 Task: Open a template Informal Letter by  Plum save the file as editorial.rtf Remove the following options from template: 'your brand'. Replace Hello Fan with ' Good Evening' and change the date to 25 June, 2023. Replace body of the letter with  I wanted to express my deepest gratitude for your help. Your assistance made a significant difference in my life. Thank you from the bottom of my heart.; apply Font Style 'Tahoma' and font size  14 Add name: Kevin
Action: Mouse moved to (1332, 101)
Screenshot: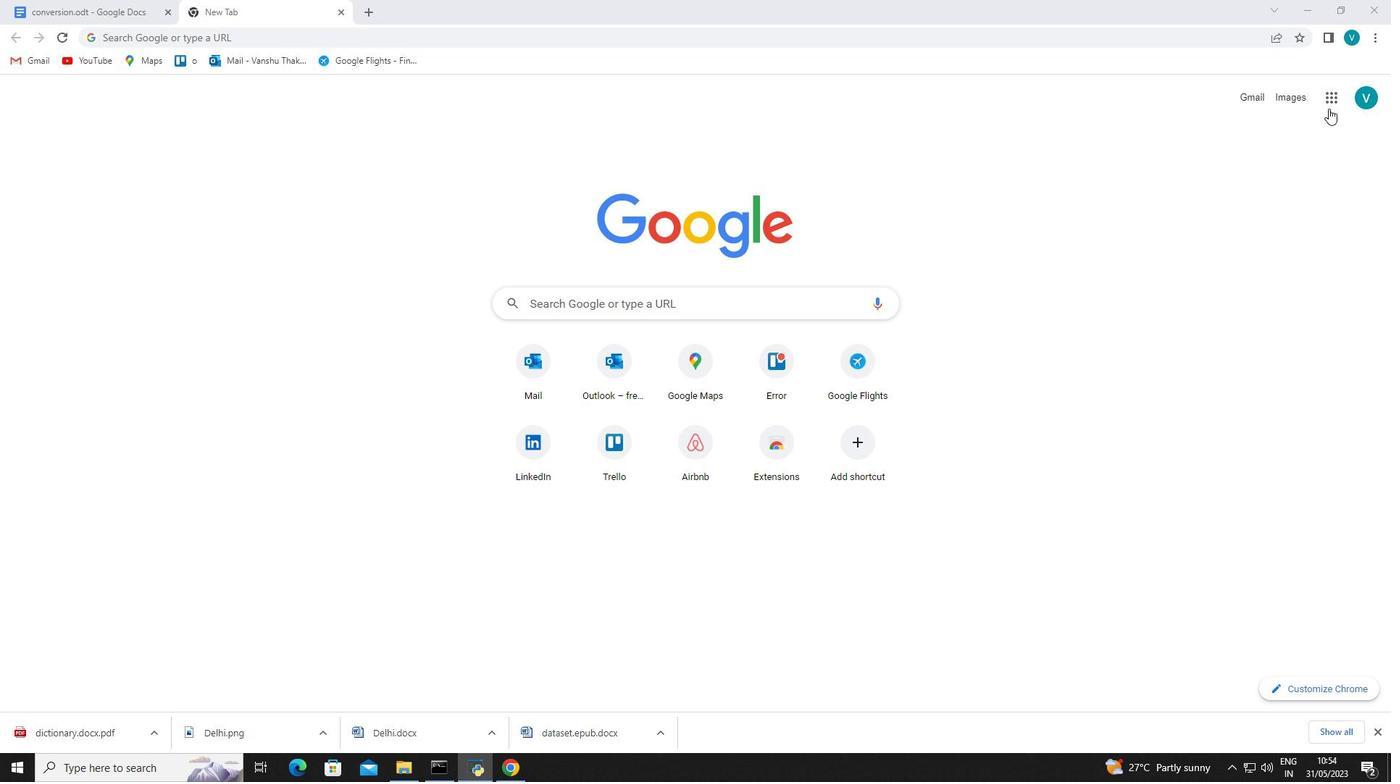 
Action: Mouse pressed left at (1332, 101)
Screenshot: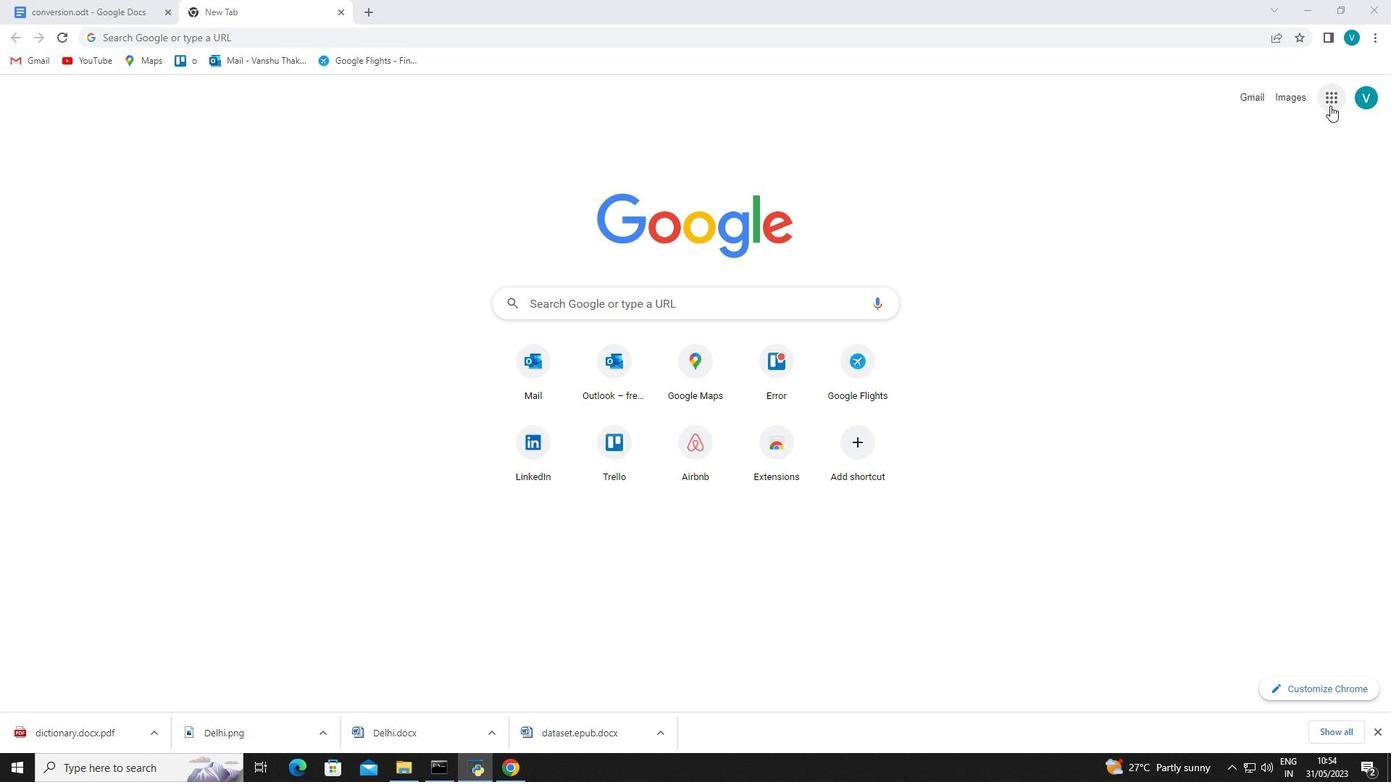 
Action: Mouse moved to (1302, 316)
Screenshot: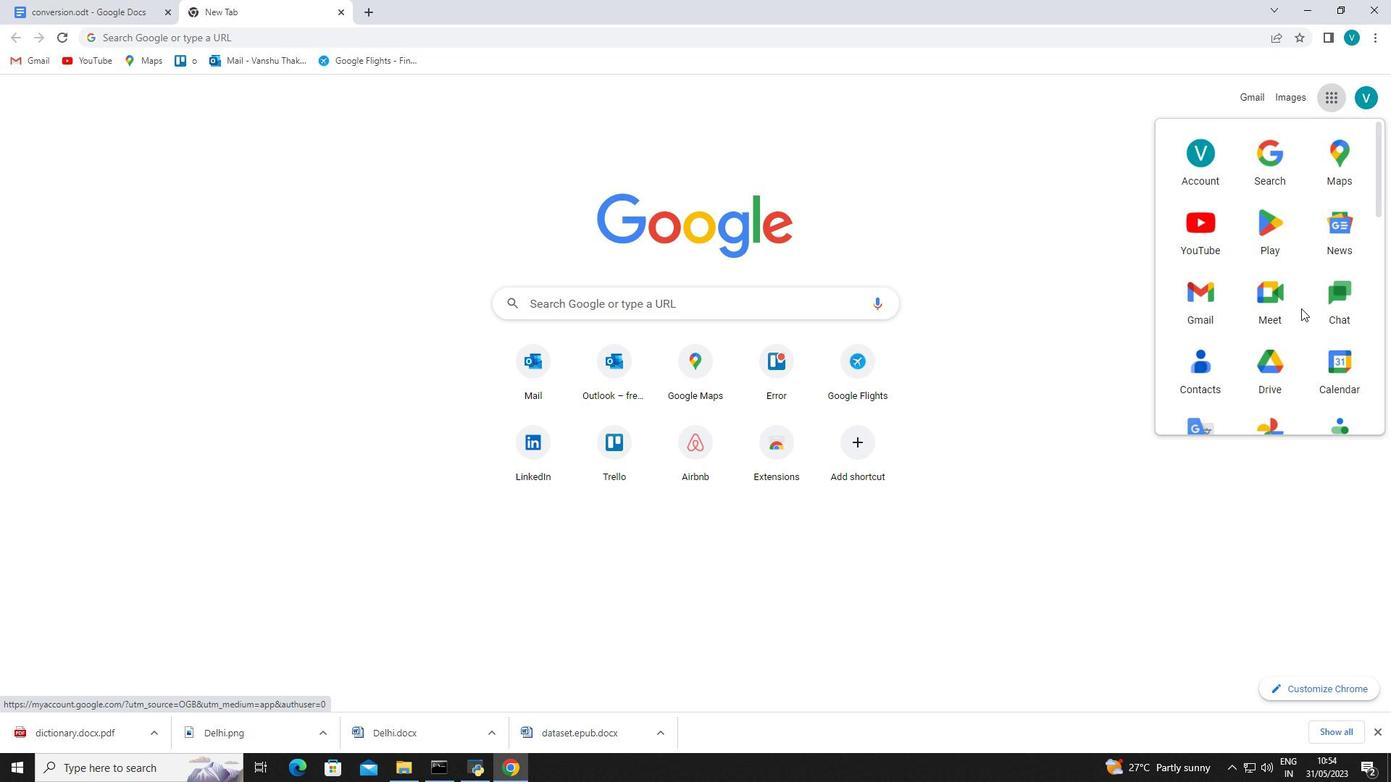 
Action: Mouse scrolled (1302, 316) with delta (0, 0)
Screenshot: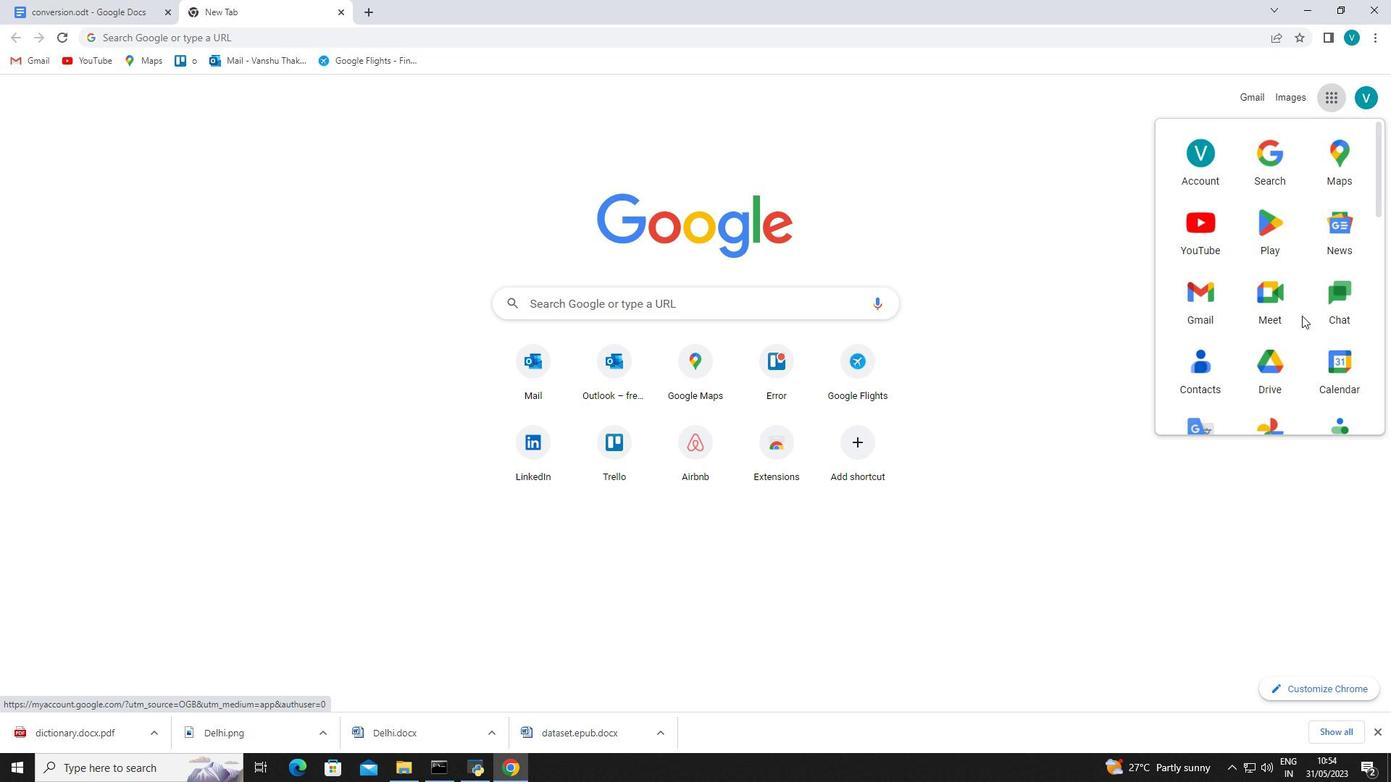 
Action: Mouse scrolled (1302, 316) with delta (0, 0)
Screenshot: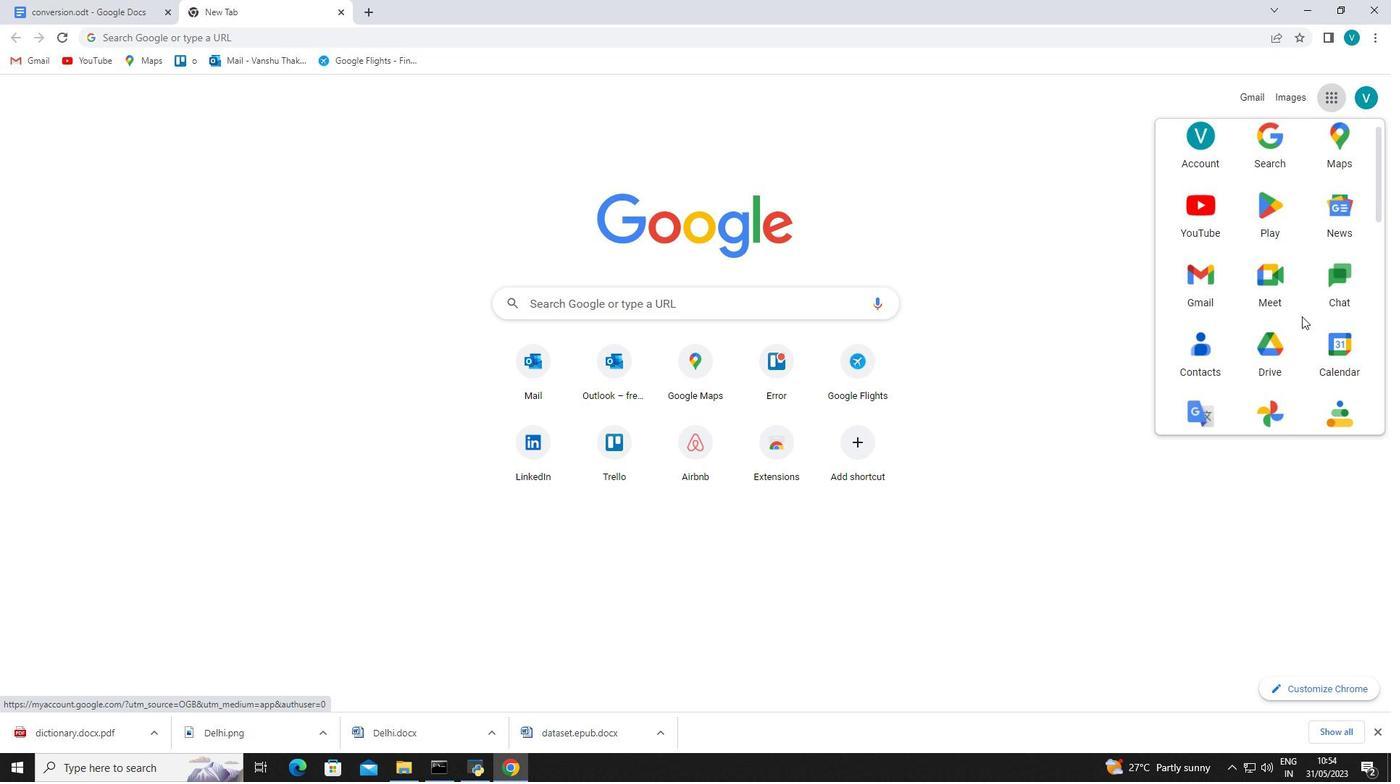 
Action: Mouse scrolled (1302, 316) with delta (0, 0)
Screenshot: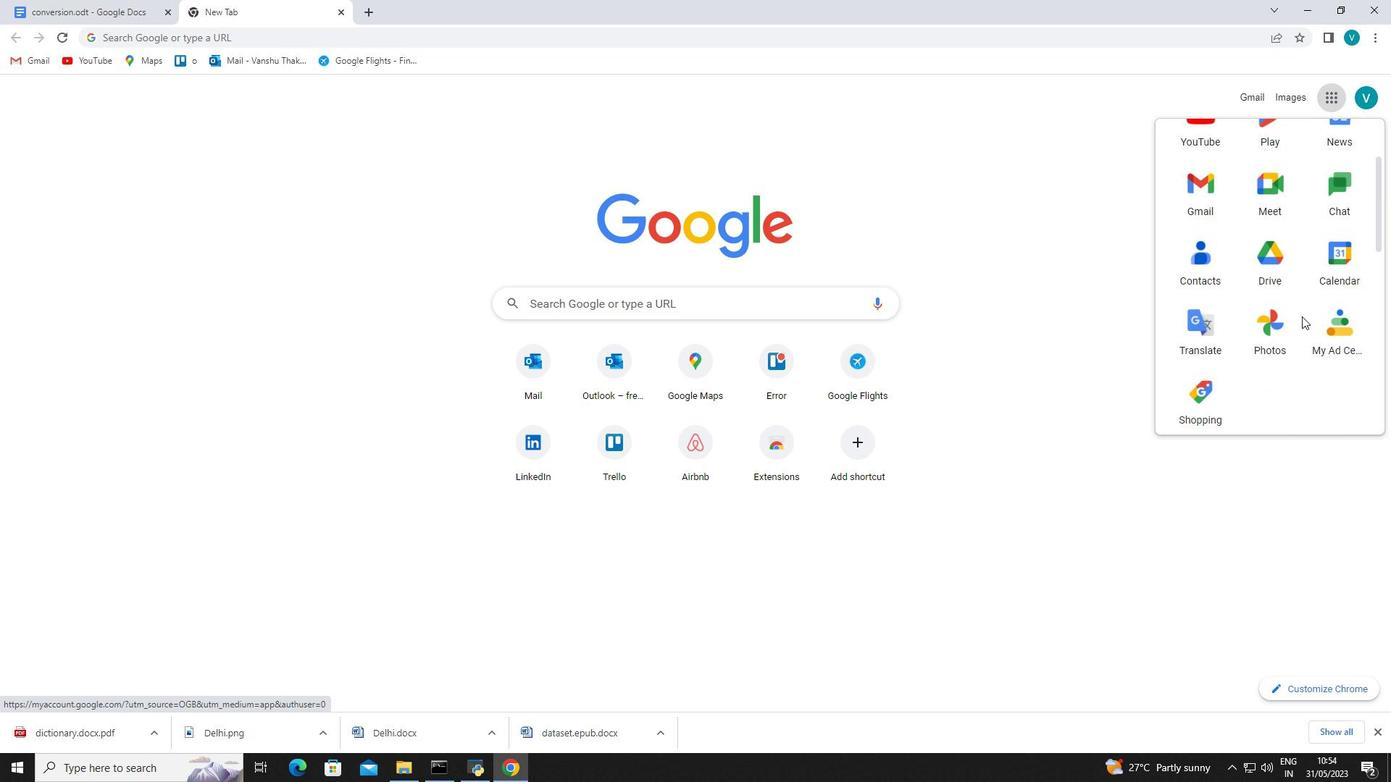 
Action: Mouse moved to (1292, 368)
Screenshot: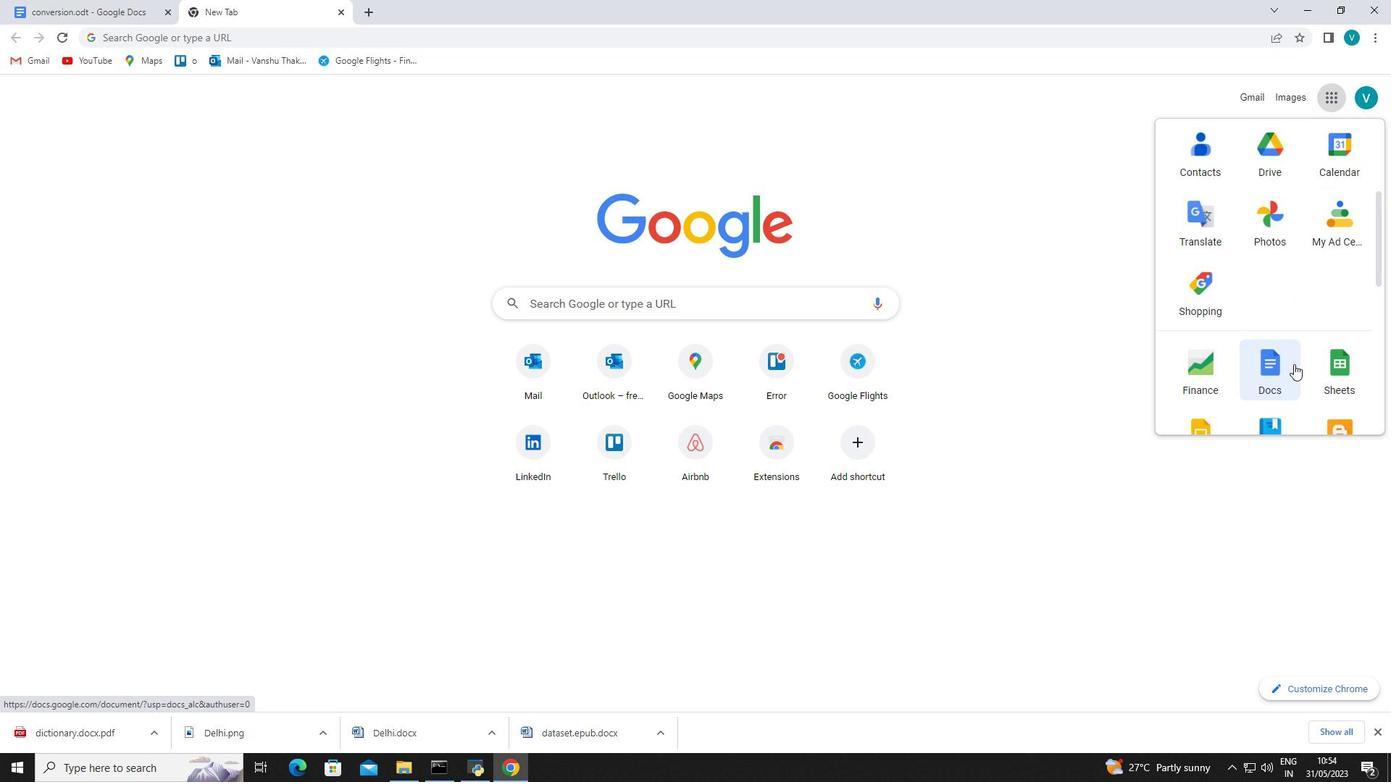 
Action: Mouse pressed left at (1292, 368)
Screenshot: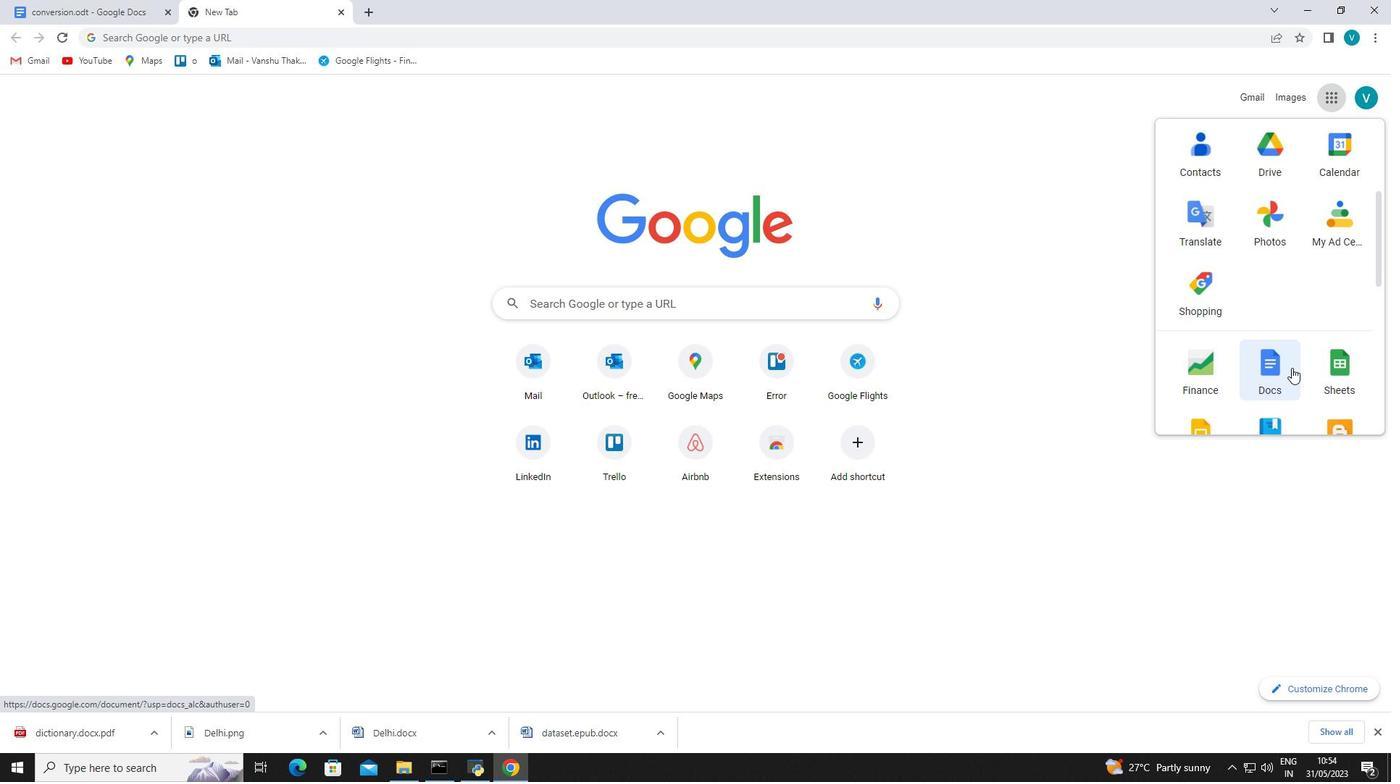 
Action: Mouse moved to (482, 251)
Screenshot: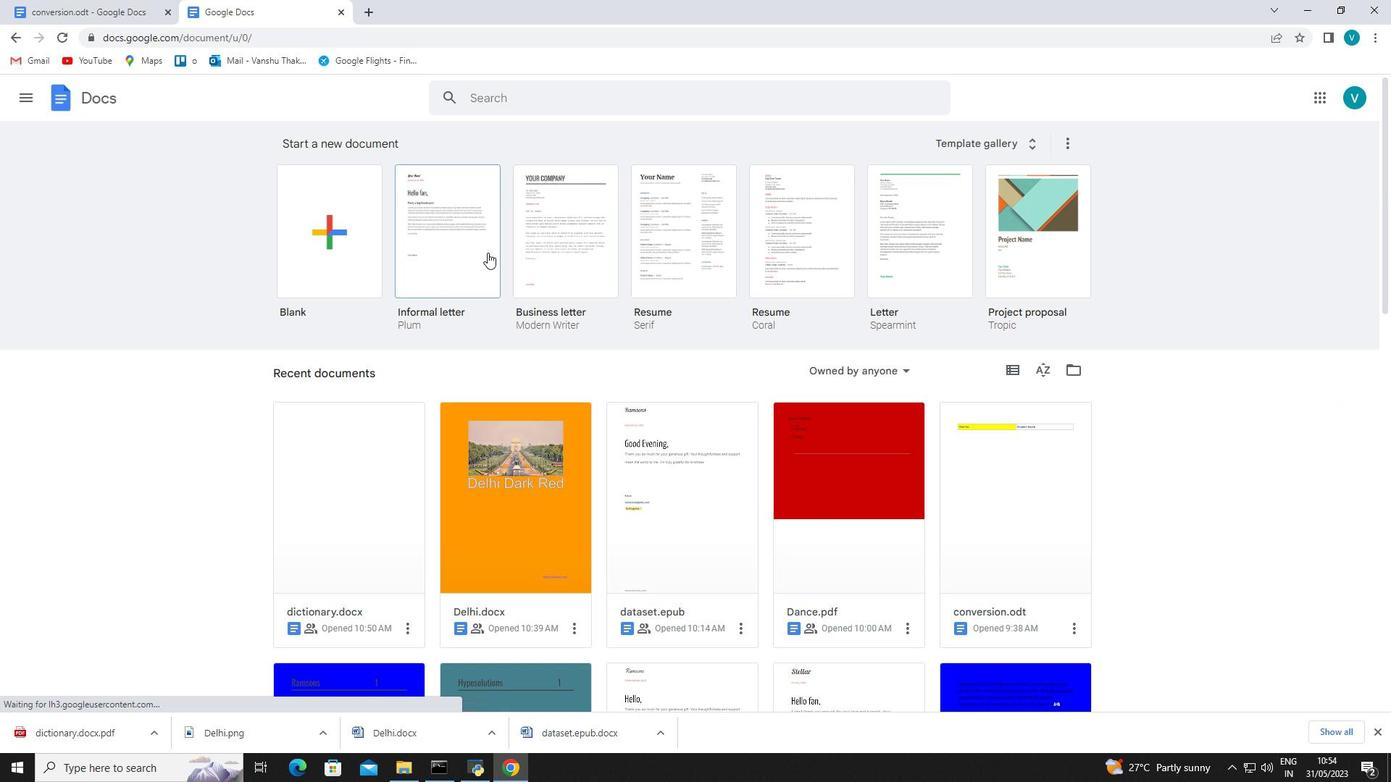 
Action: Mouse pressed left at (482, 251)
Screenshot: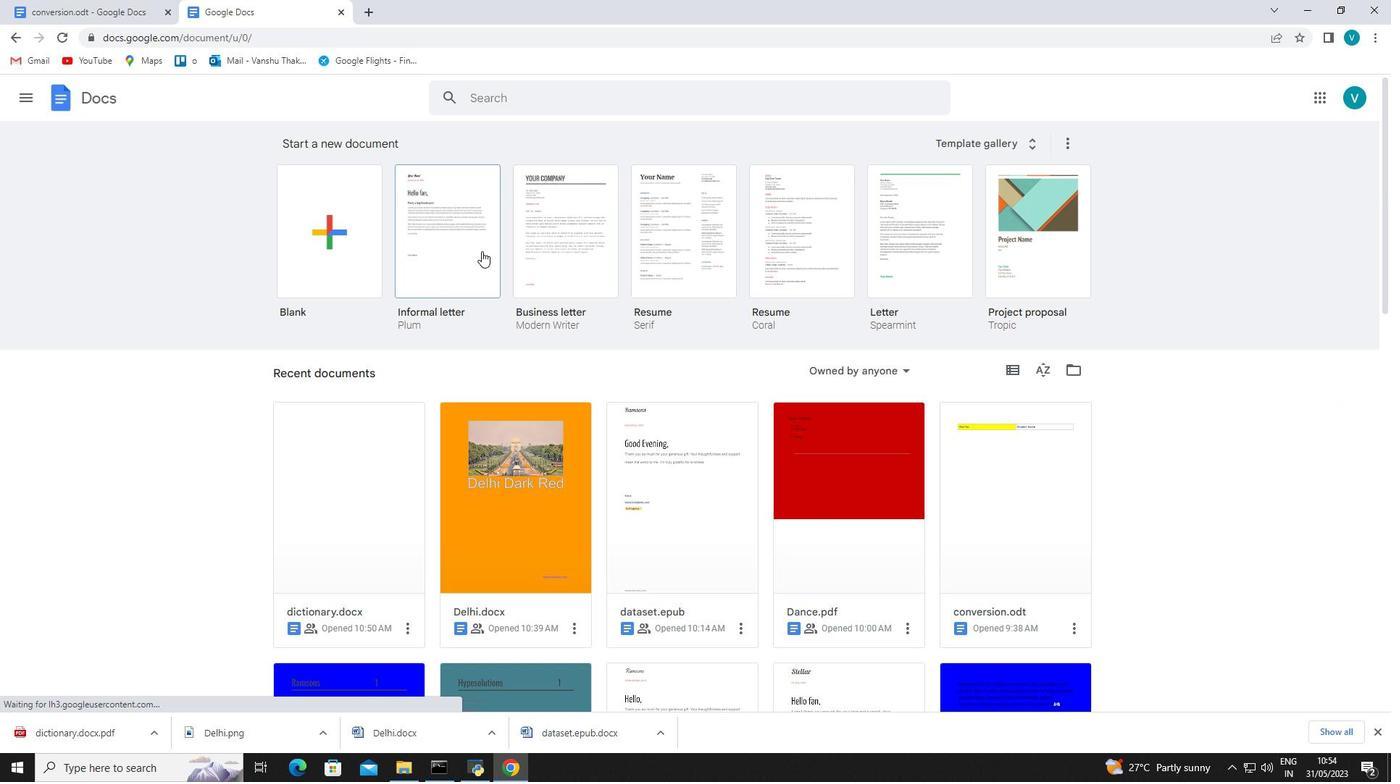 
Action: Mouse moved to (108, 86)
Screenshot: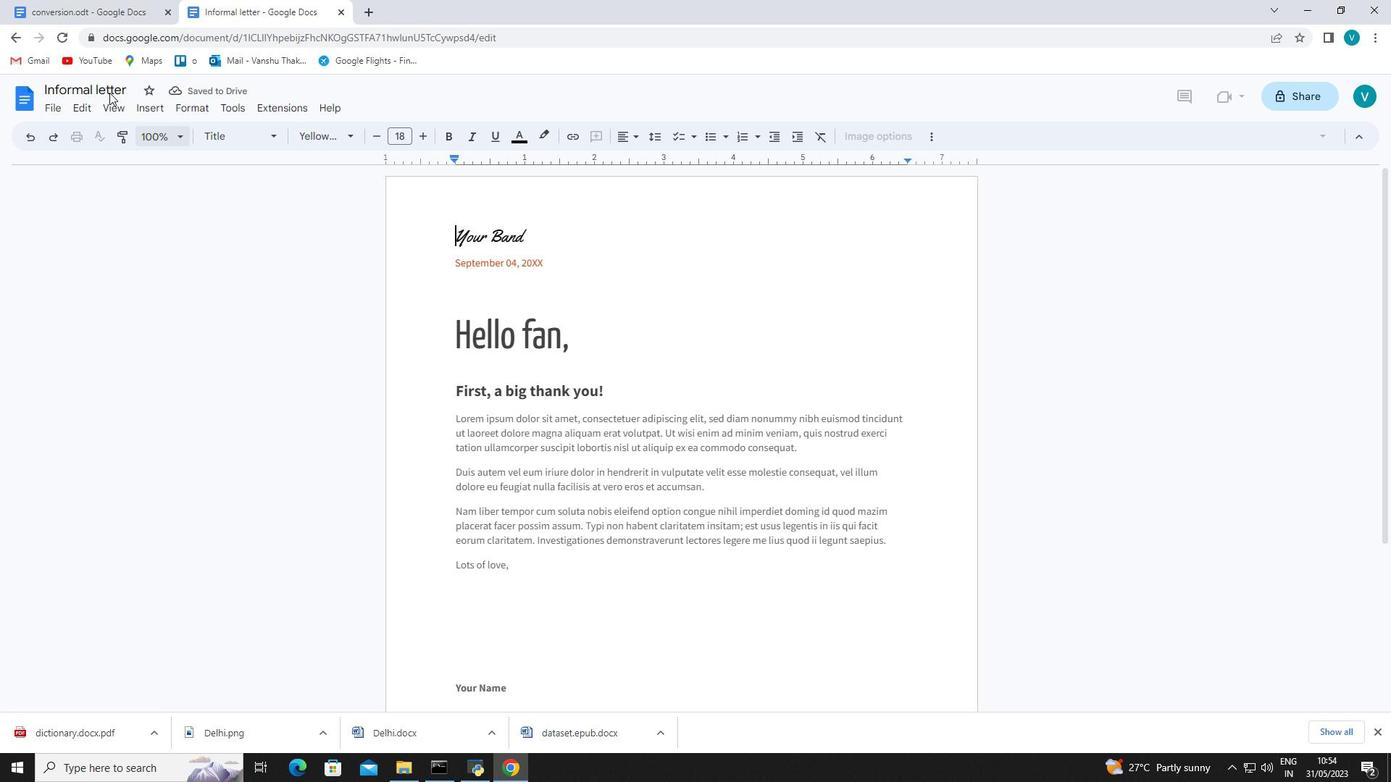 
Action: Mouse pressed left at (108, 86)
Screenshot: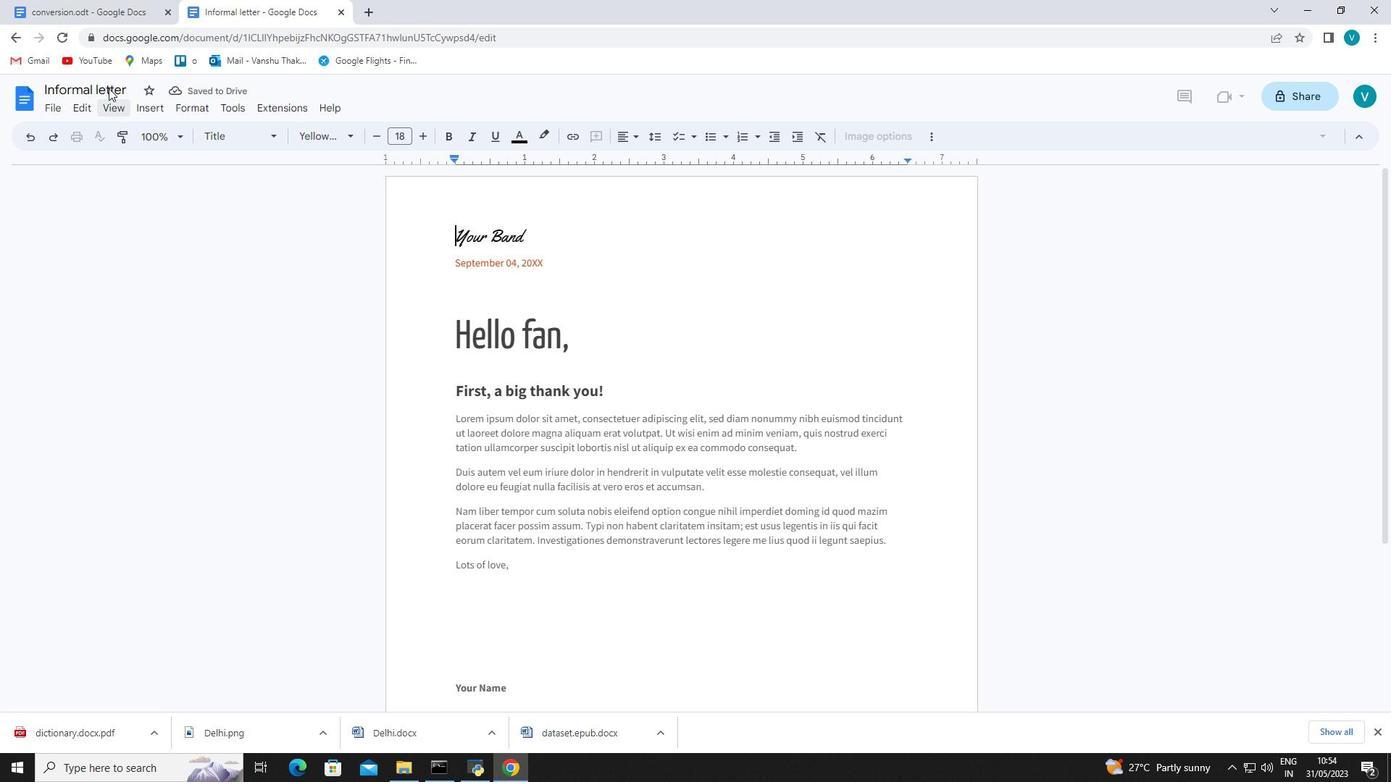 
Action: Mouse pressed left at (108, 86)
Screenshot: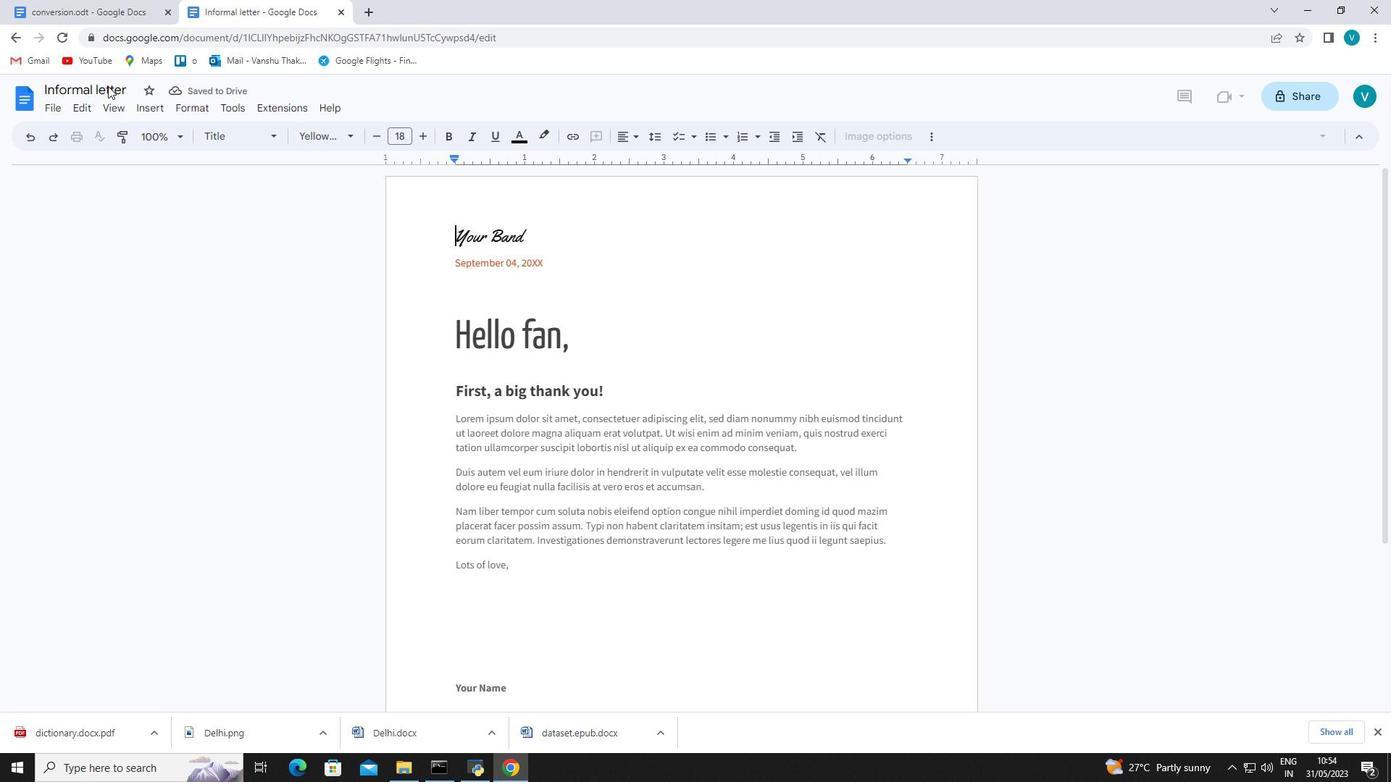 
Action: Mouse pressed left at (108, 86)
Screenshot: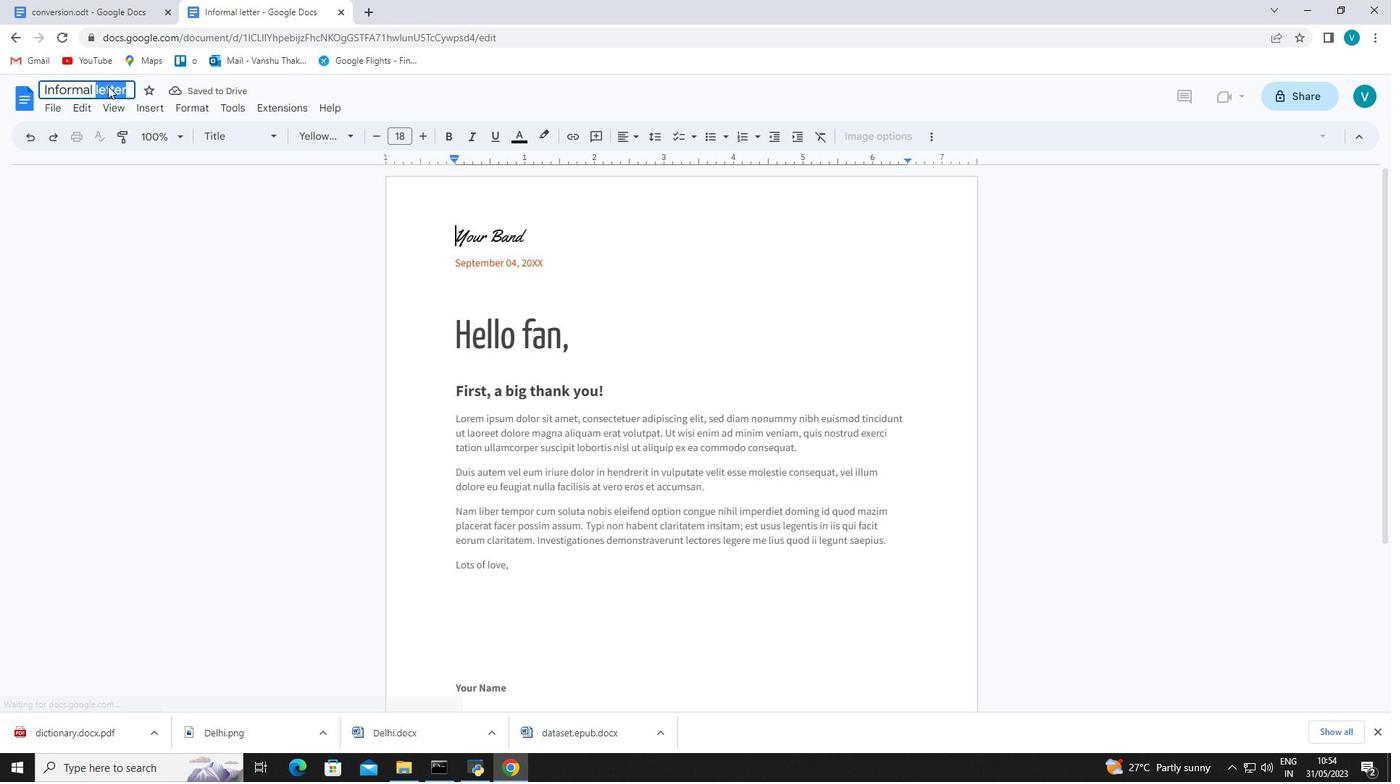 
Action: Mouse pressed left at (108, 86)
Screenshot: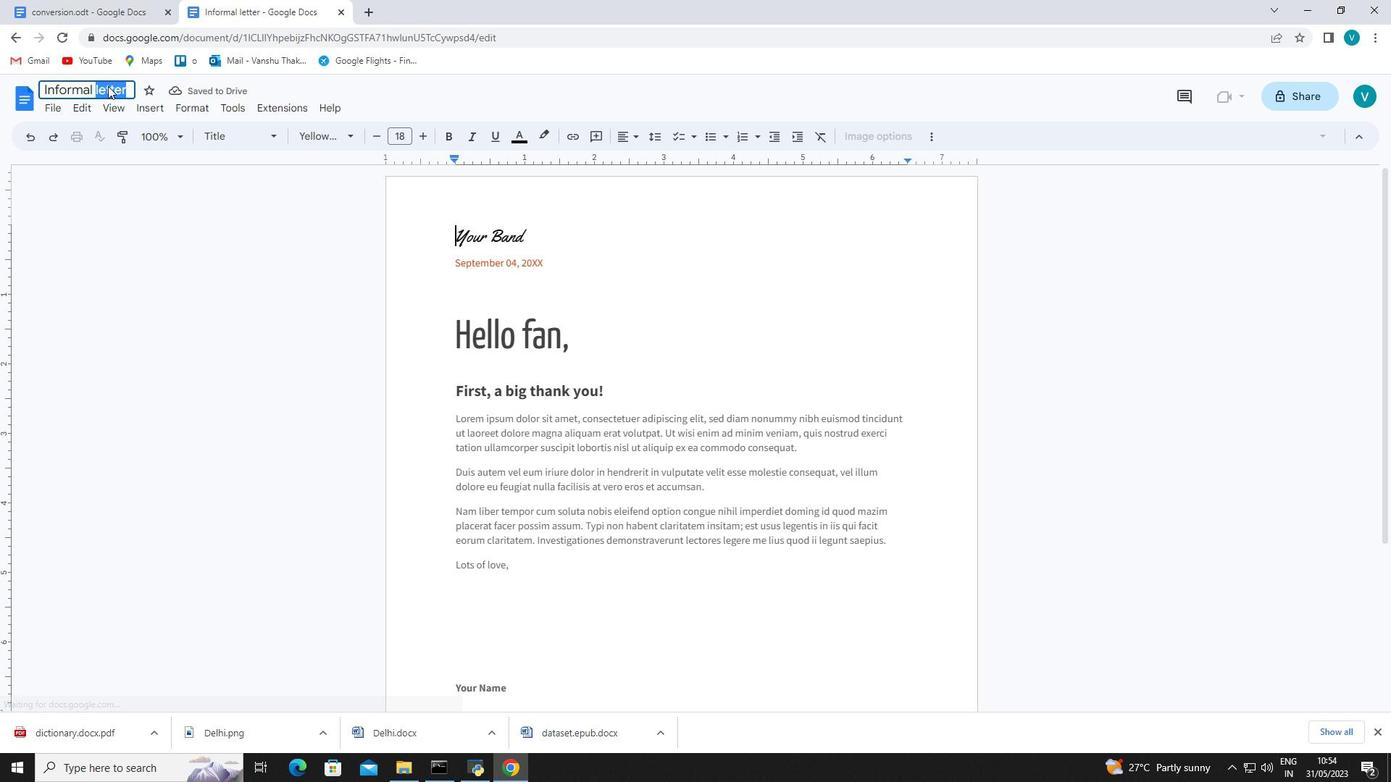
Action: Mouse pressed left at (108, 86)
Screenshot: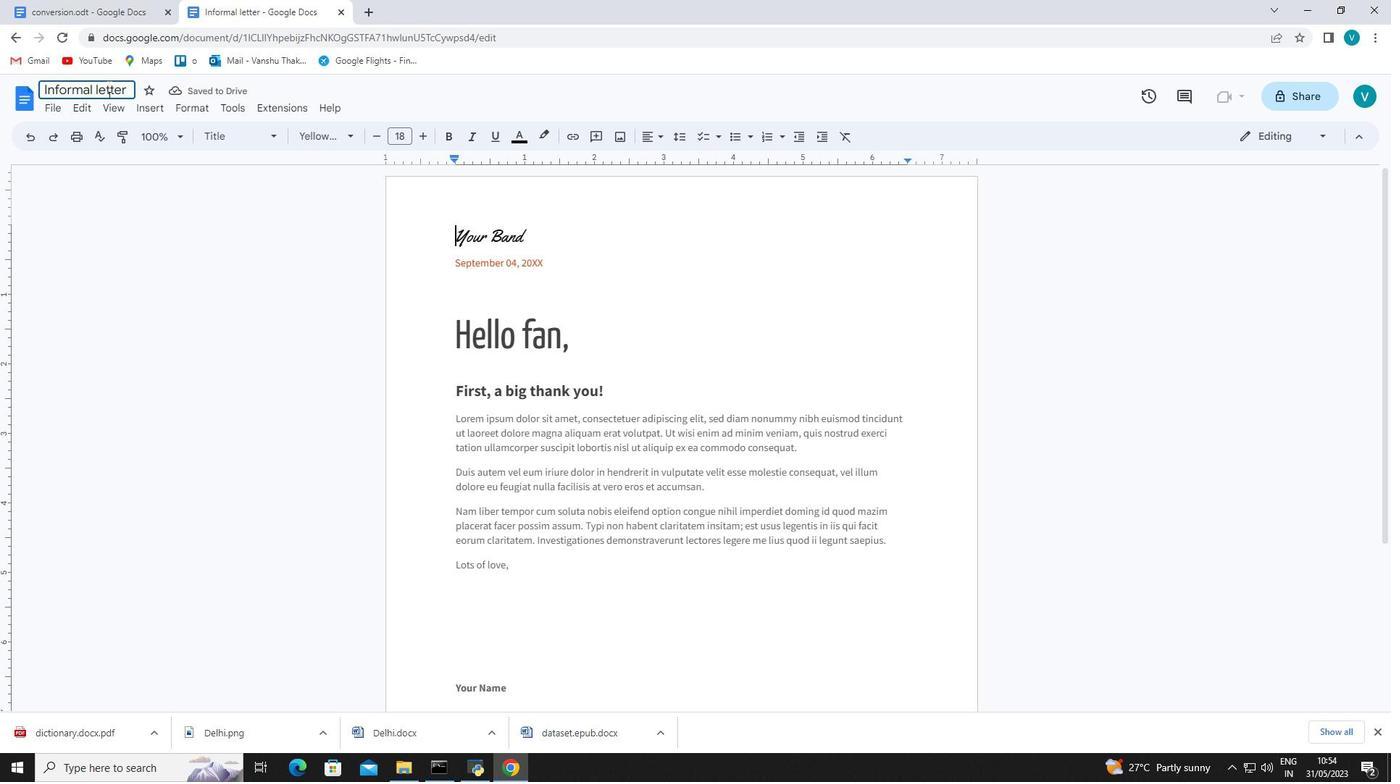 
Action: Mouse pressed left at (108, 86)
Screenshot: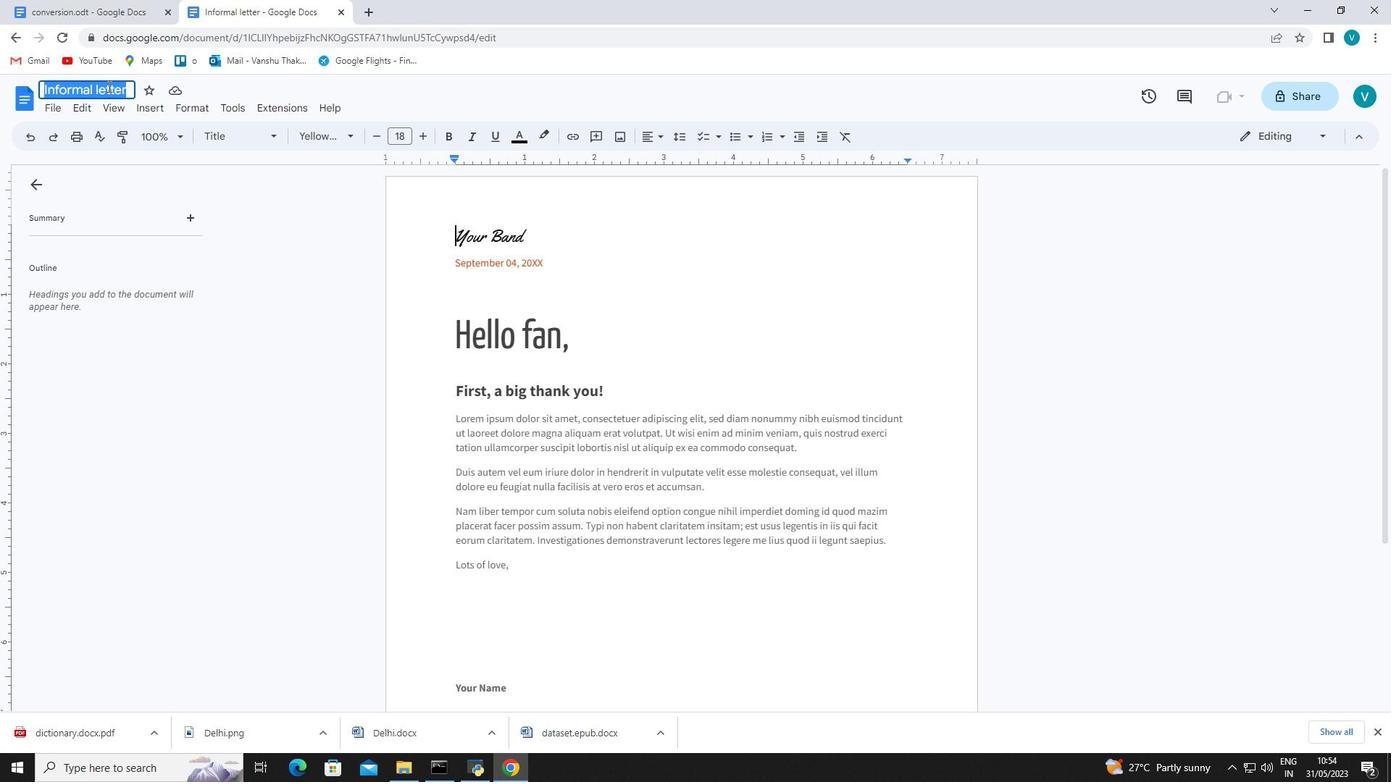 
Action: Key pressed editorial.rtf<Key.enter>
Screenshot: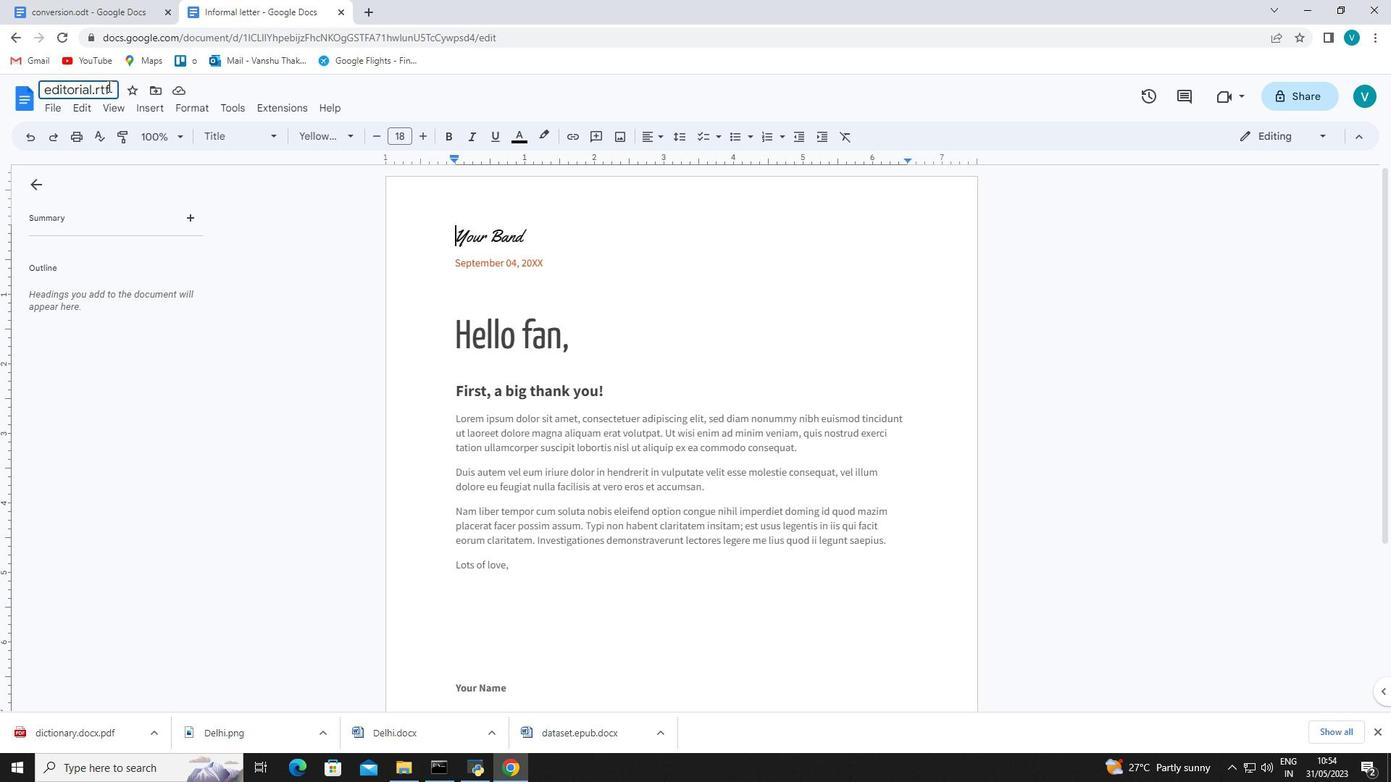 
Action: Mouse moved to (543, 236)
Screenshot: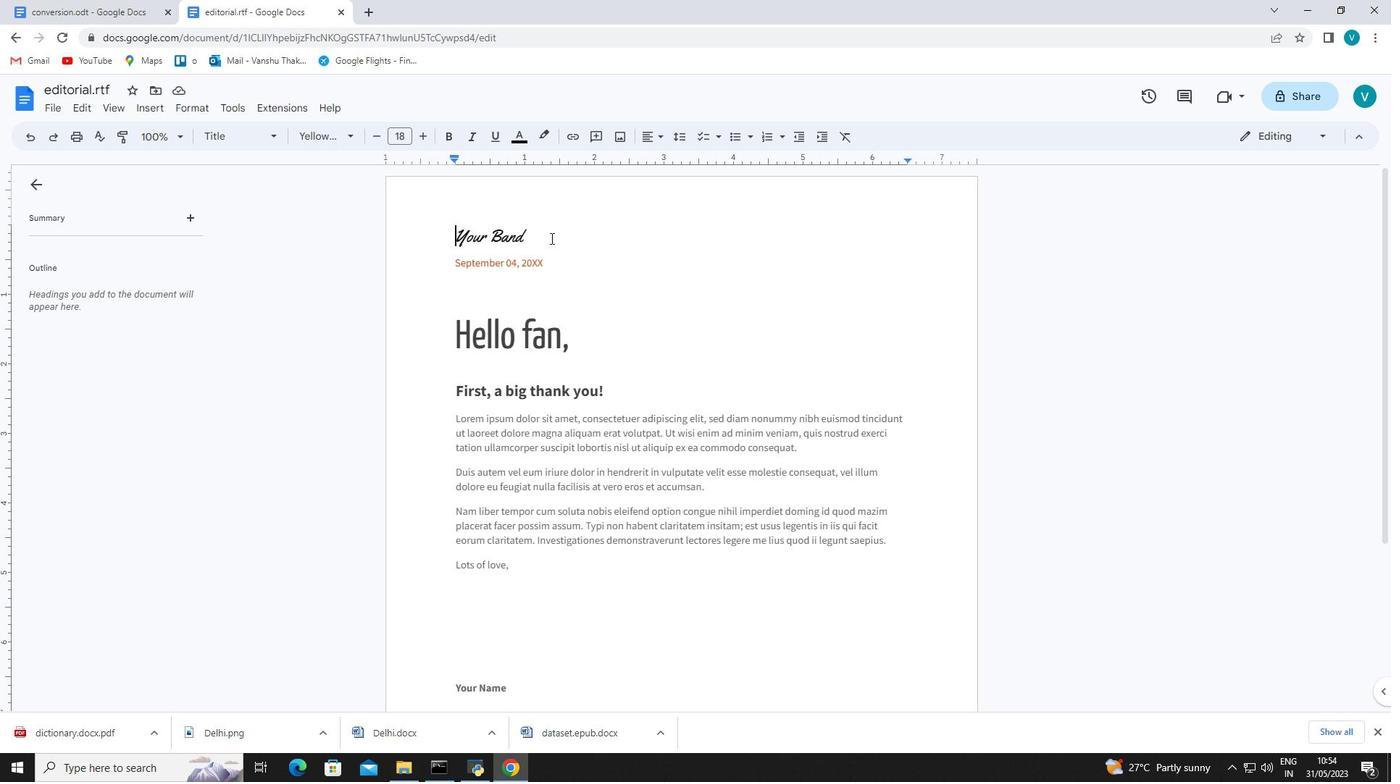 
Action: Mouse pressed left at (543, 236)
Screenshot: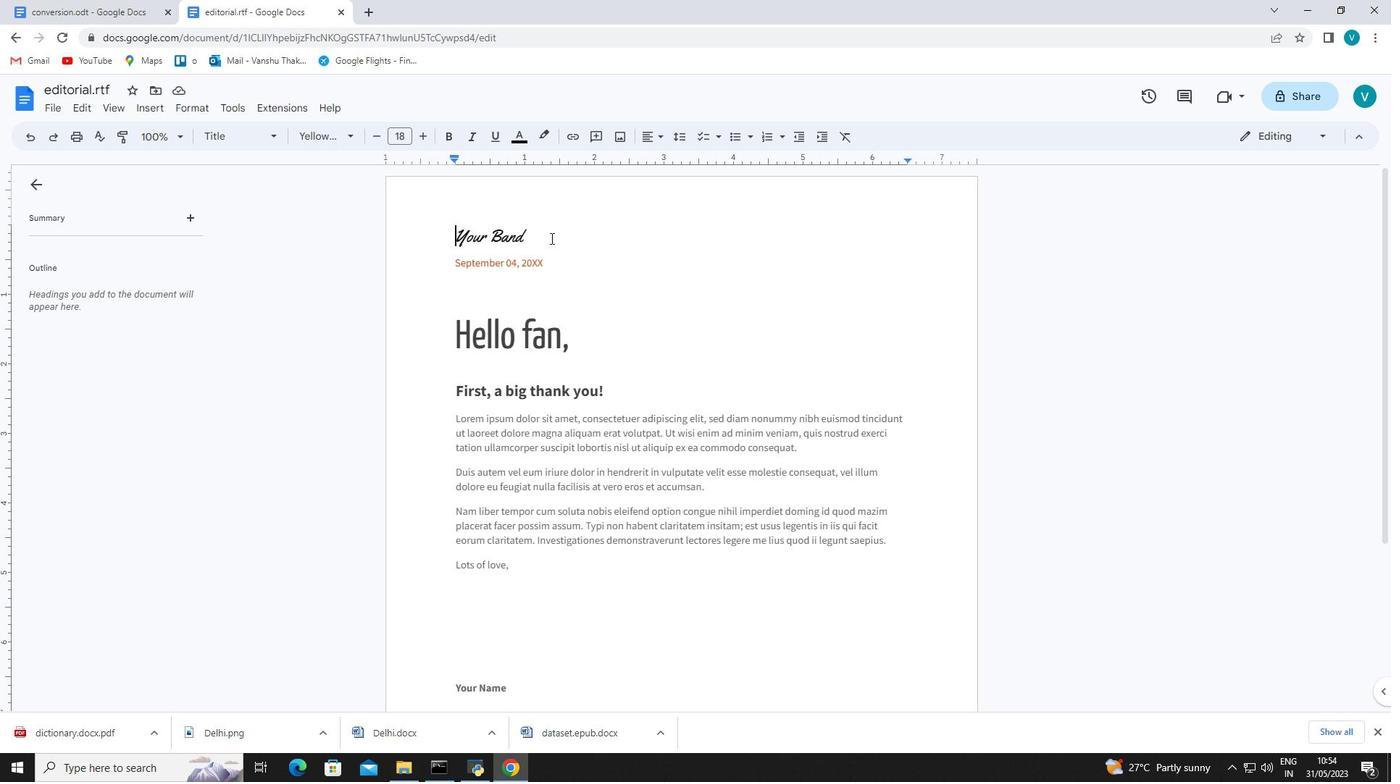 
Action: Mouse moved to (452, 237)
Screenshot: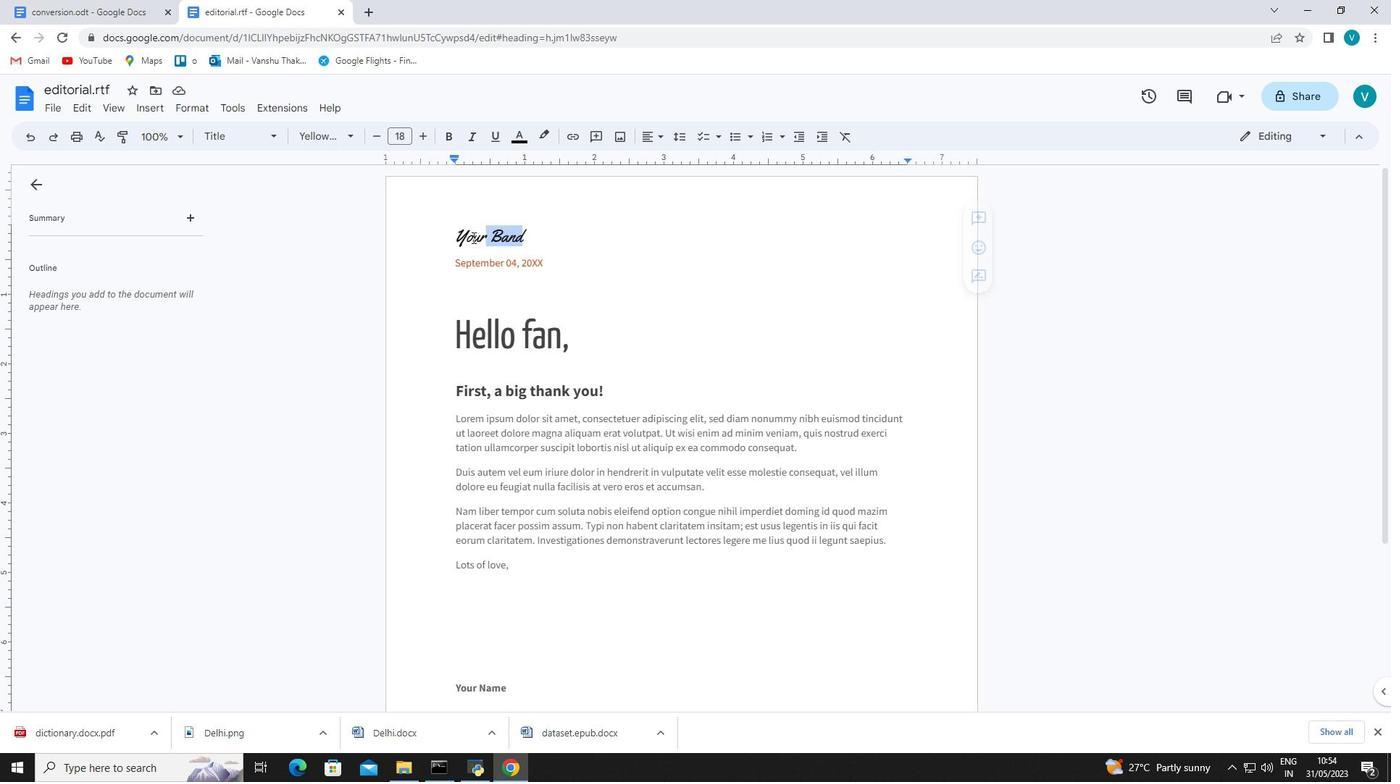 
Action: Key pressed <Key.backspace>
Screenshot: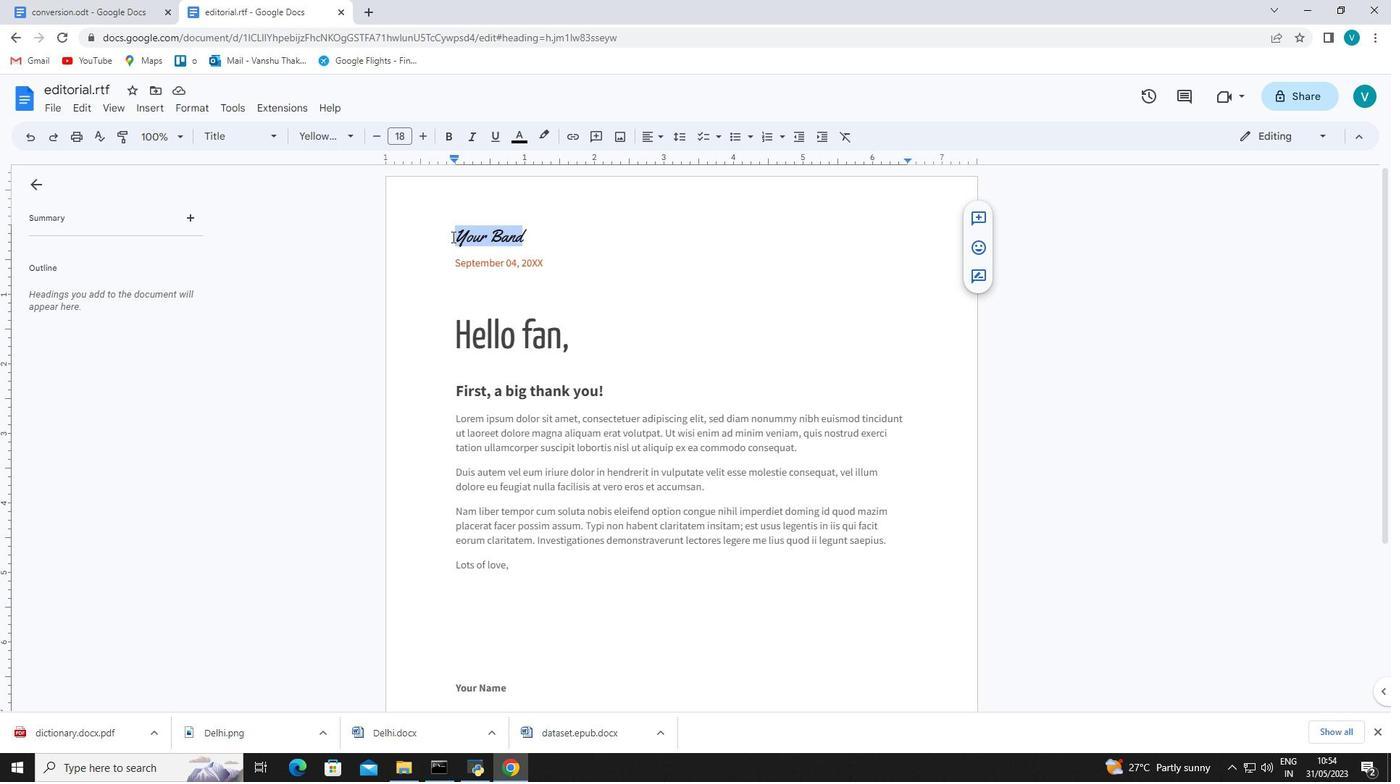 
Action: Mouse moved to (464, 322)
Screenshot: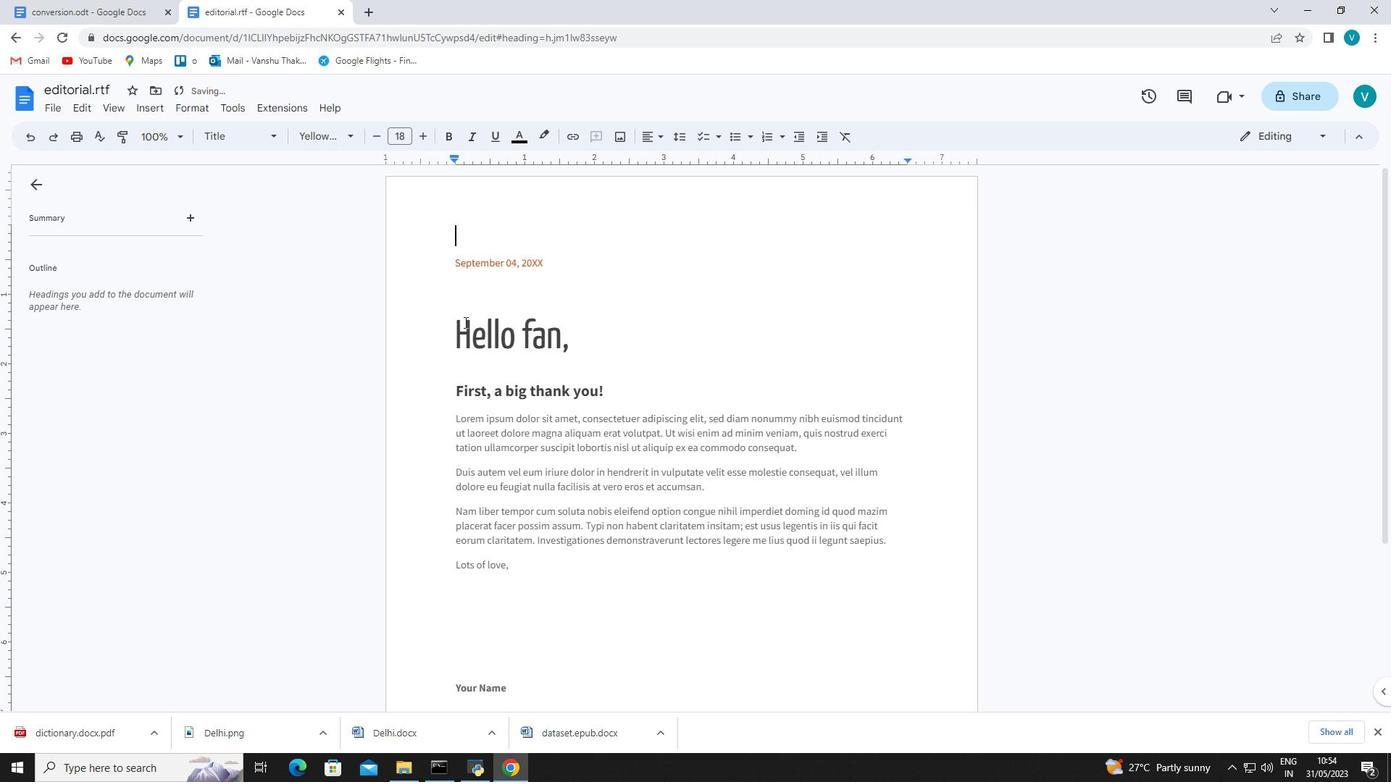 
Action: Mouse pressed left at (464, 322)
Screenshot: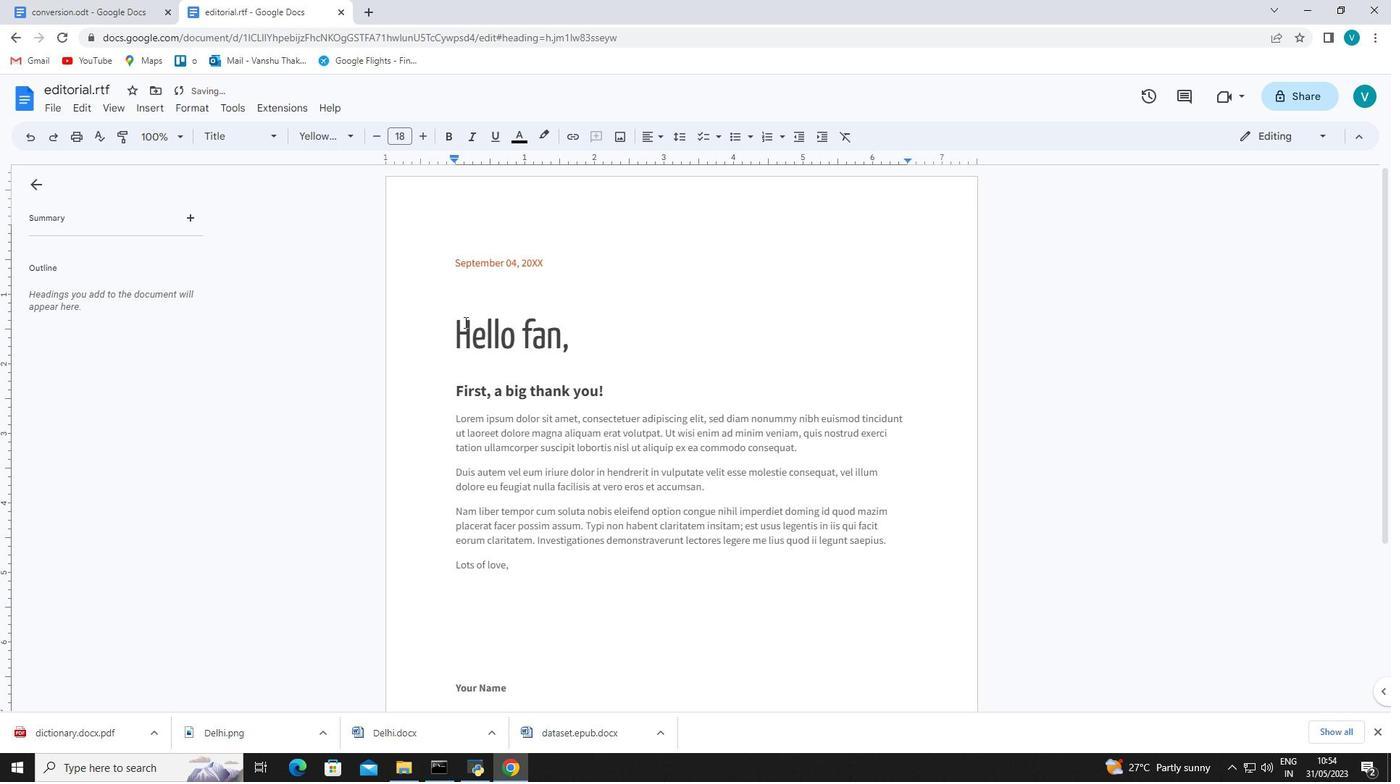 
Action: Mouse moved to (454, 329)
Screenshot: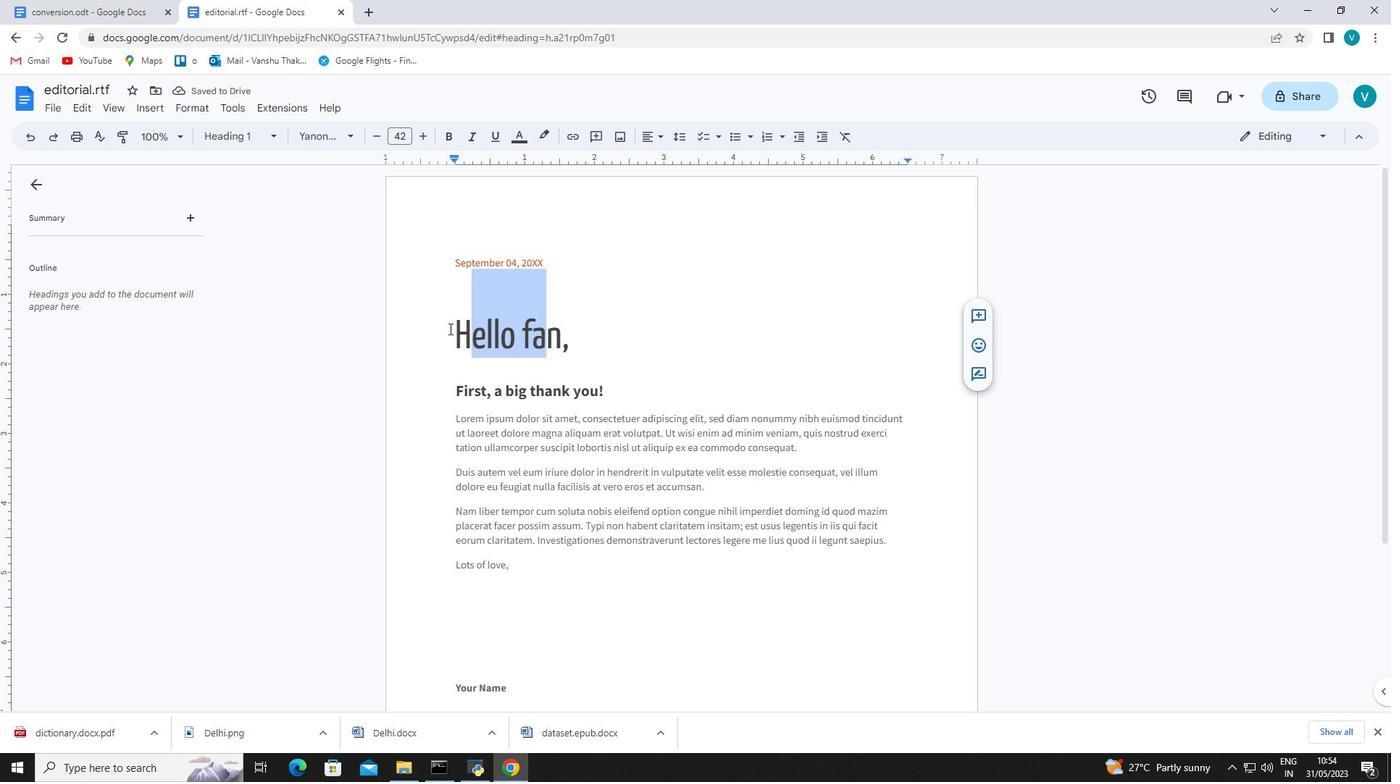 
Action: Mouse pressed left at (454, 329)
Screenshot: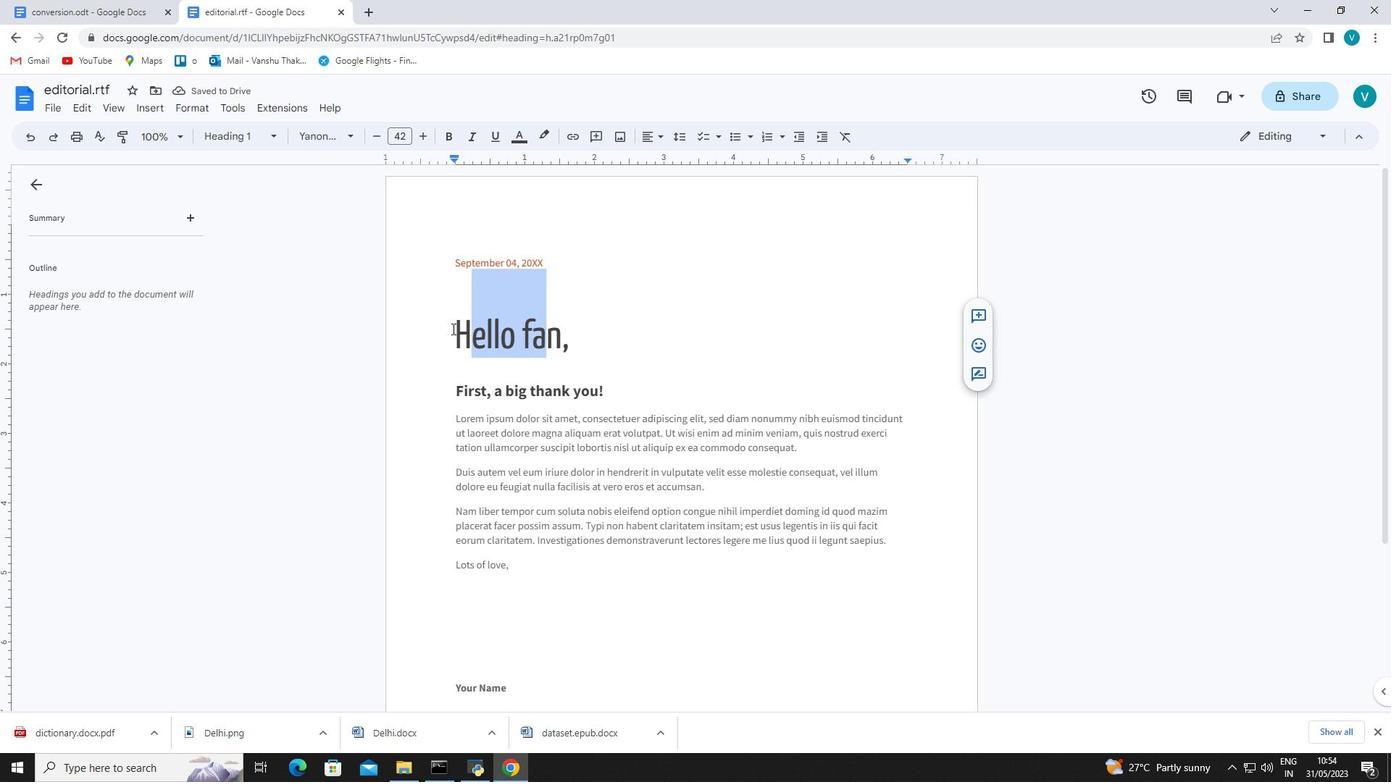 
Action: Mouse moved to (554, 329)
Screenshot: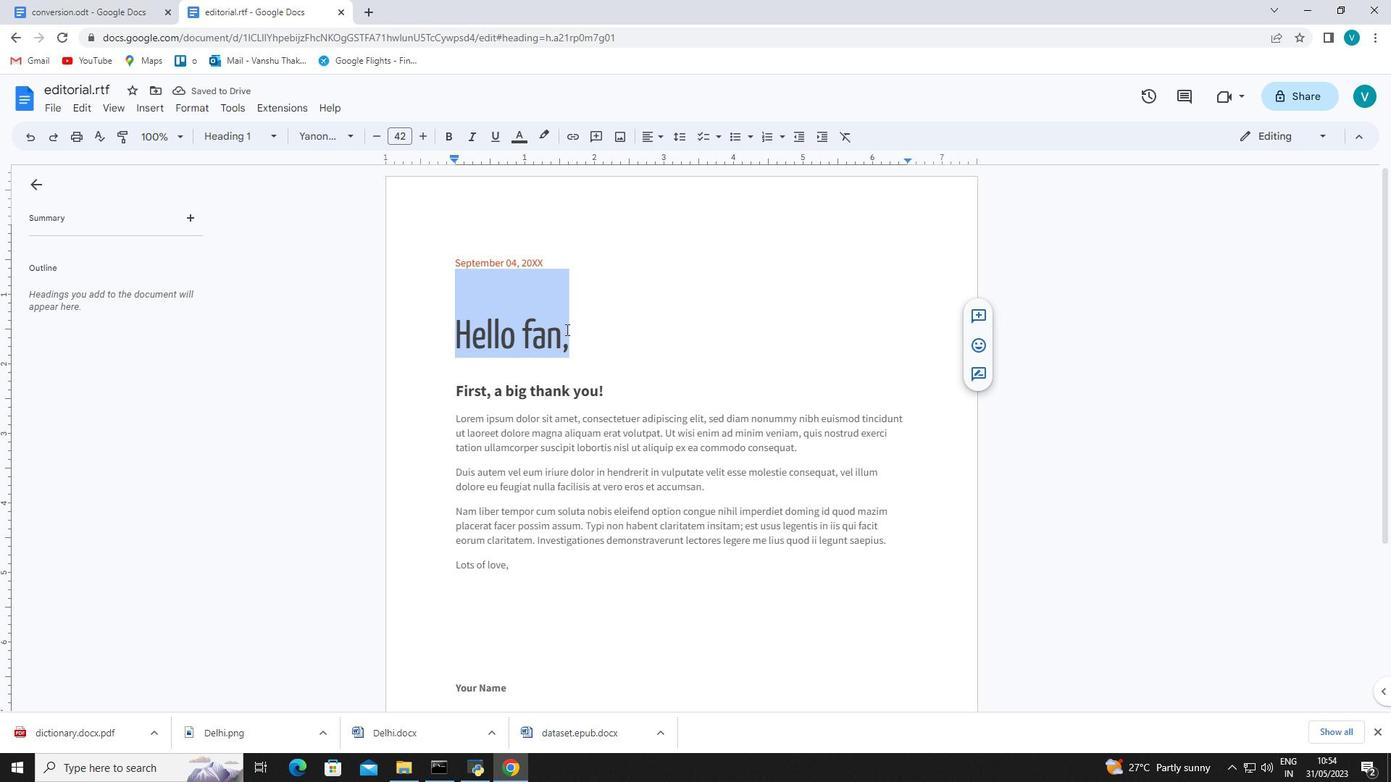 
Action: Key pressed ctrl+H
Screenshot: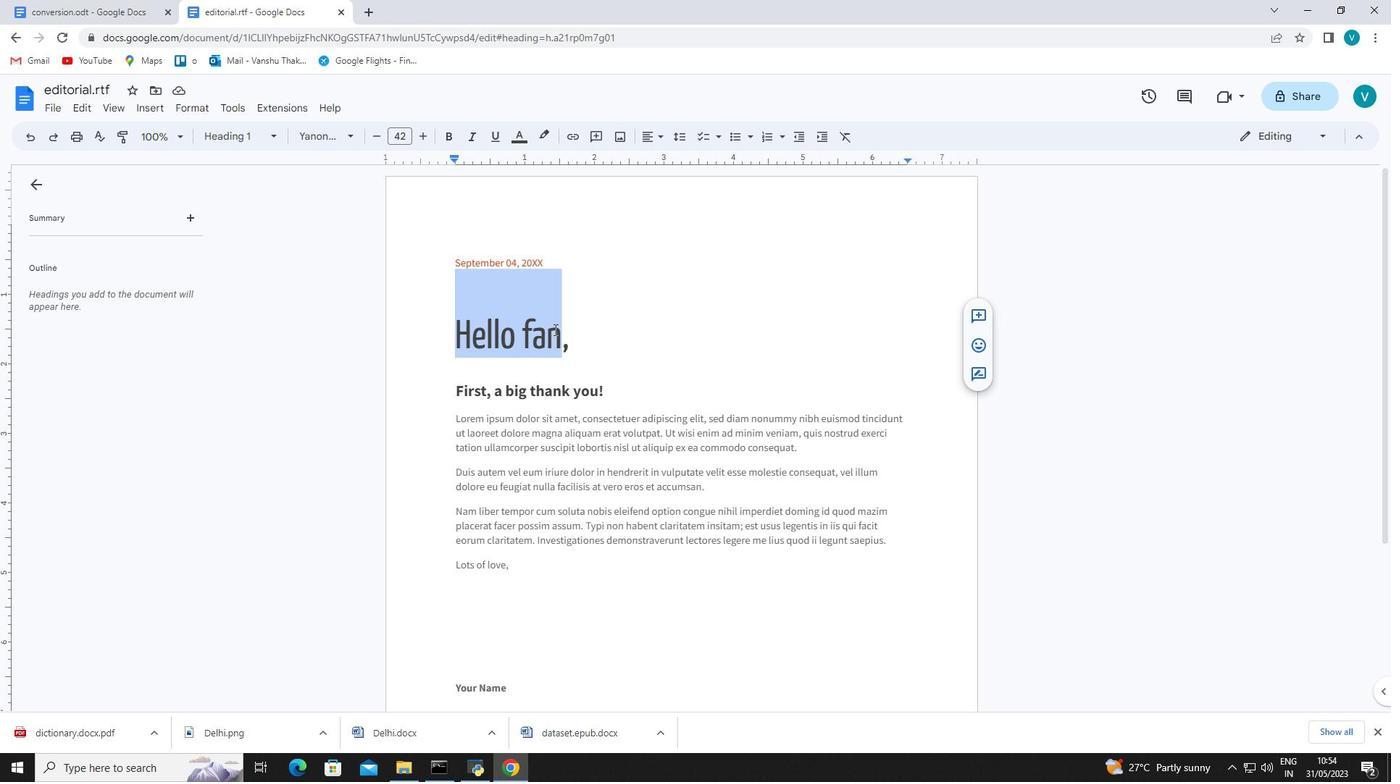 
Action: Mouse moved to (590, 358)
Screenshot: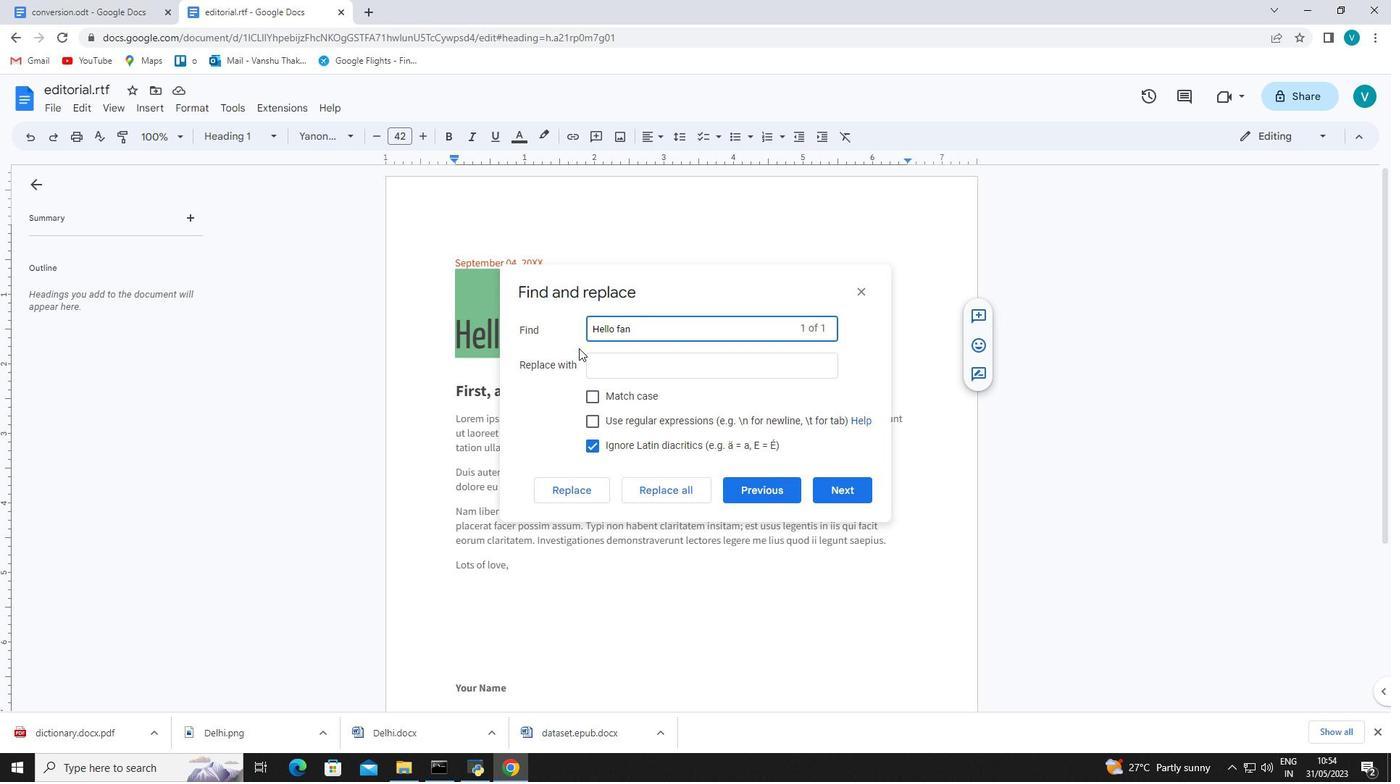 
Action: Mouse pressed left at (590, 358)
Screenshot: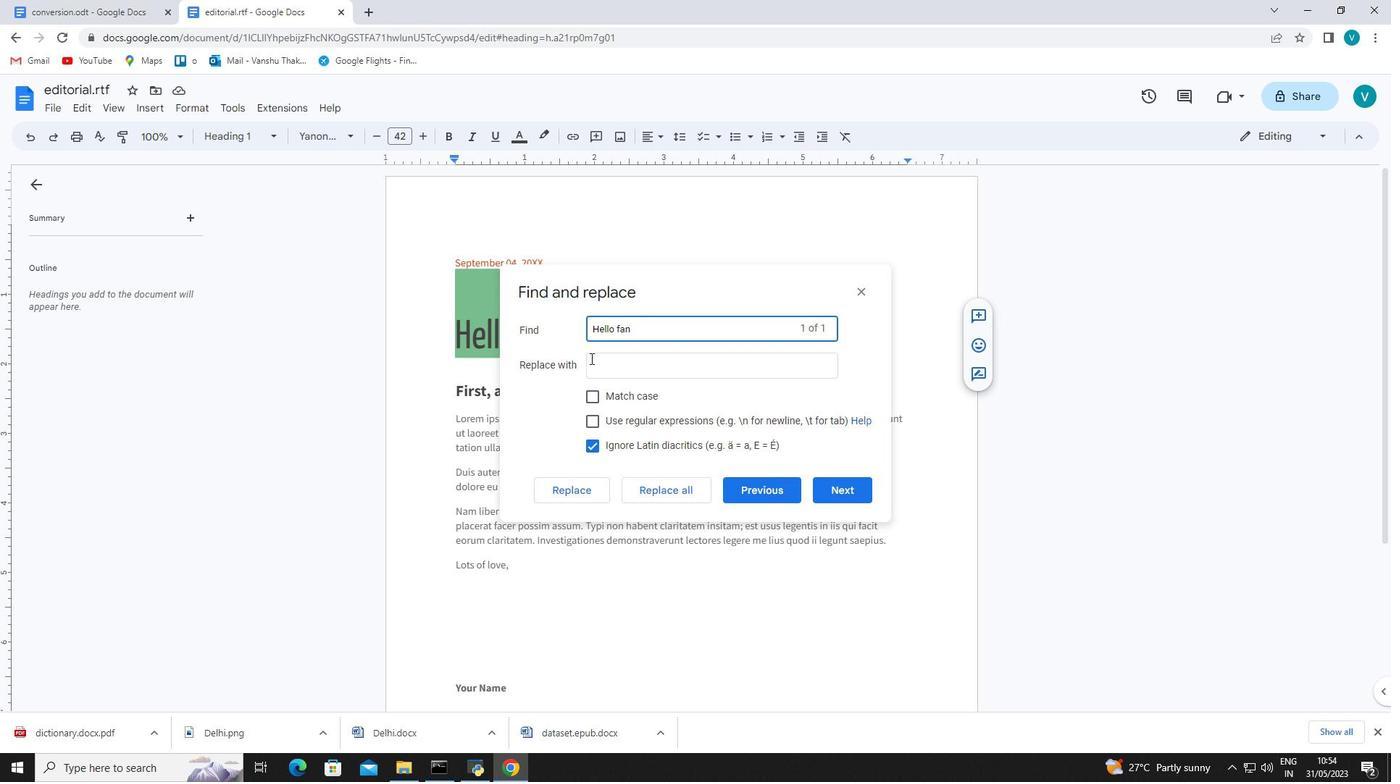 
Action: Key pressed <Key.shift>Goof<Key.backspace>d<Key.space><Key.shift><Key.shift><Key.shift><Key.shift>Evening
Screenshot: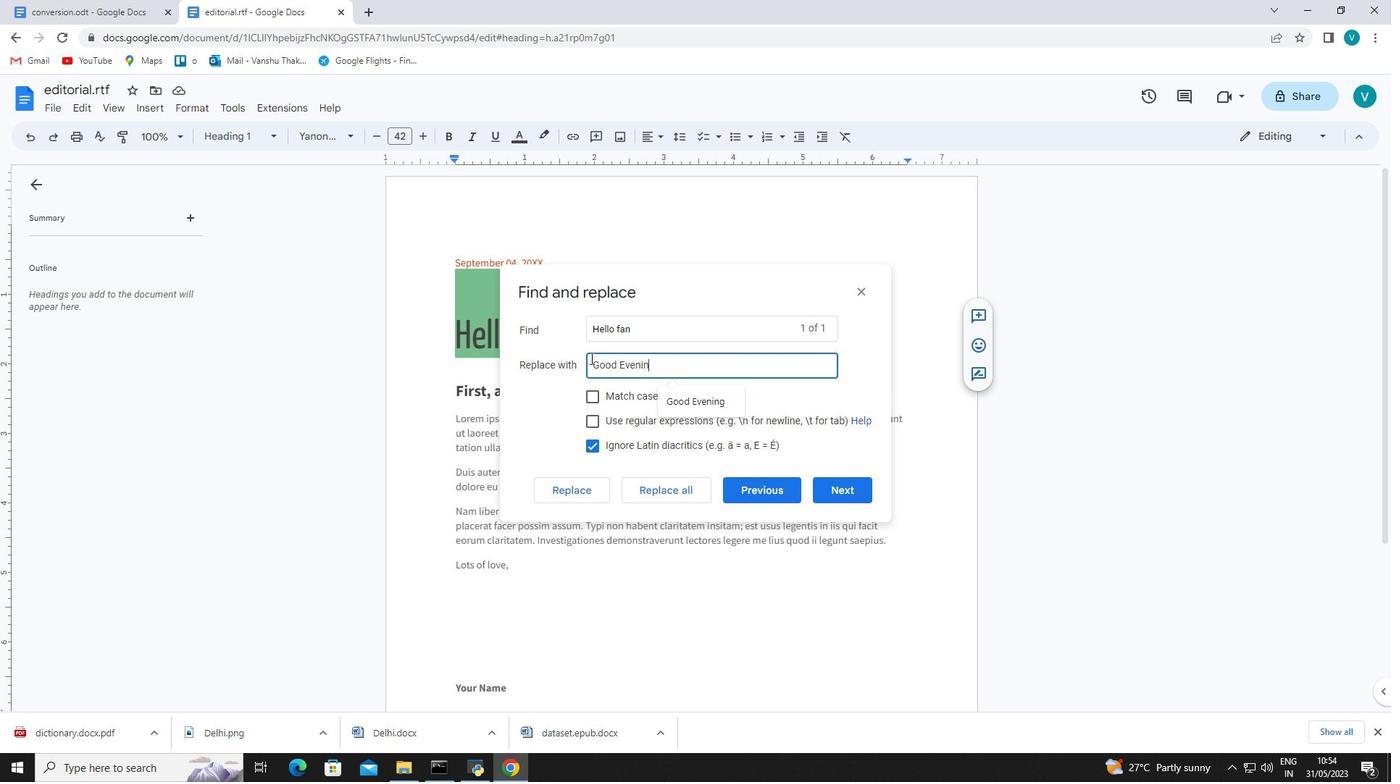 
Action: Mouse moved to (588, 487)
Screenshot: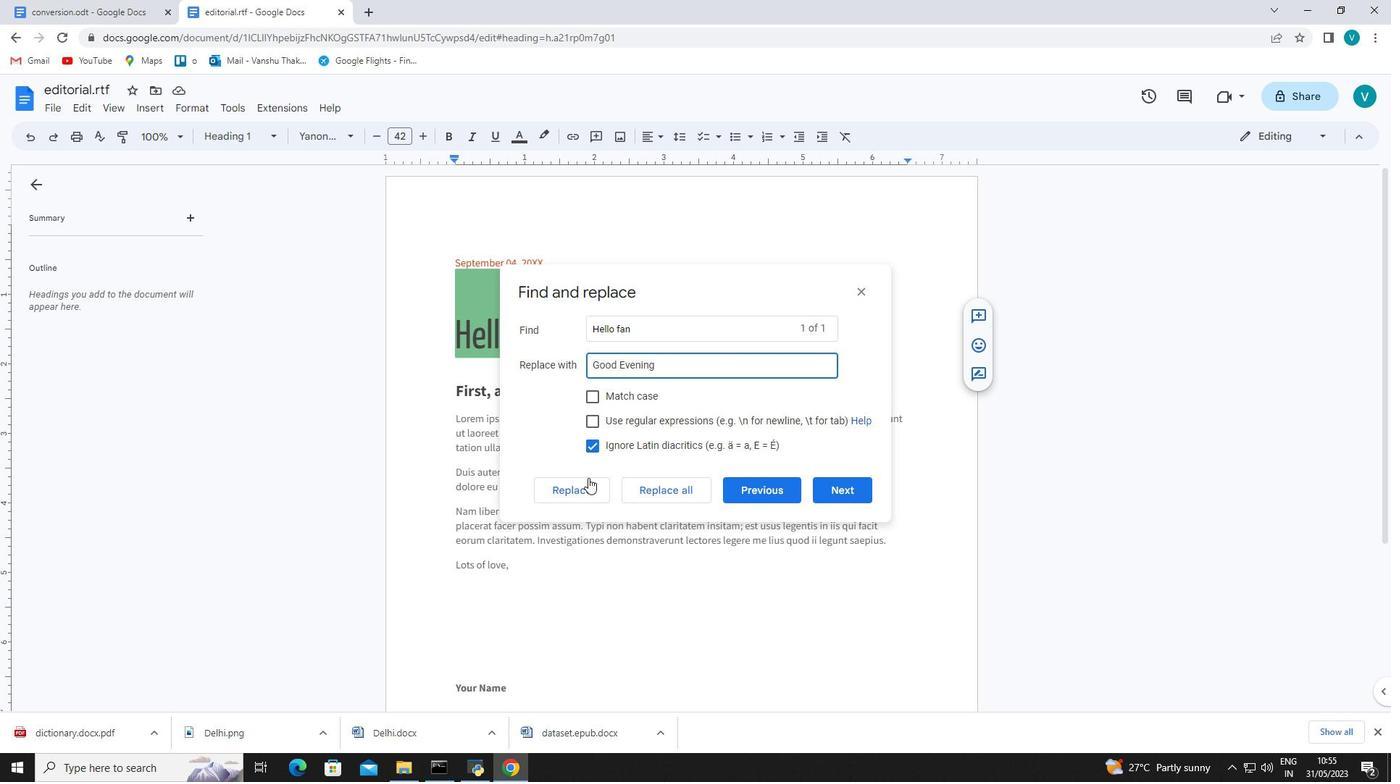 
Action: Mouse pressed left at (588, 487)
Screenshot: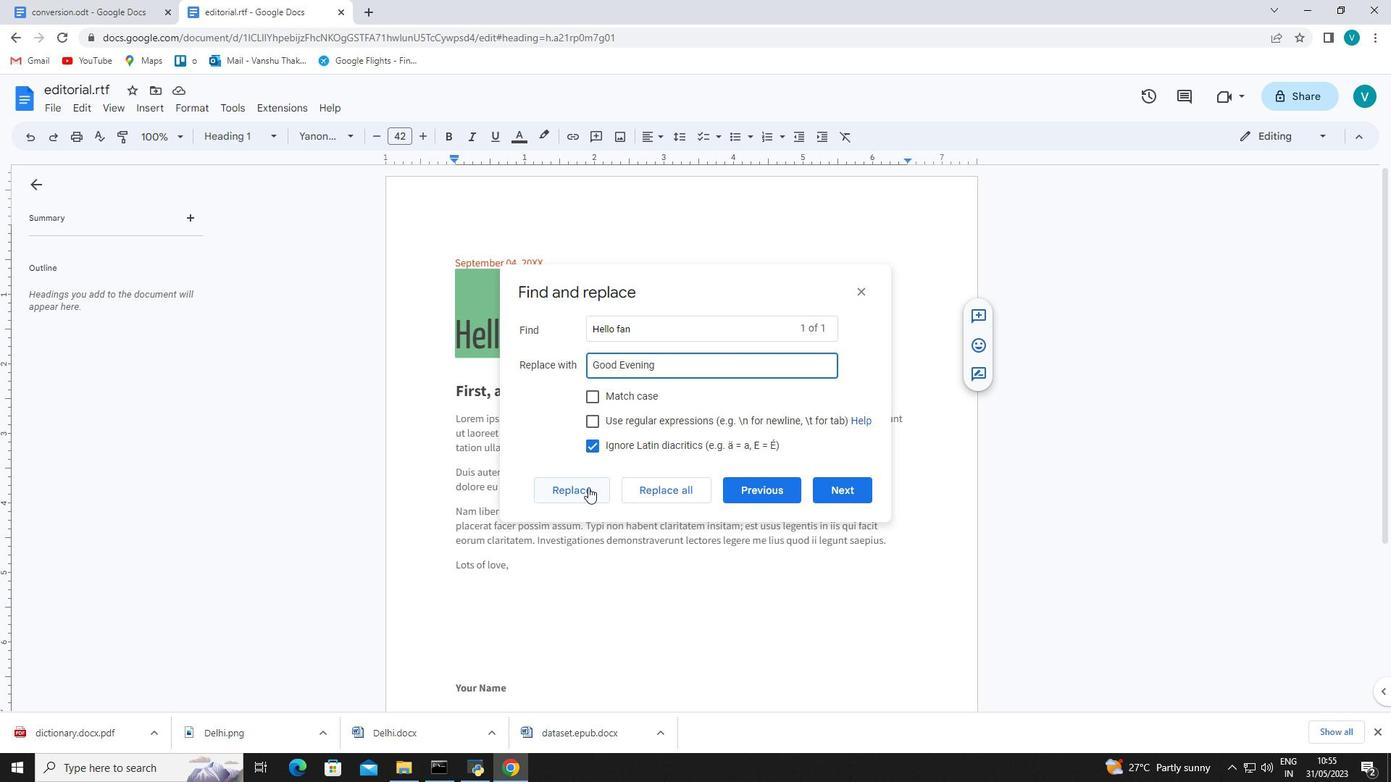 
Action: Mouse moved to (864, 295)
Screenshot: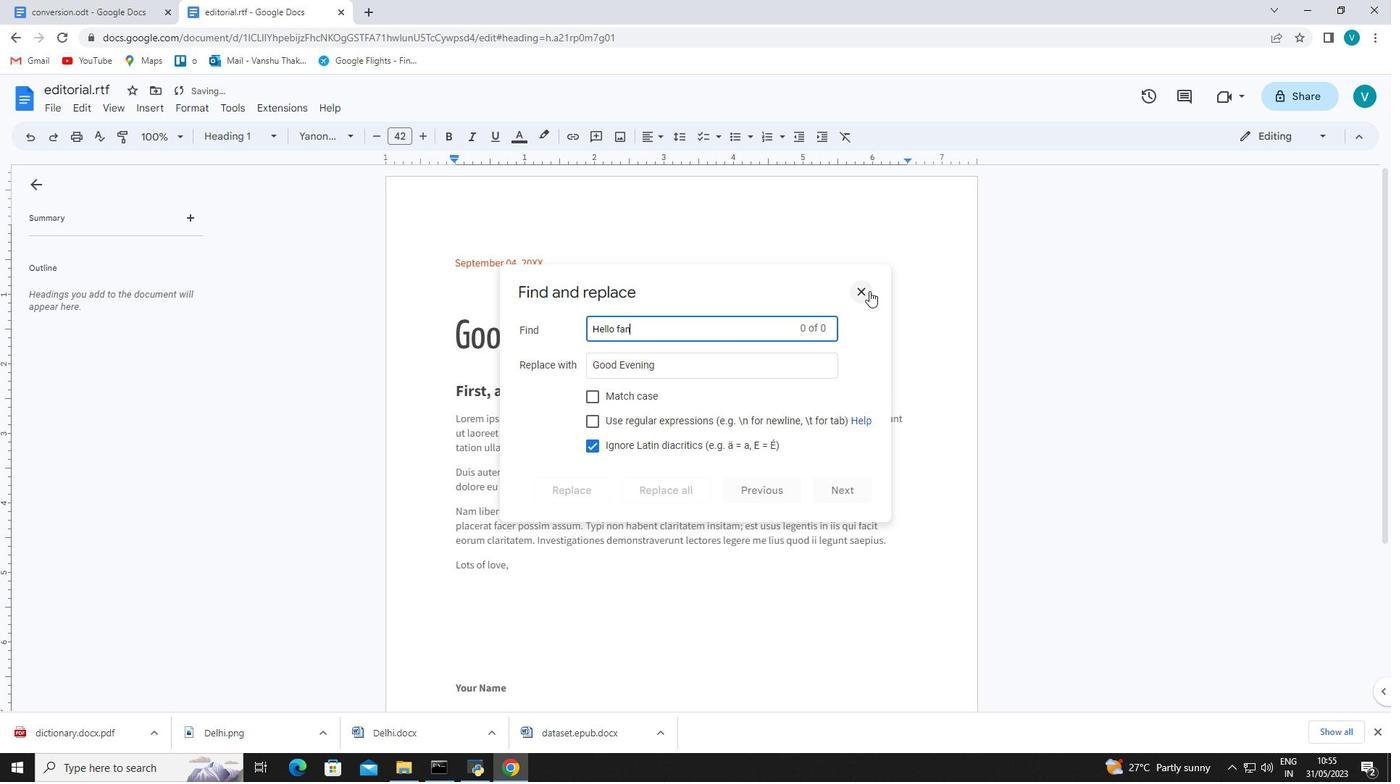
Action: Mouse pressed left at (864, 295)
Screenshot: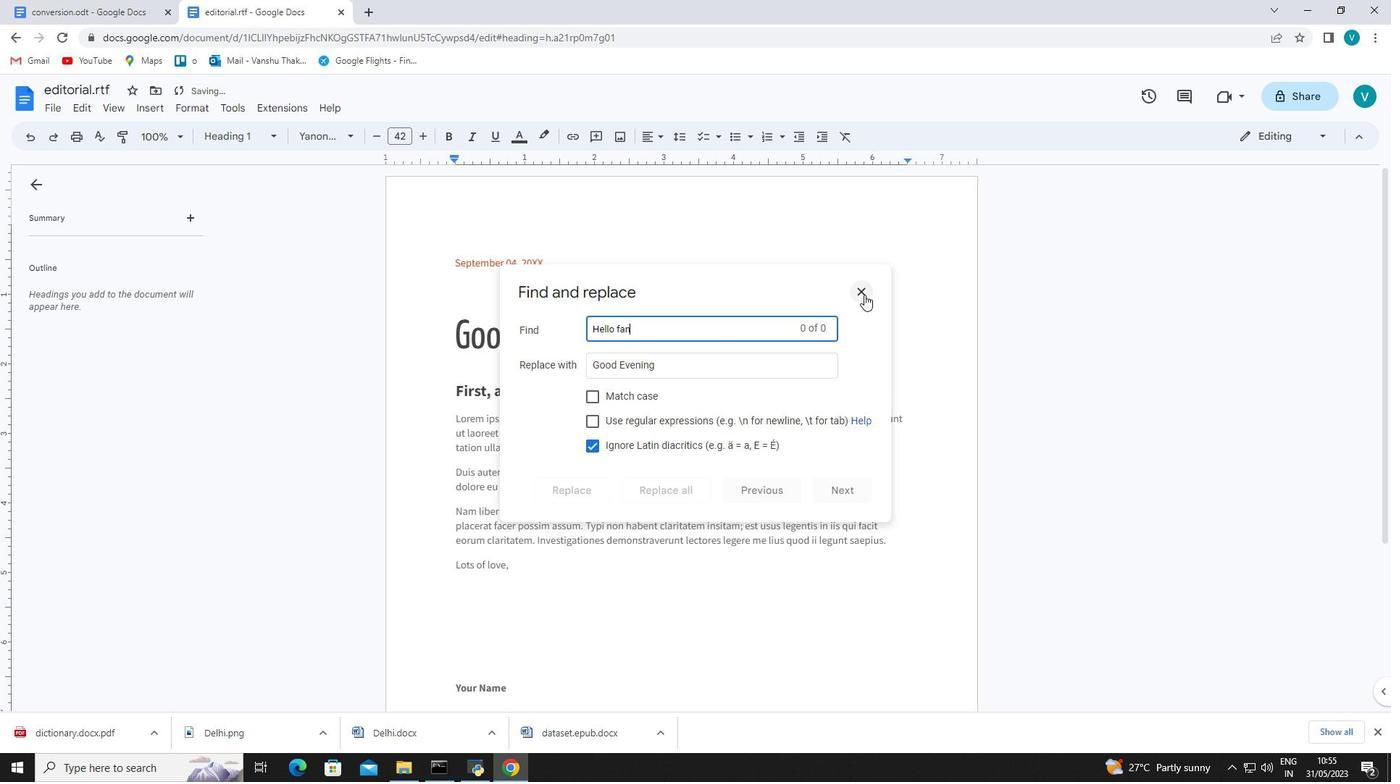 
Action: Mouse moved to (545, 260)
Screenshot: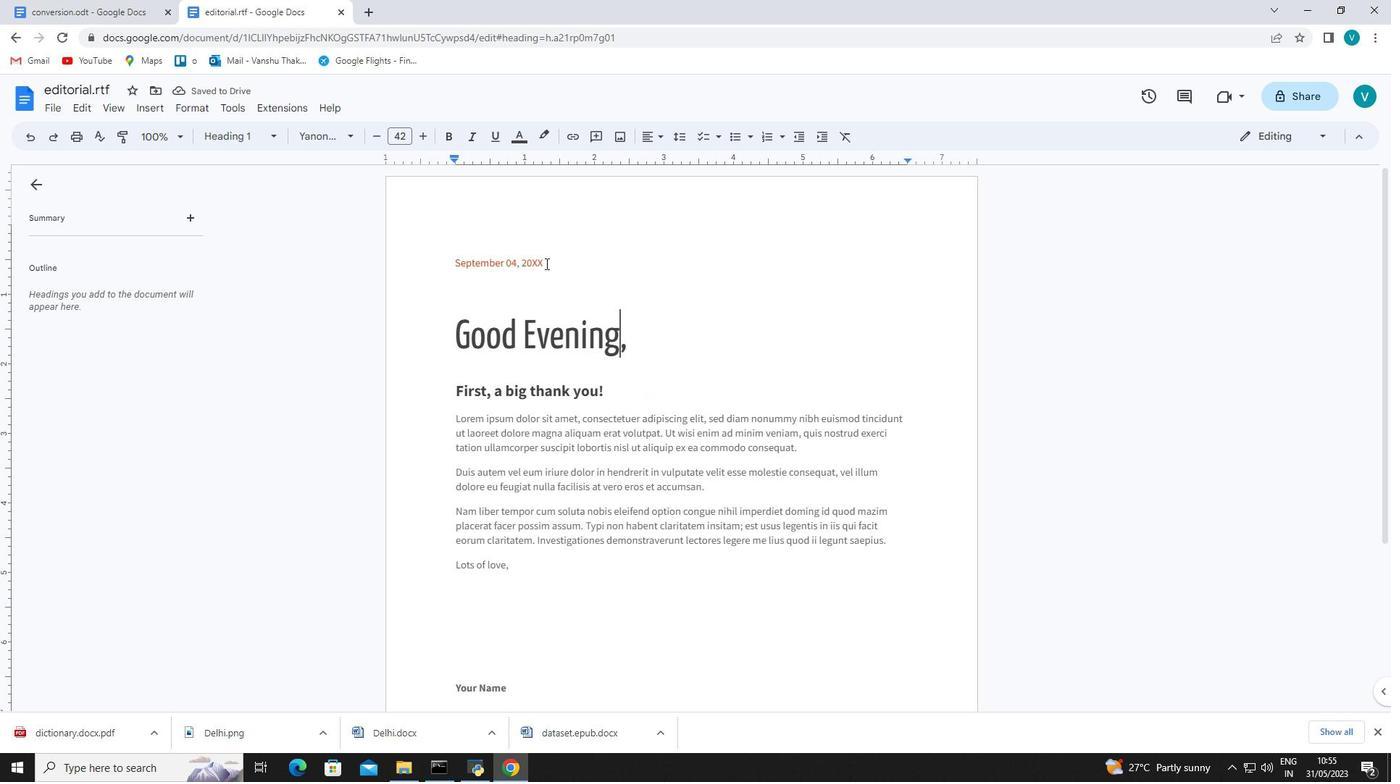 
Action: Mouse pressed left at (545, 260)
Screenshot: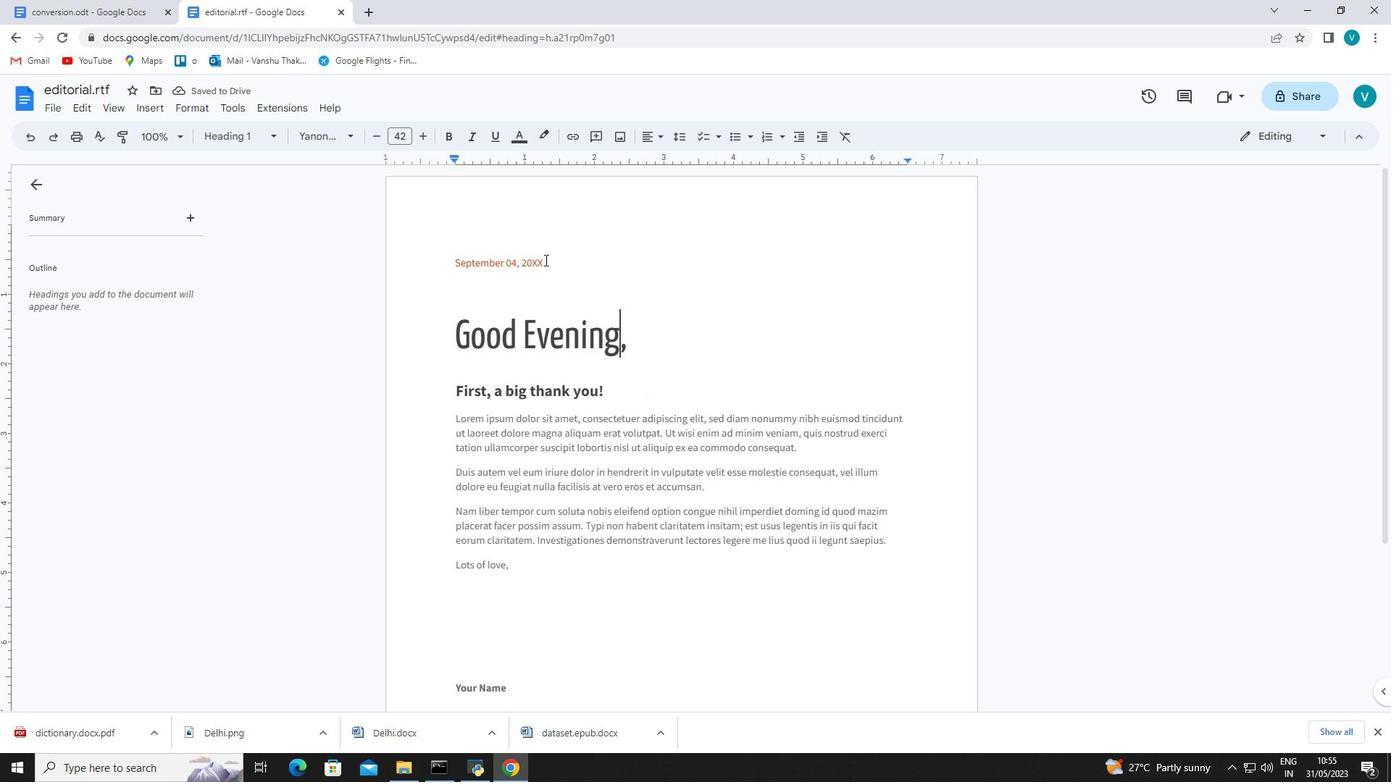 
Action: Mouse moved to (453, 267)
Screenshot: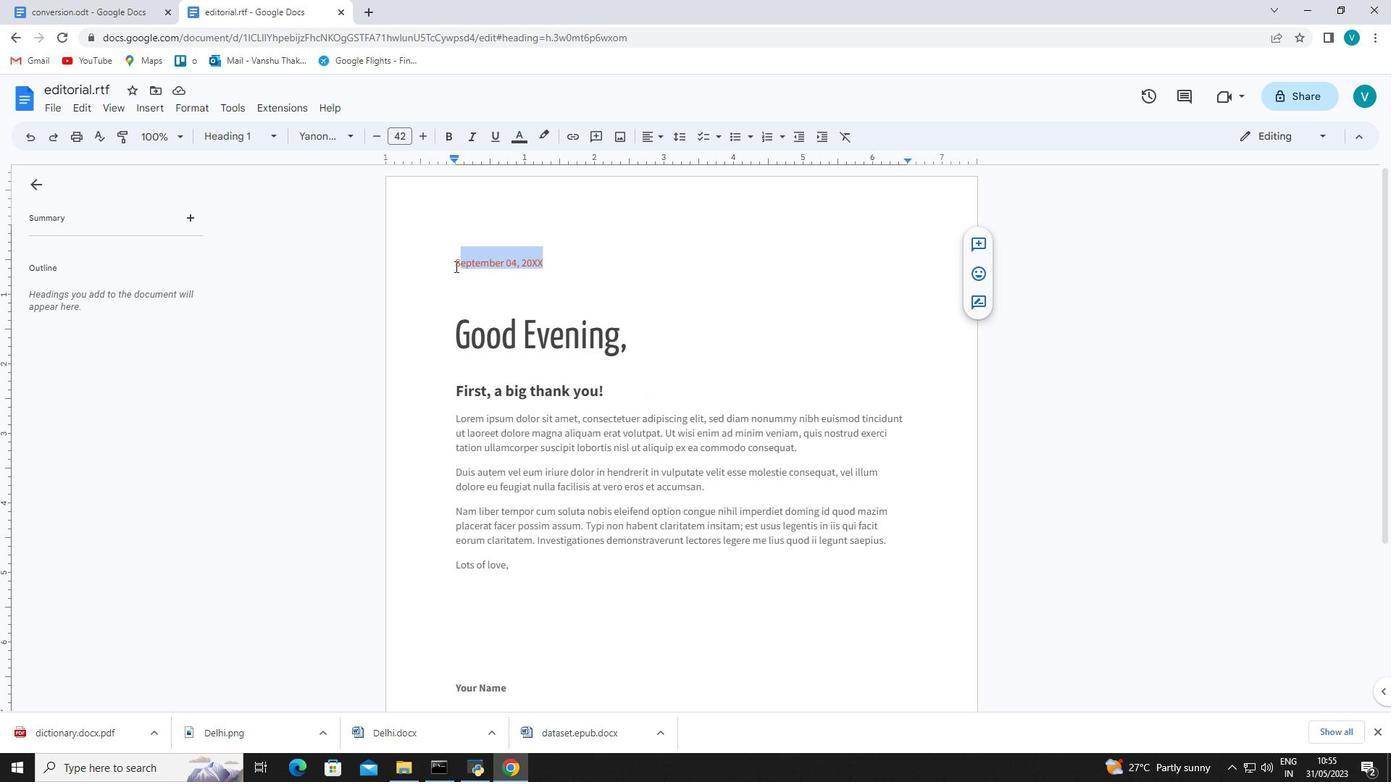 
Action: Key pressed 25<Key.space><Key.shift><Key.shift><Key.shift>June,<Key.space>2023
Screenshot: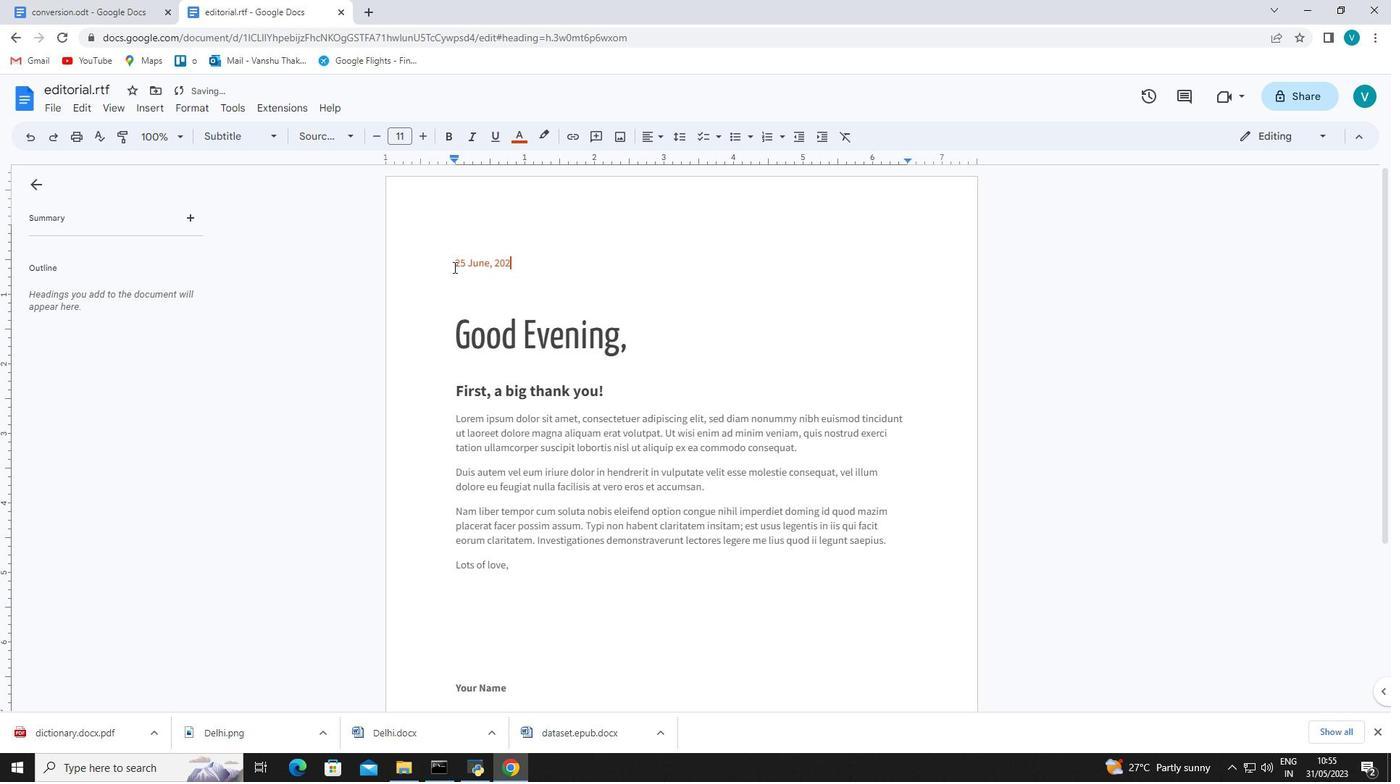 
Action: Mouse moved to (453, 390)
Screenshot: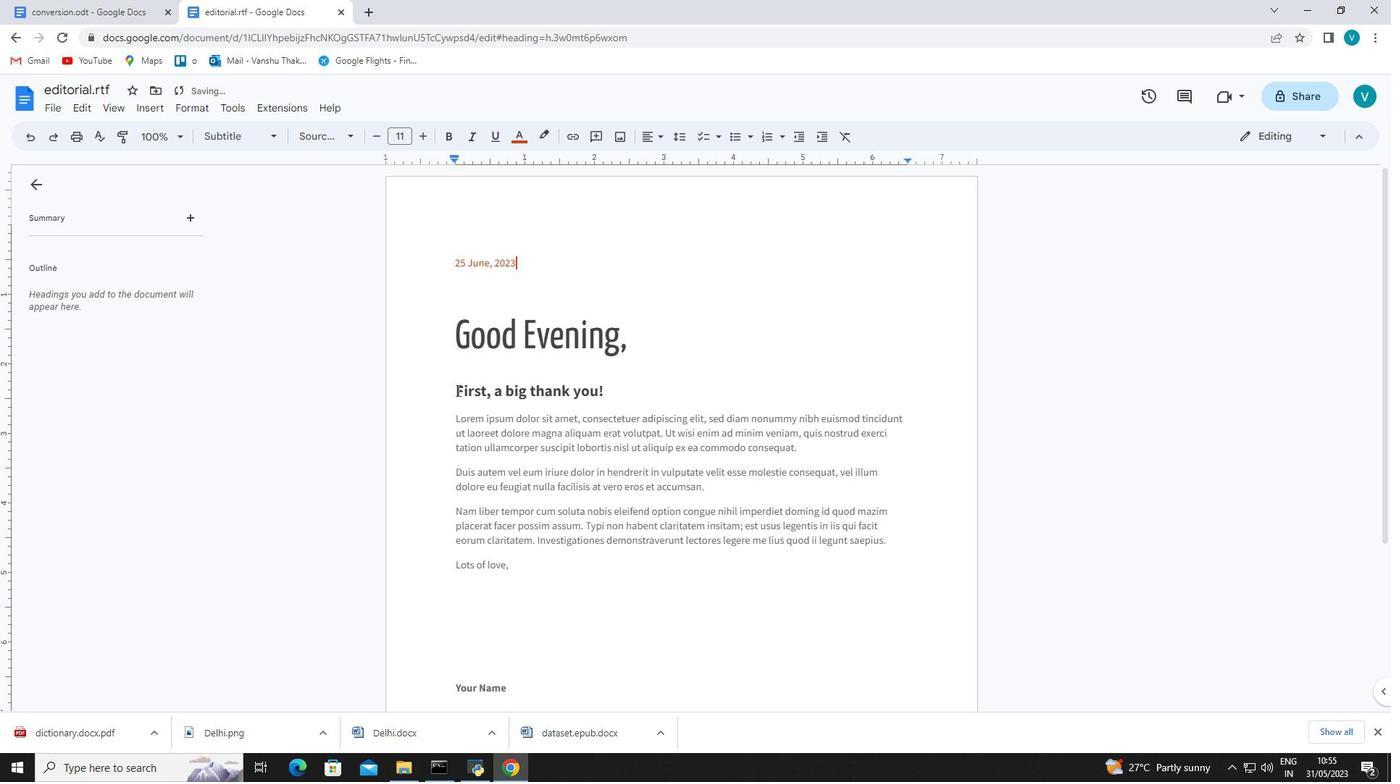 
Action: Mouse pressed left at (453, 390)
Screenshot: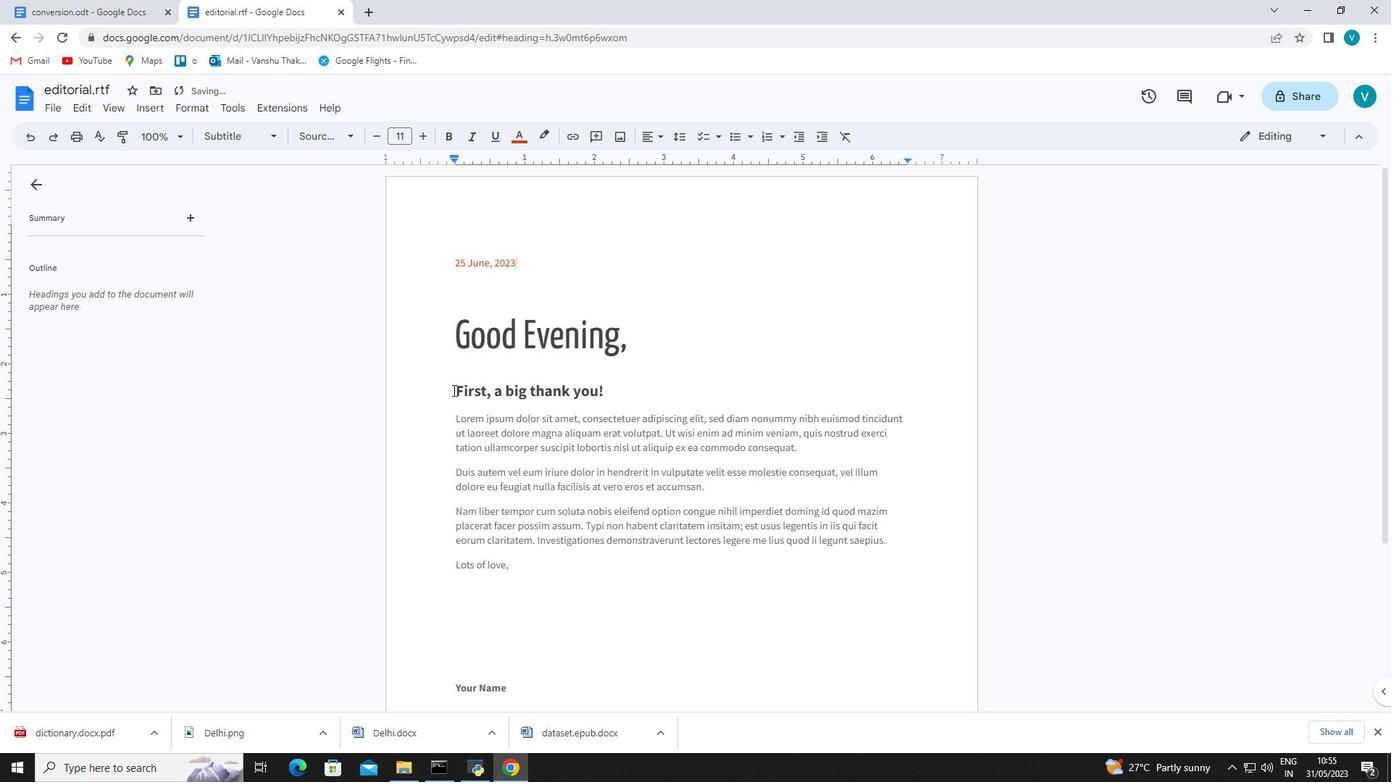 
Action: Mouse moved to (600, 558)
Screenshot: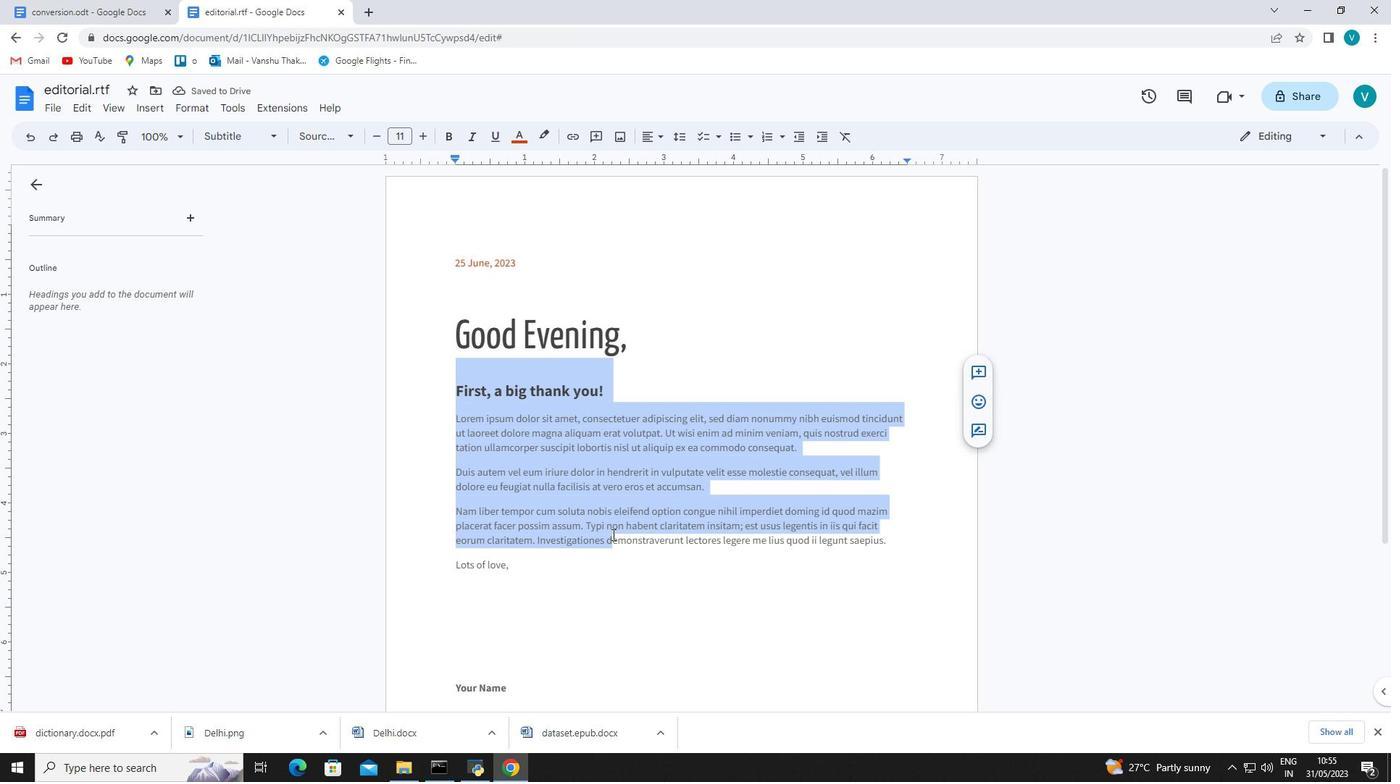 
Action: Key pressed <Key.backspace><Key.shift>I<Key.space>wanted<Key.space>to<Key.space>express<Key.space>my<Key.space>deepest<Key.space>gratitude<Key.space>for<Key.space>your<Key.space>help.<Key.space><Key.shift>Your<Key.space>assistance<Key.space>made<Key.space>a<Key.space>significant<Key.space>difference<Key.space>in<Key.space>my<Key.space>life.<Key.space><Key.shift>Thank<Key.space>you<Key.space>from<Key.space>the<Key.space>bottom<Key.space>of<Key.space>my<Key.space>heart.
Screenshot: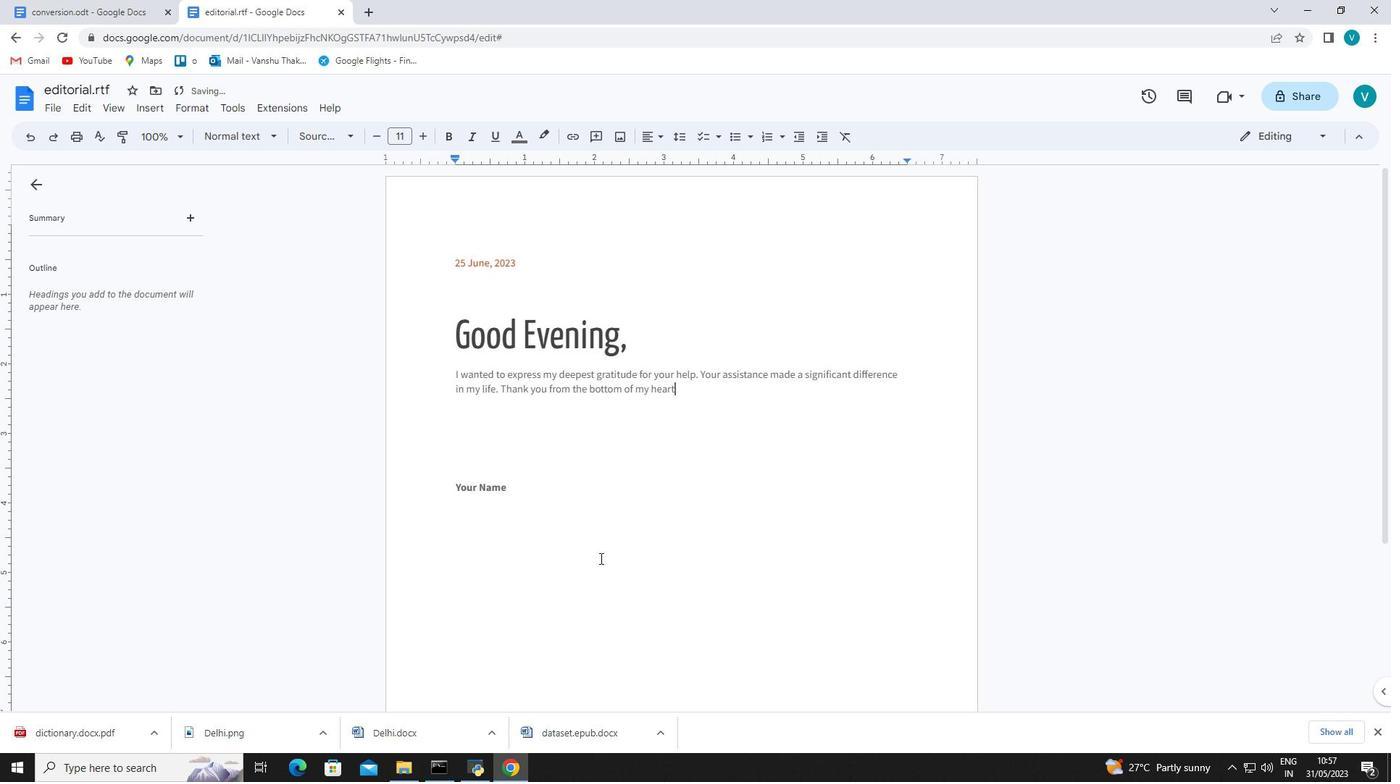 
Action: Mouse moved to (466, 375)
Screenshot: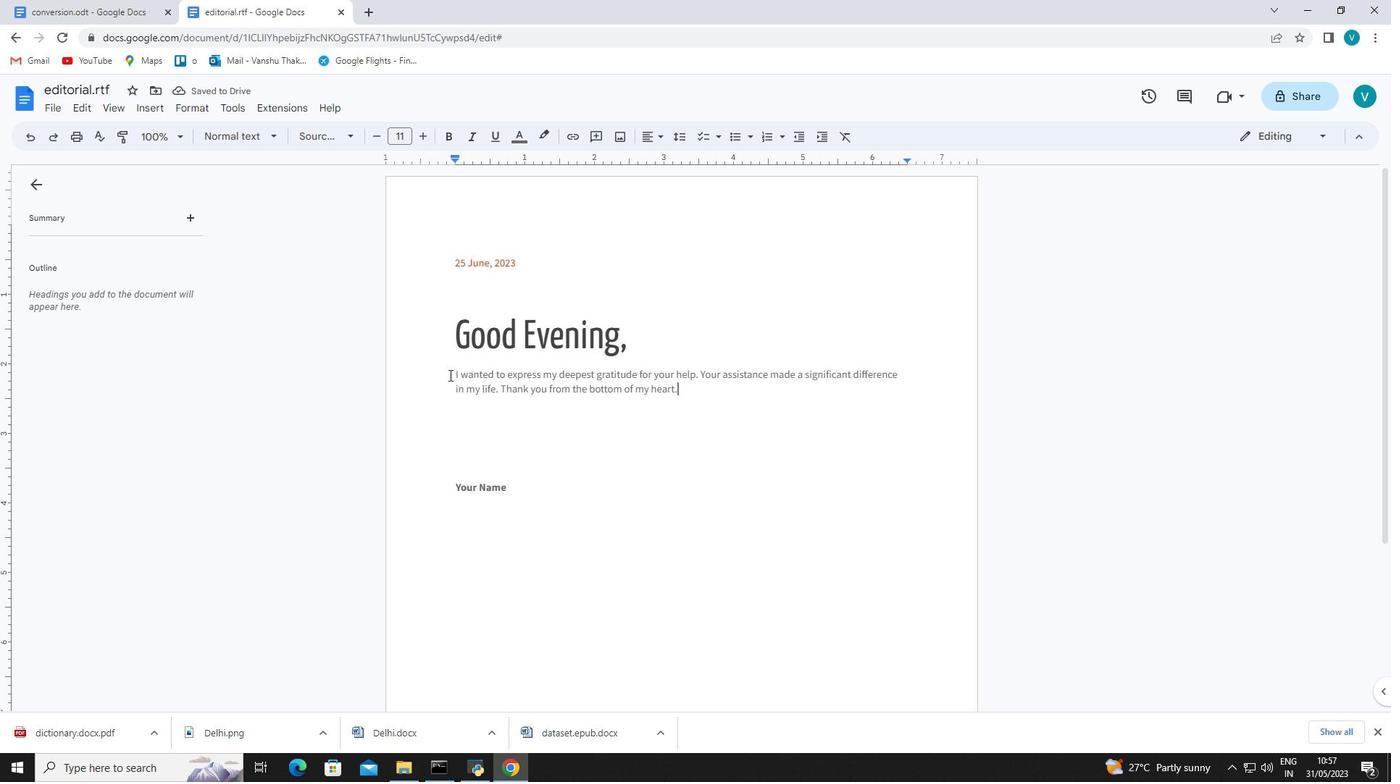 
Action: Mouse pressed left at (449, 373)
Screenshot: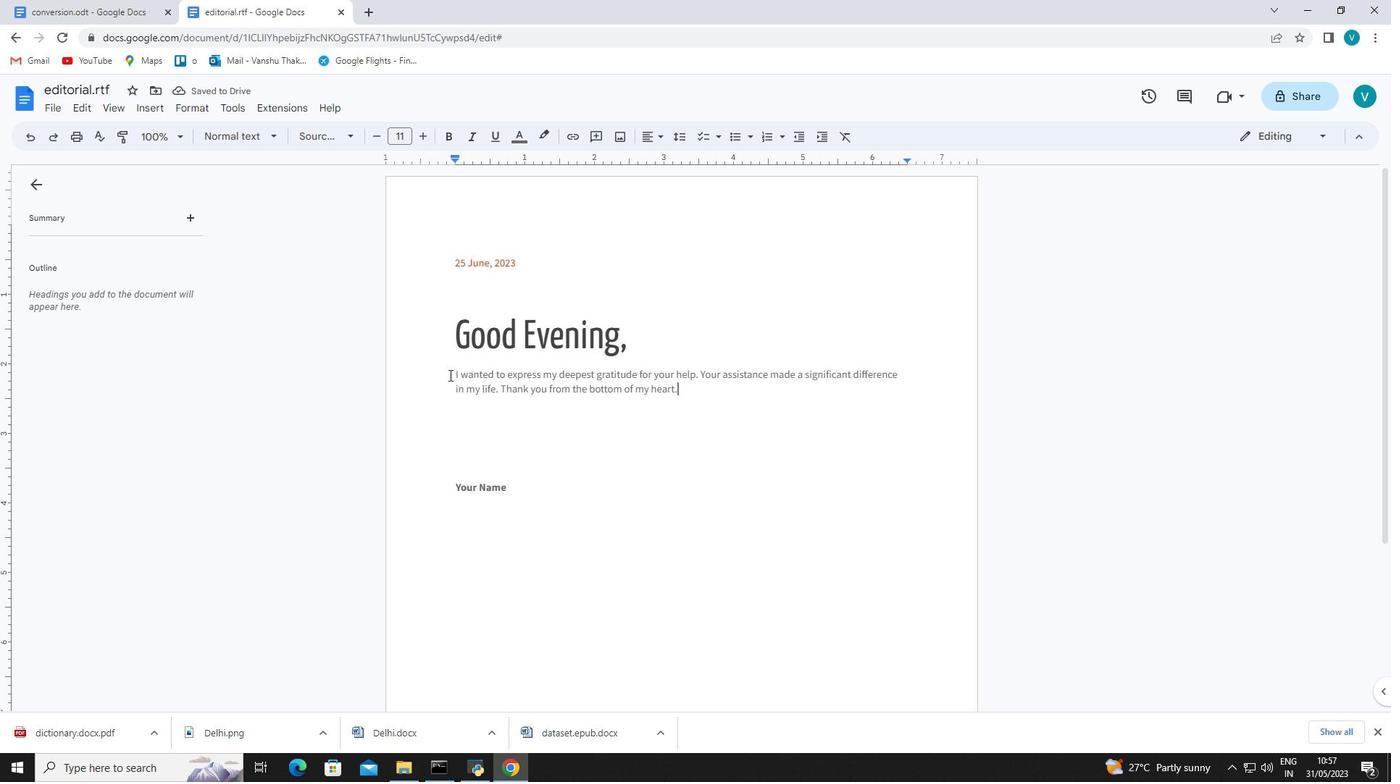 
Action: Mouse moved to (339, 134)
Screenshot: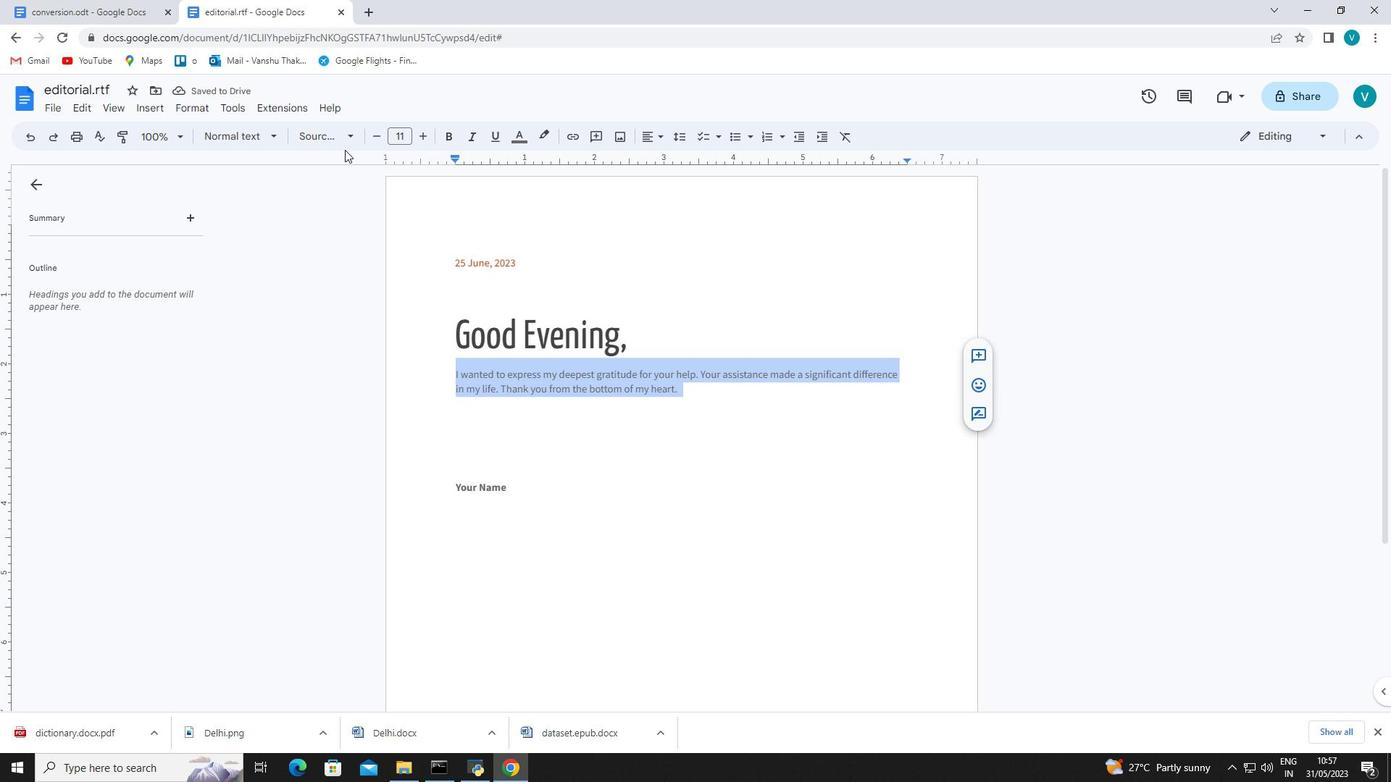 
Action: Mouse pressed left at (339, 134)
Screenshot: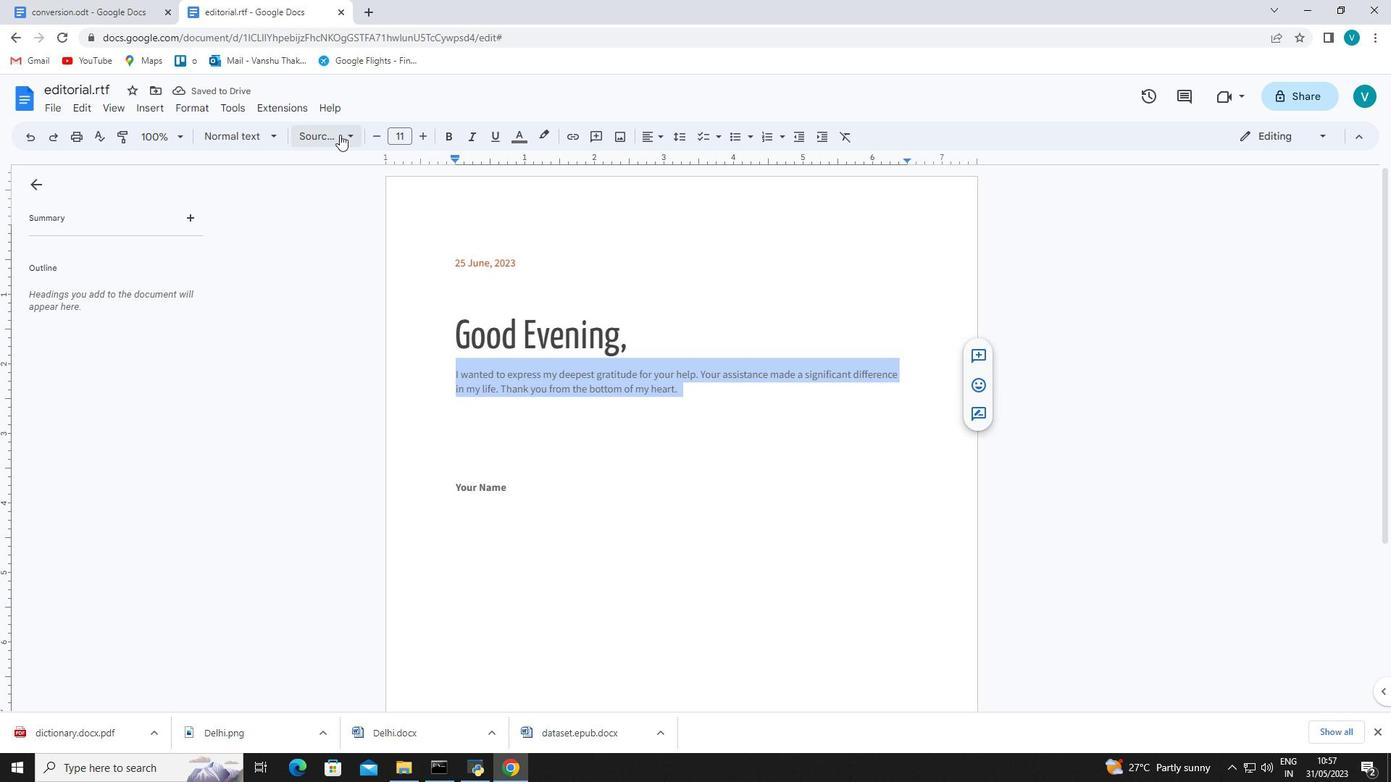 
Action: Mouse moved to (387, 413)
Screenshot: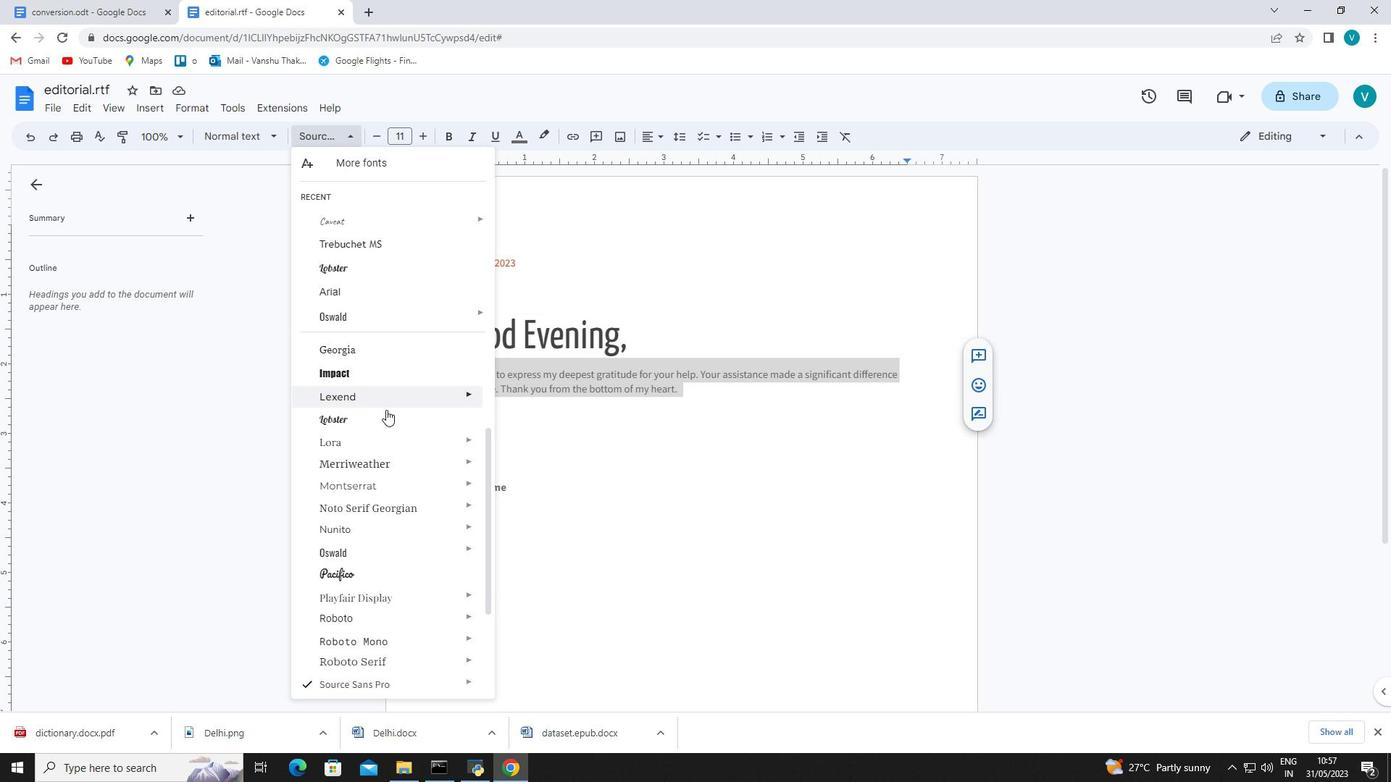 
Action: Mouse scrolled (387, 412) with delta (0, 0)
Screenshot: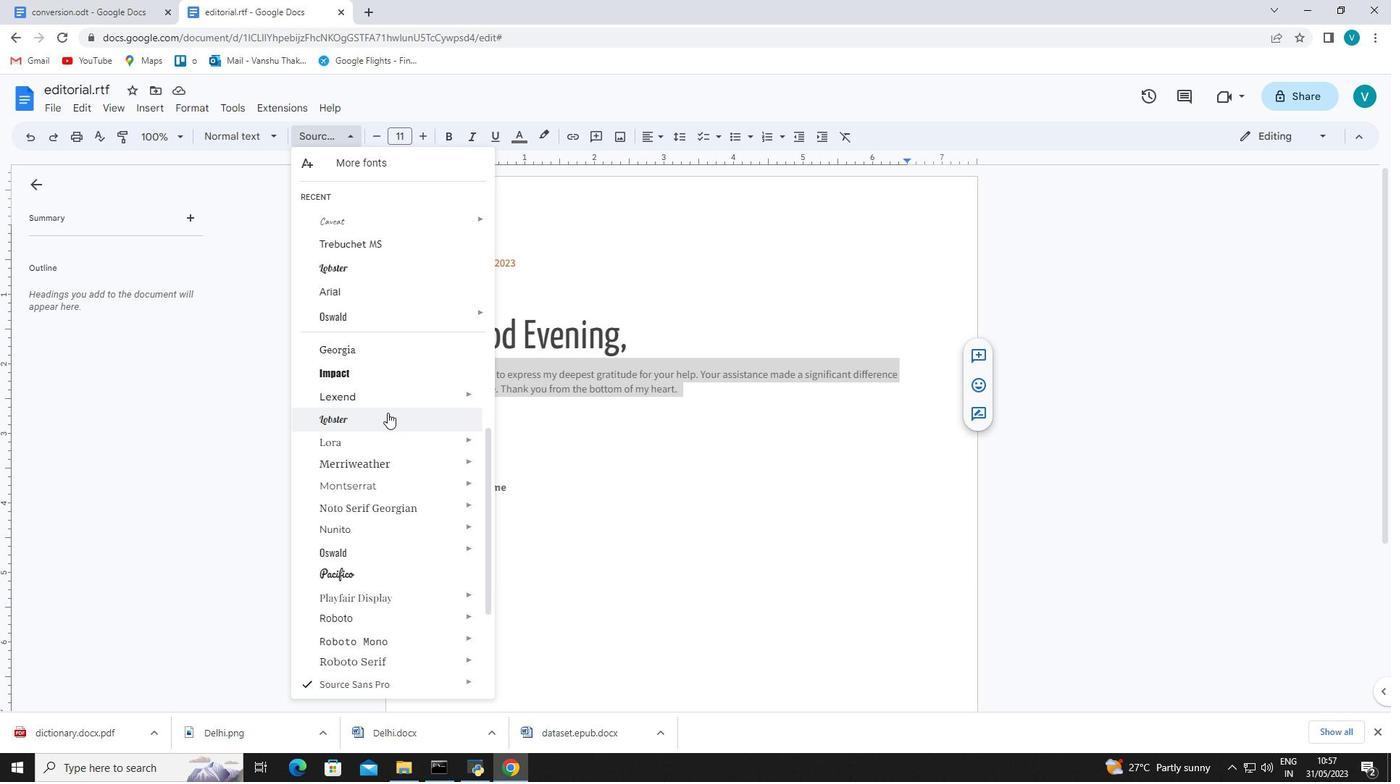 
Action: Mouse scrolled (387, 412) with delta (0, 0)
Screenshot: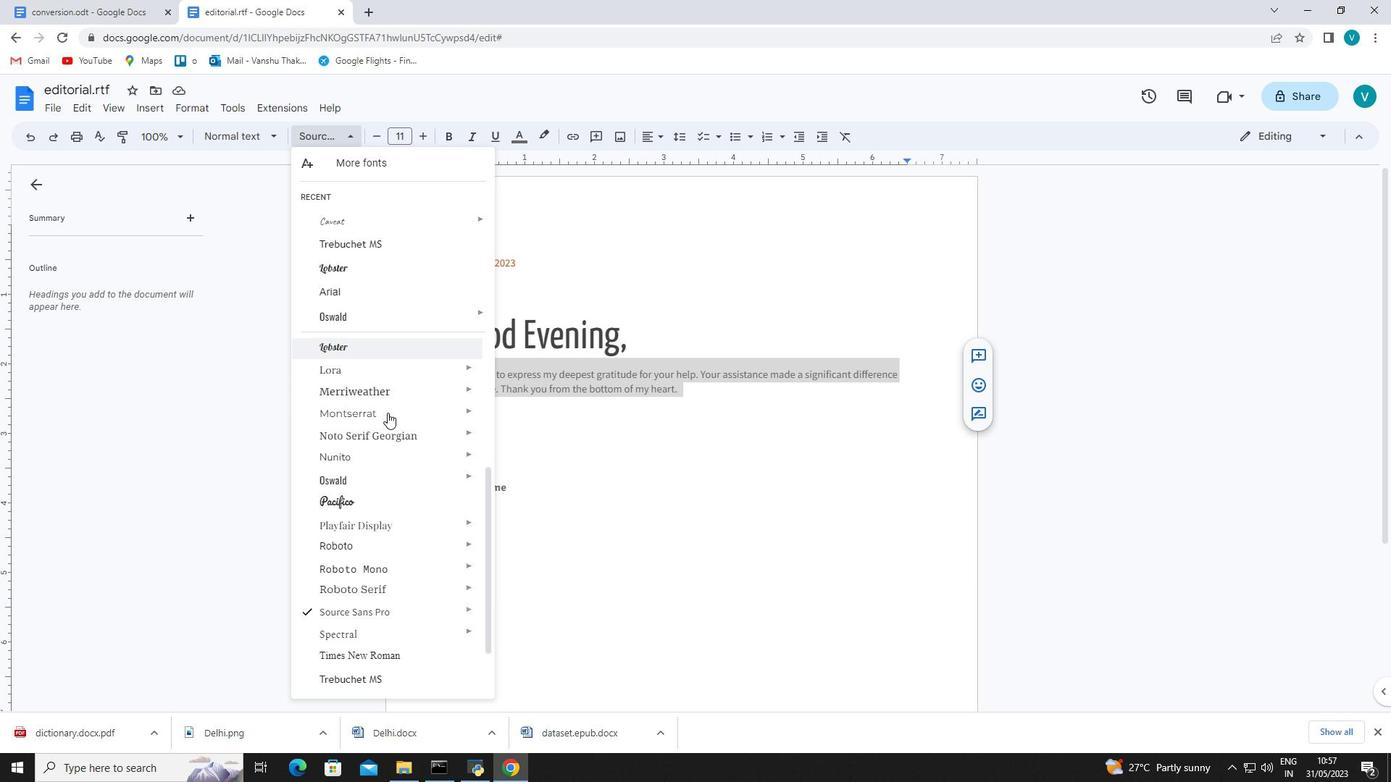 
Action: Mouse scrolled (387, 412) with delta (0, 0)
Screenshot: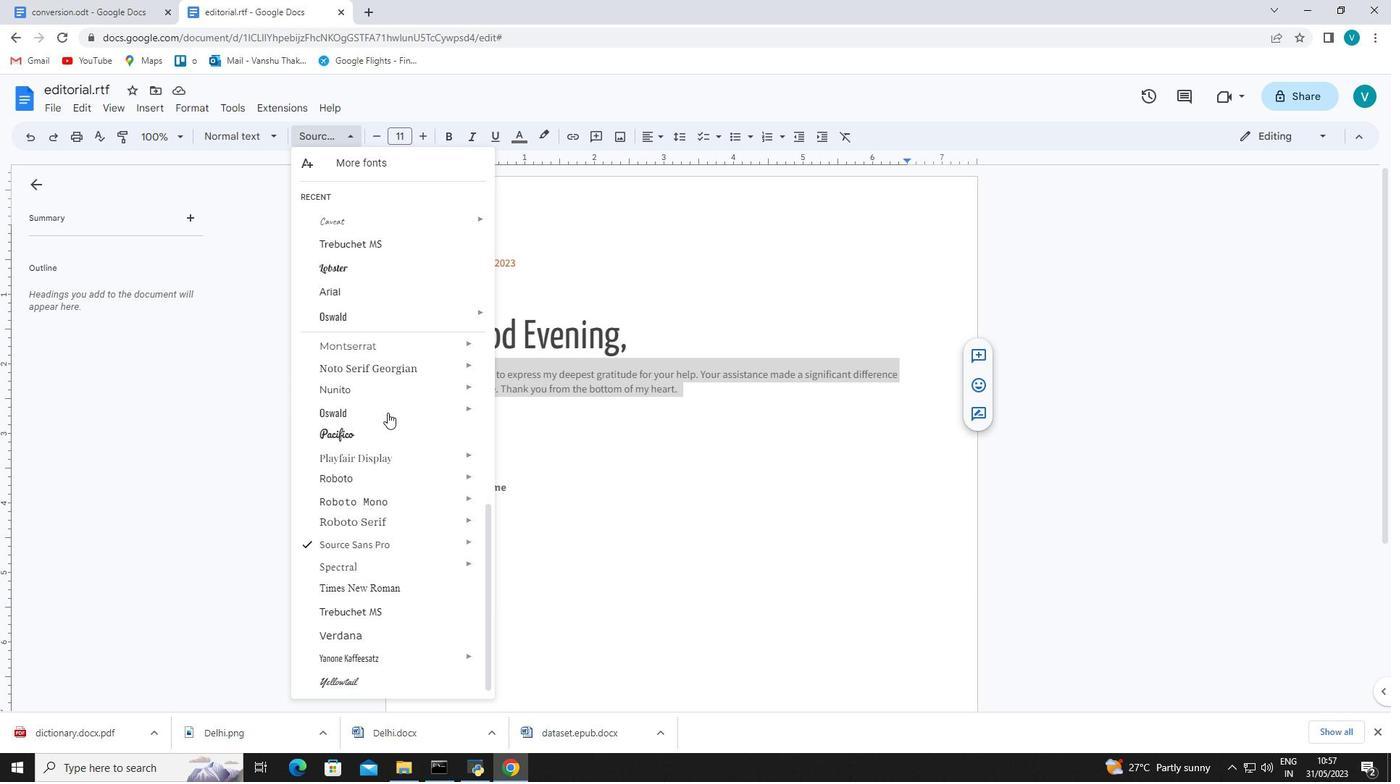 
Action: Mouse scrolled (387, 412) with delta (0, 0)
Screenshot: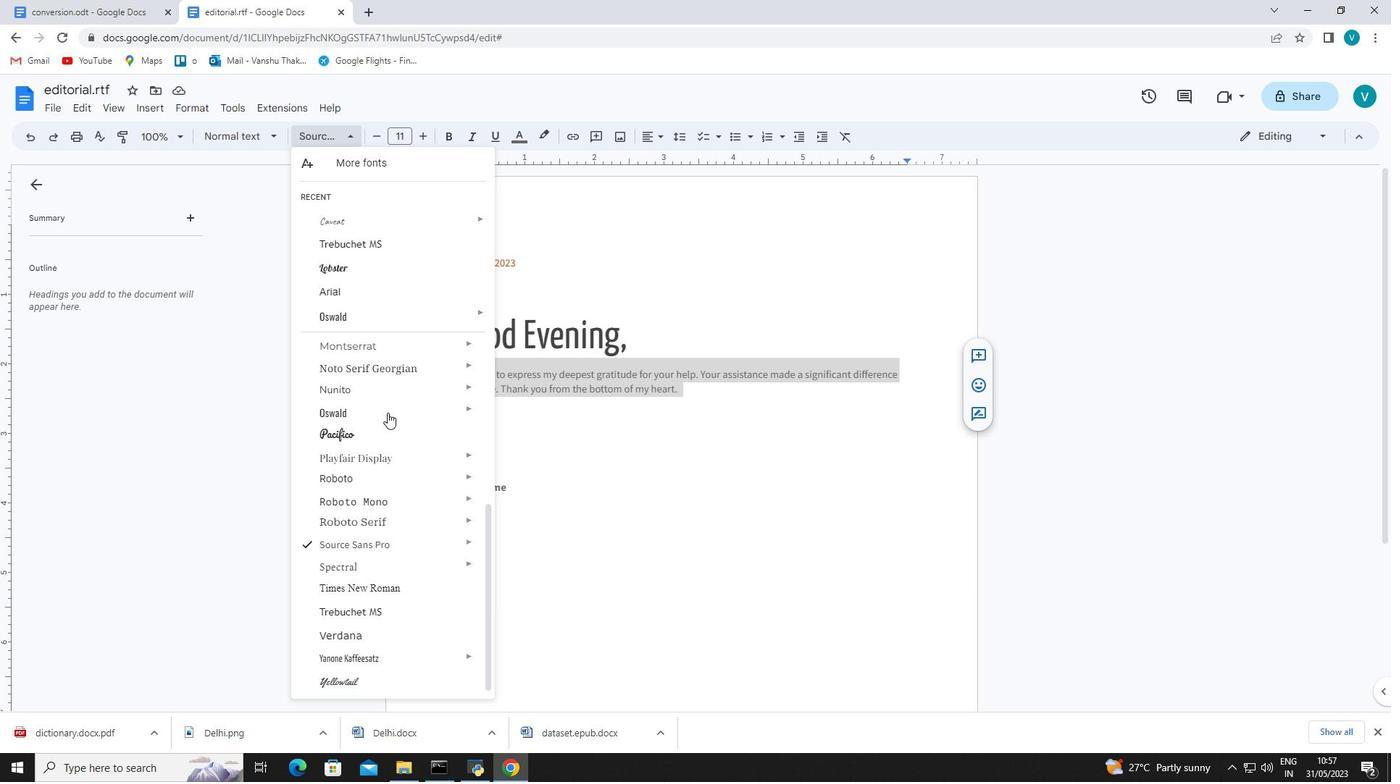
Action: Mouse scrolled (387, 412) with delta (0, 0)
Screenshot: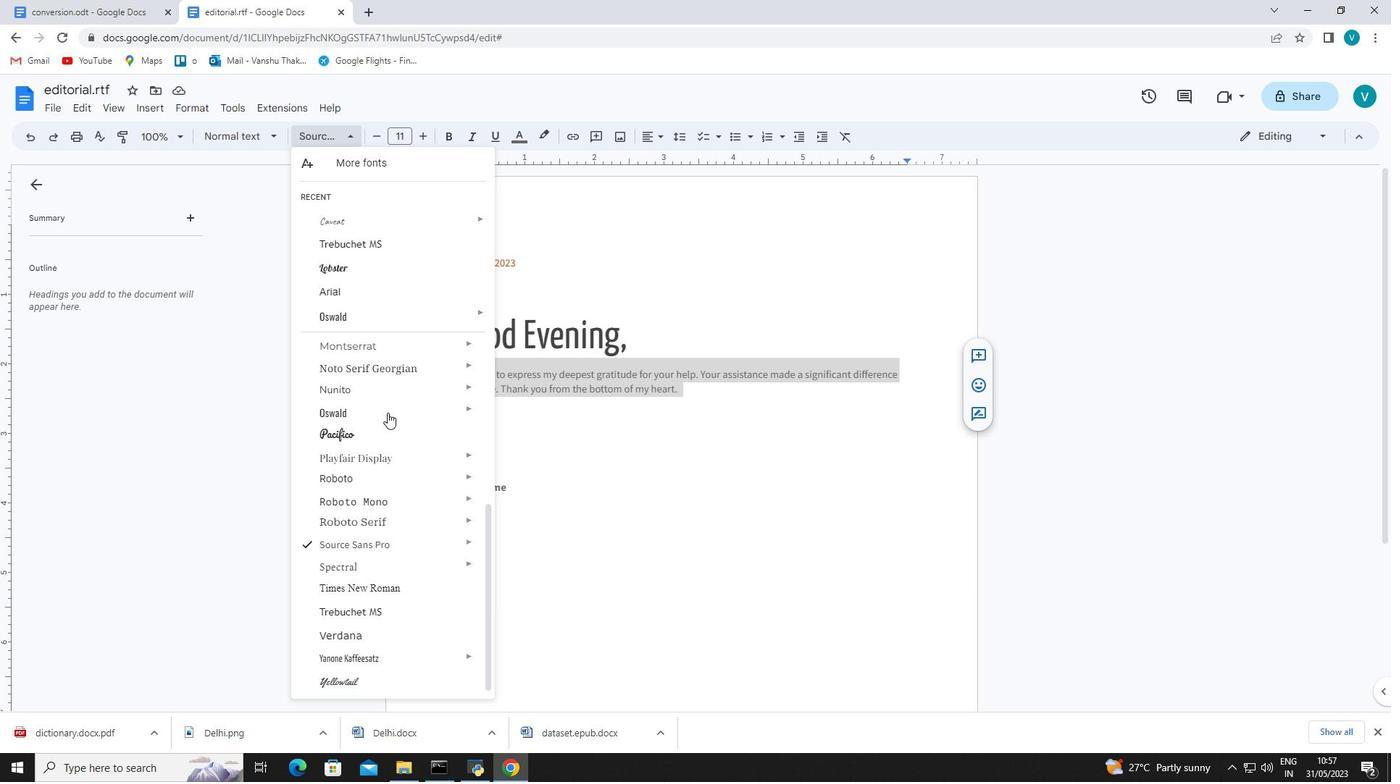 
Action: Mouse moved to (409, 554)
Screenshot: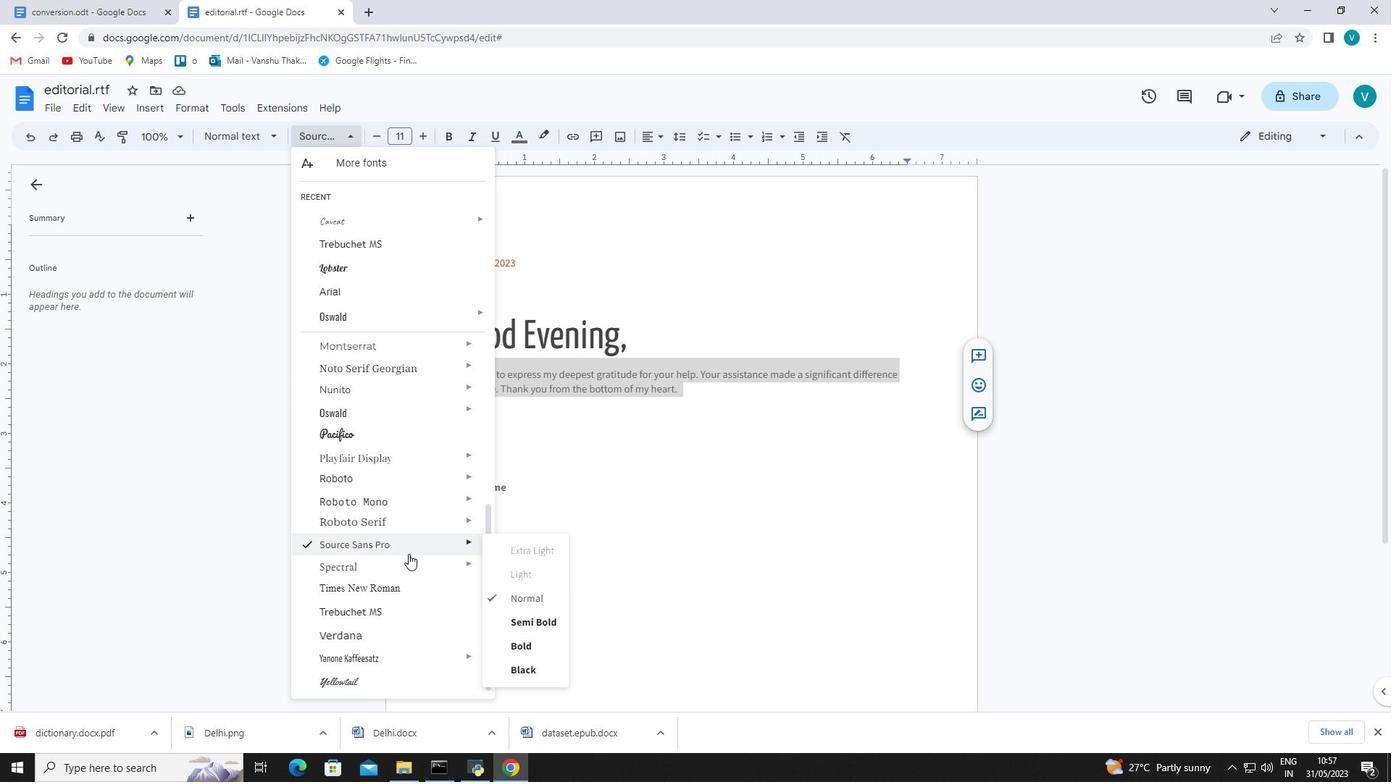 
Action: Mouse scrolled (409, 555) with delta (0, 0)
Screenshot: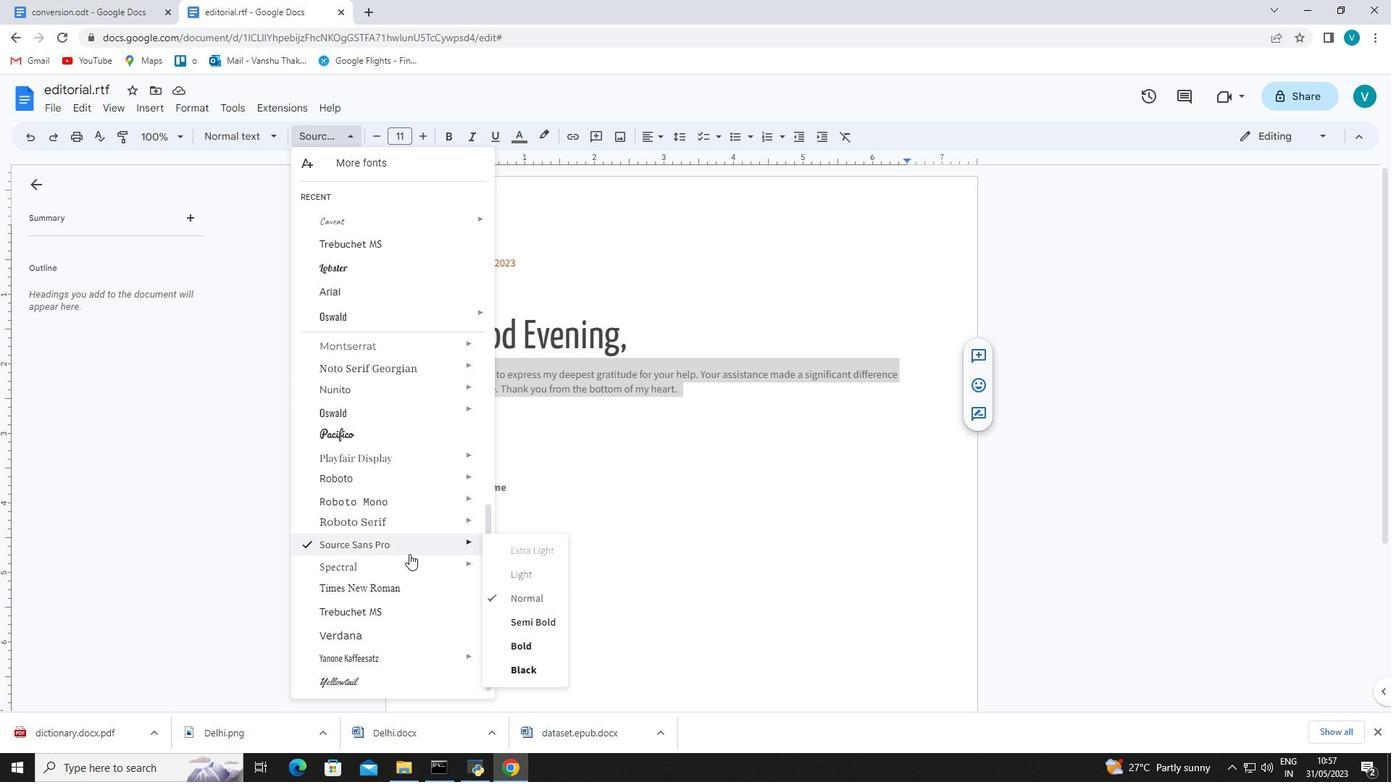 
Action: Mouse scrolled (409, 555) with delta (0, 0)
Screenshot: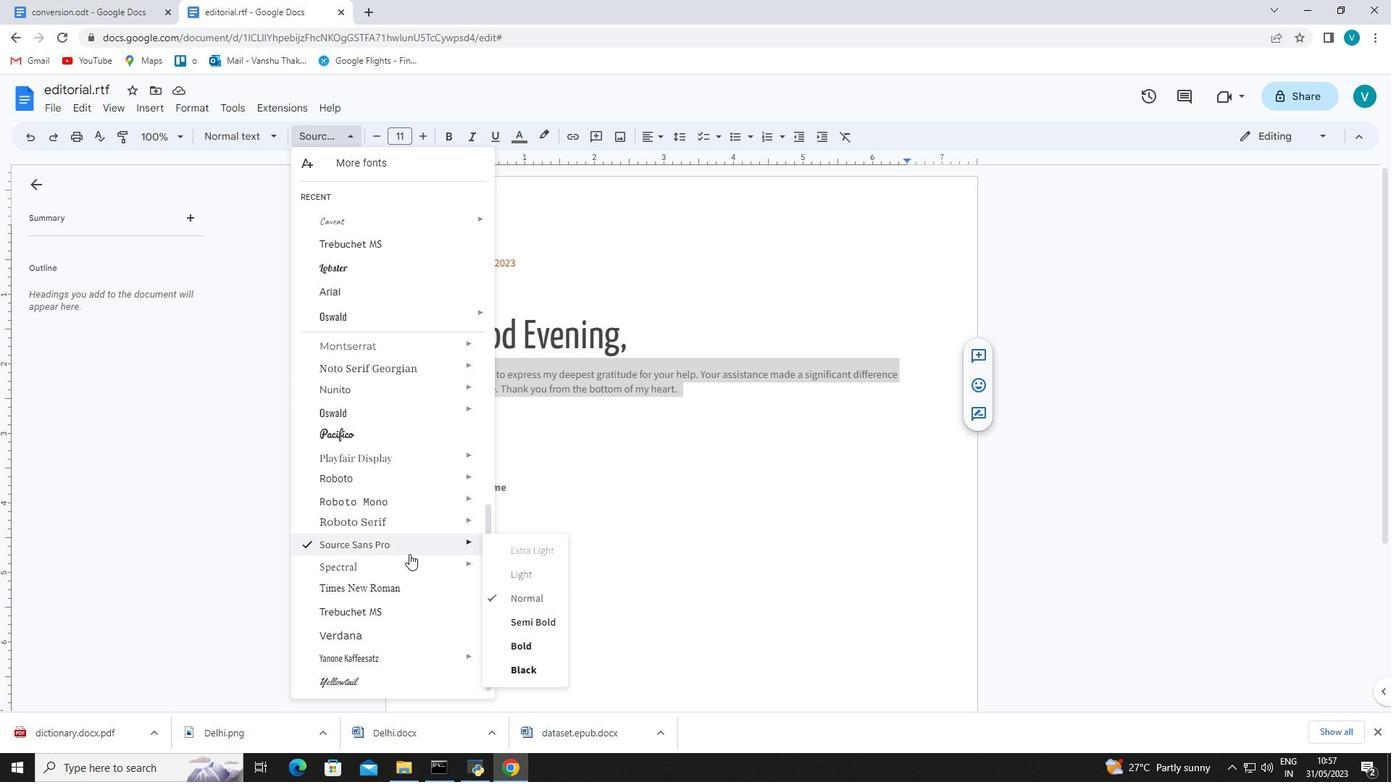 
Action: Mouse scrolled (409, 555) with delta (0, 0)
Screenshot: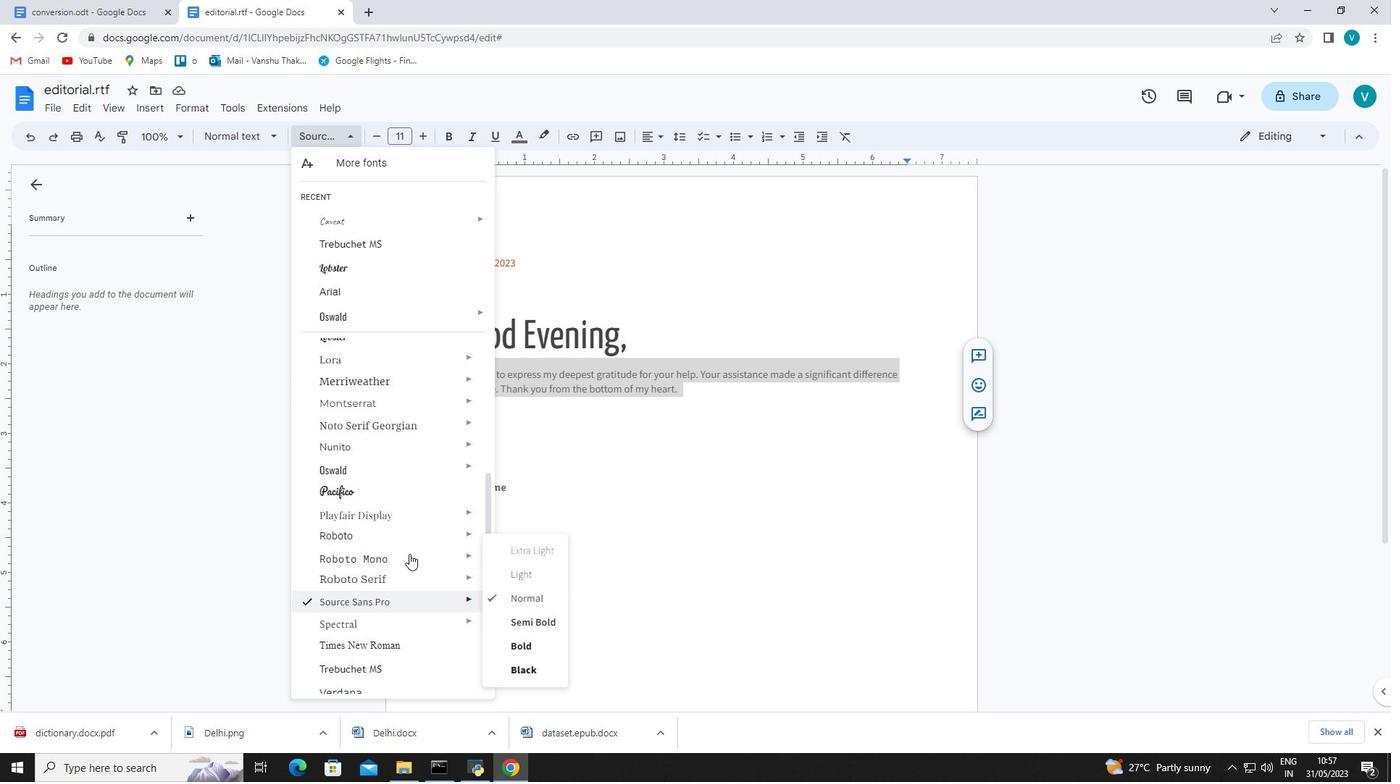 
Action: Mouse scrolled (409, 555) with delta (0, 0)
Screenshot: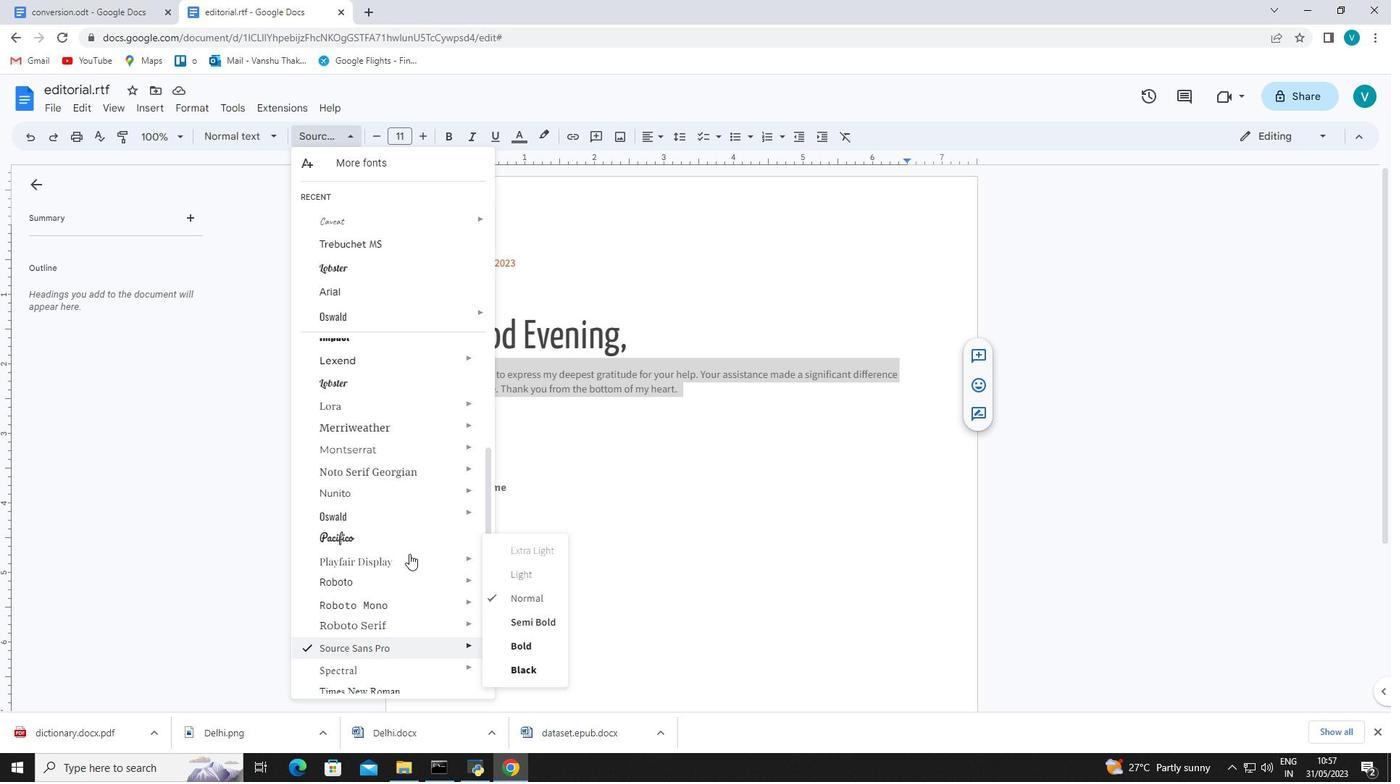
Action: Mouse scrolled (409, 555) with delta (0, 0)
Screenshot: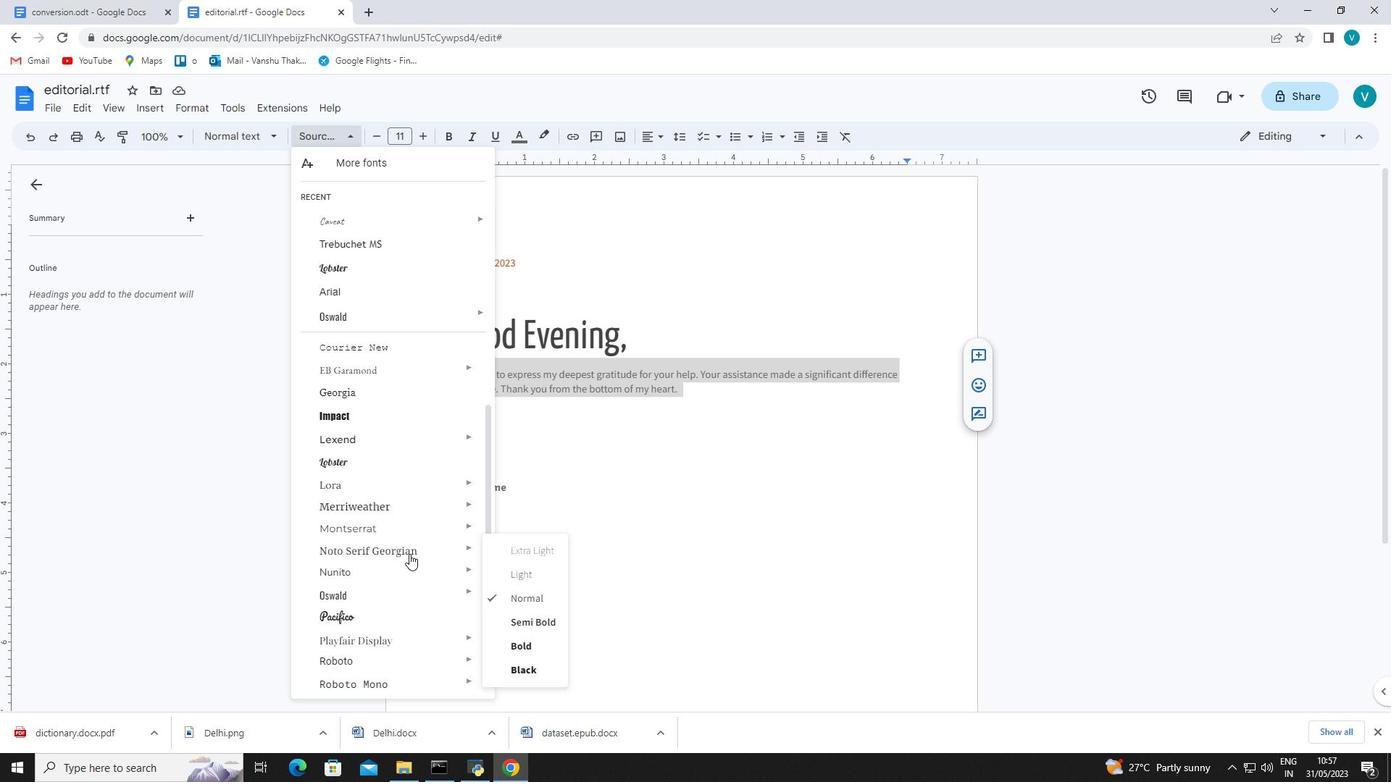 
Action: Mouse scrolled (409, 555) with delta (0, 0)
Screenshot: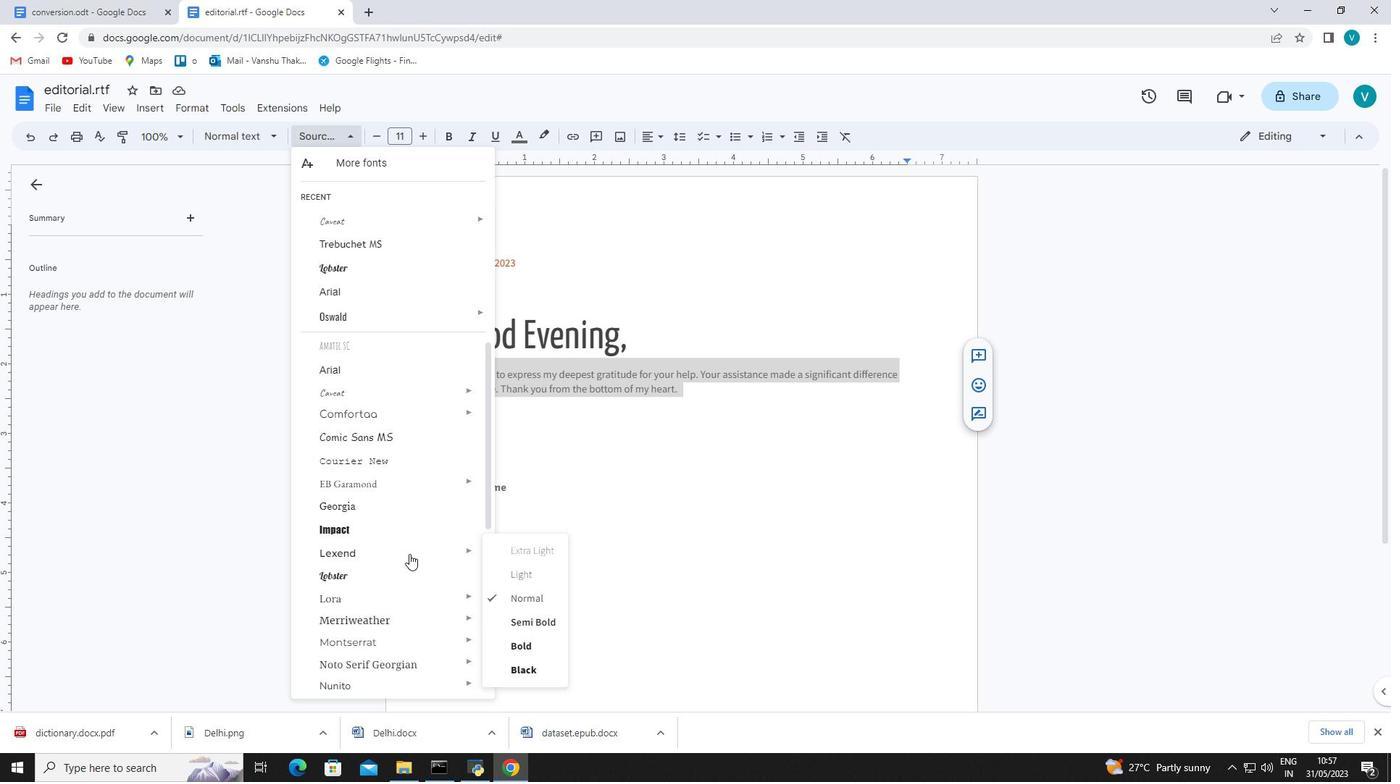 
Action: Mouse scrolled (409, 555) with delta (0, 0)
Screenshot: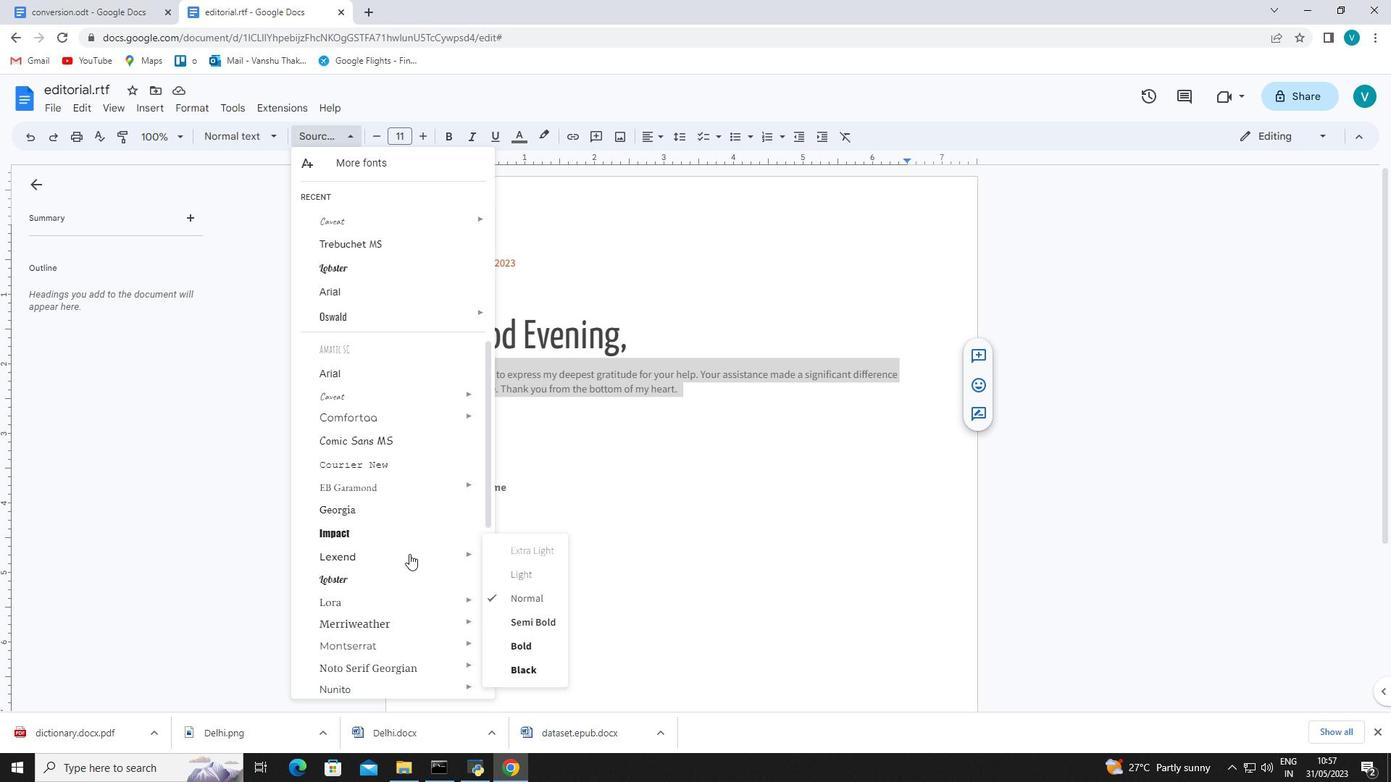 
Action: Mouse moved to (376, 166)
Screenshot: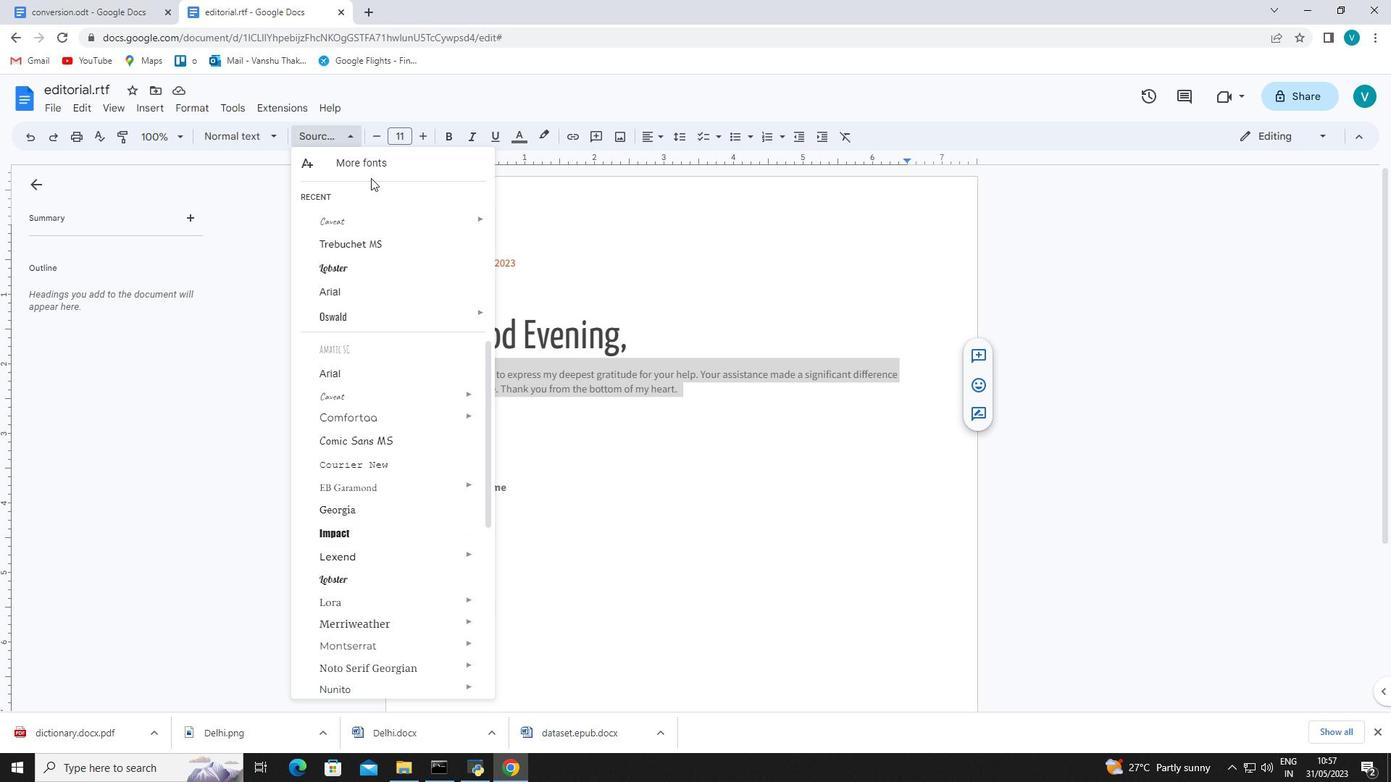 
Action: Mouse pressed left at (376, 166)
Screenshot: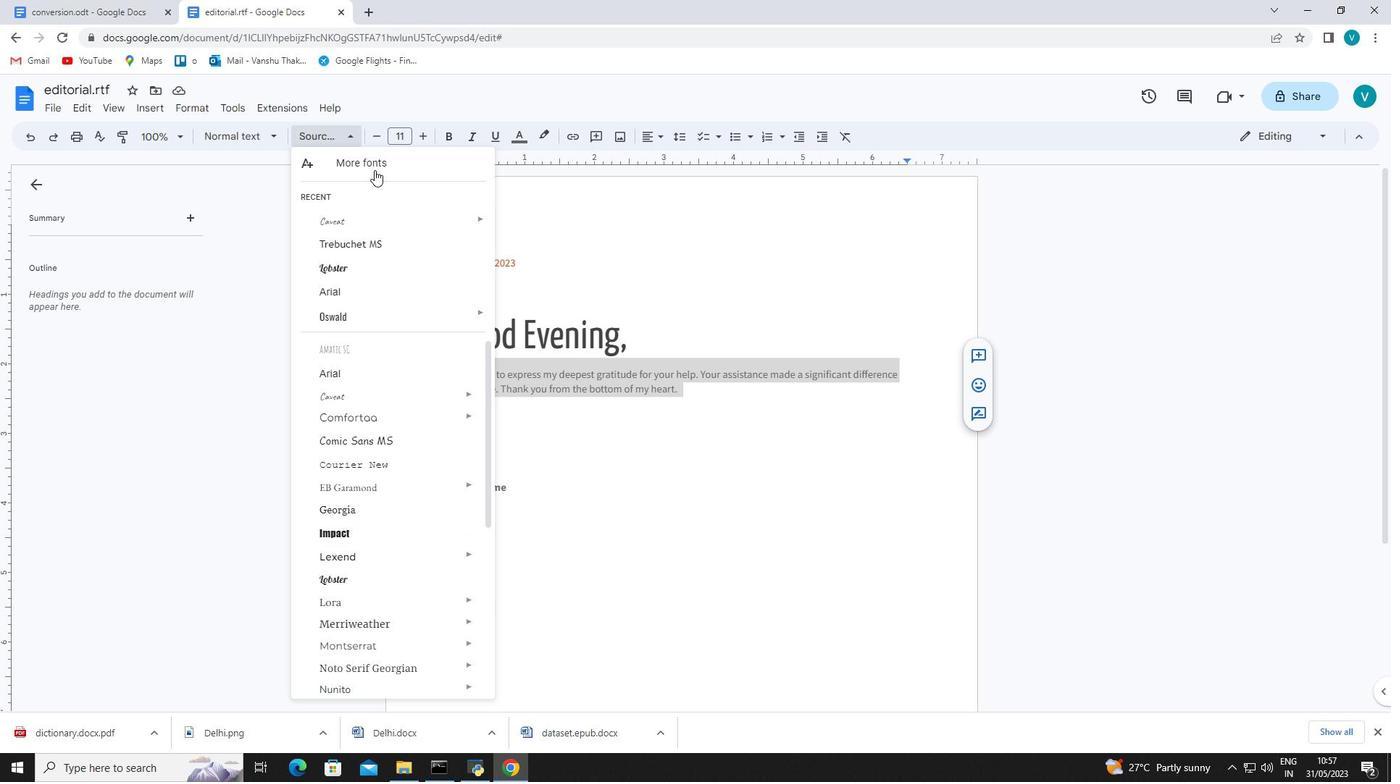 
Action: Mouse moved to (450, 230)
Screenshot: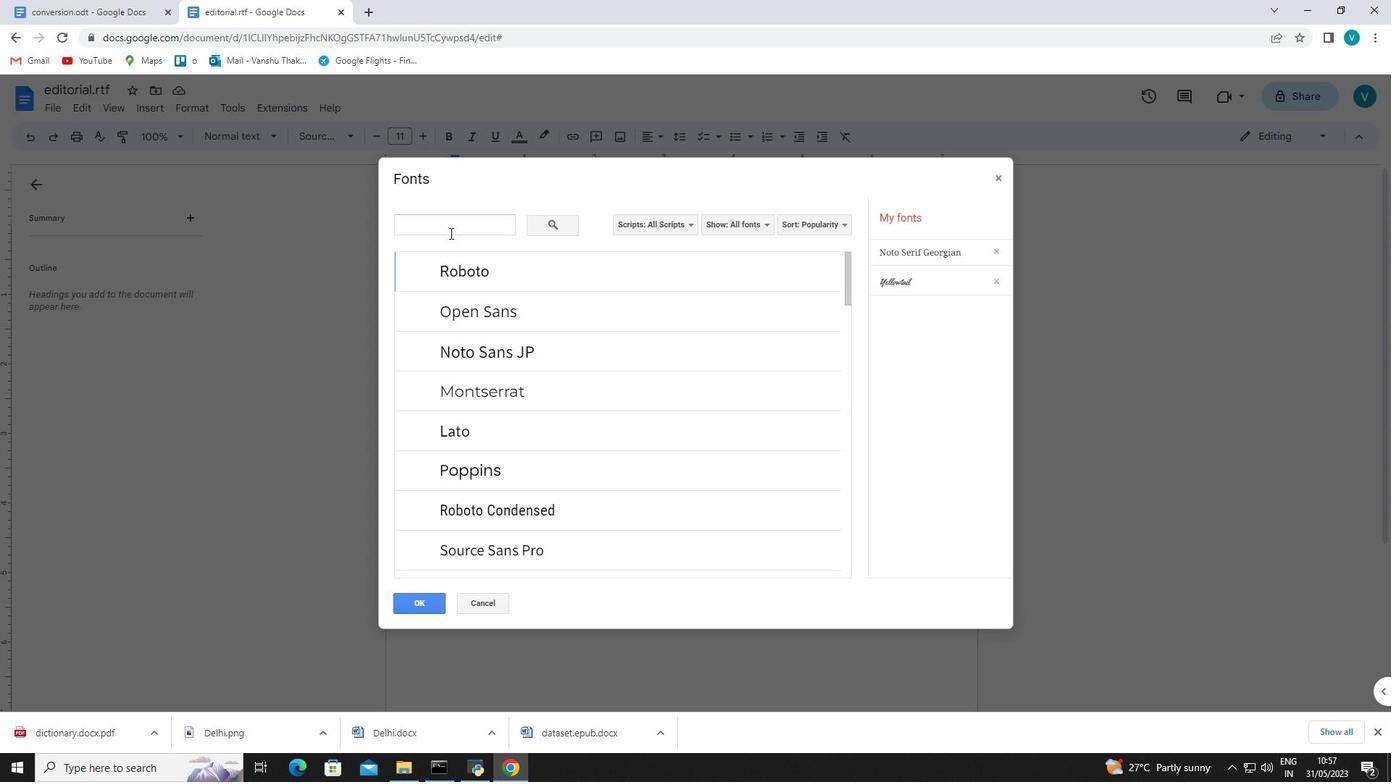 
Action: Mouse pressed left at (450, 230)
Screenshot: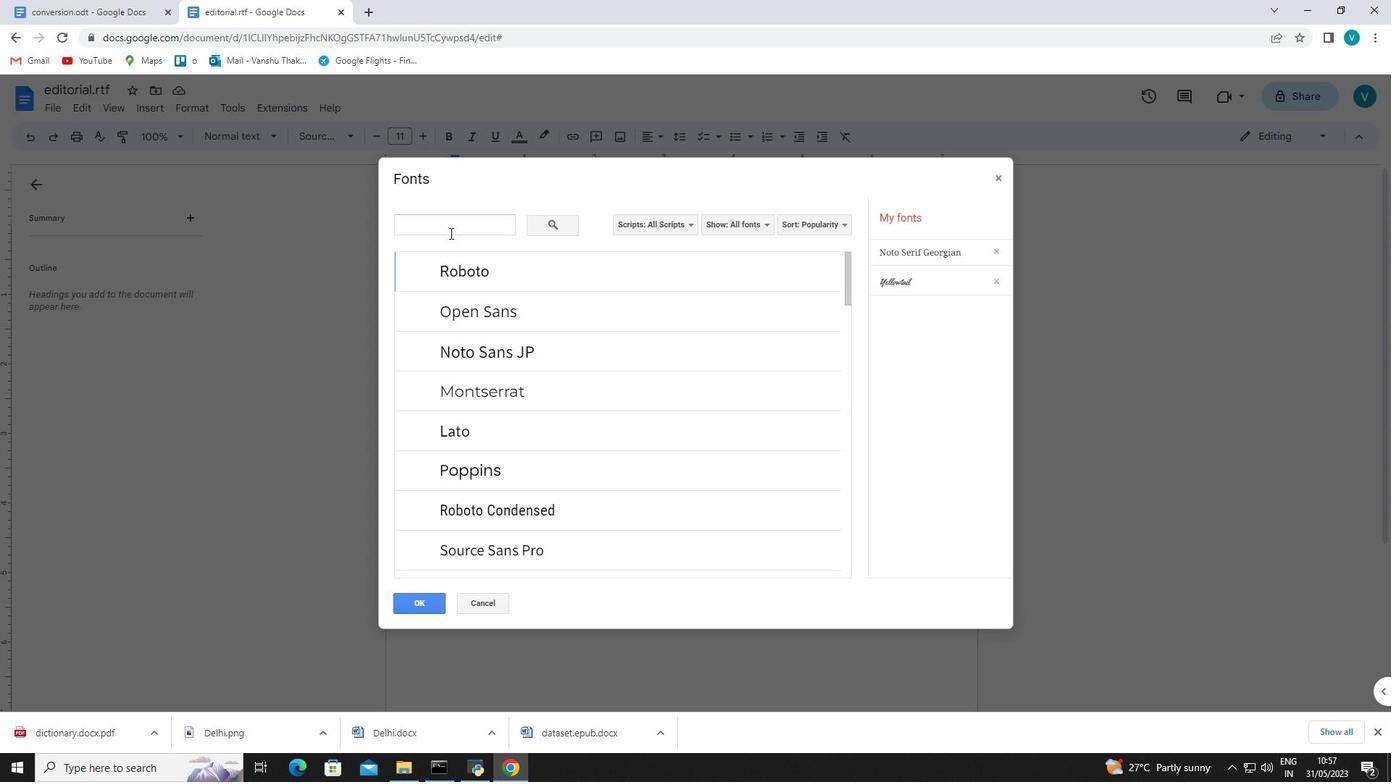 
Action: Mouse moved to (425, 223)
Screenshot: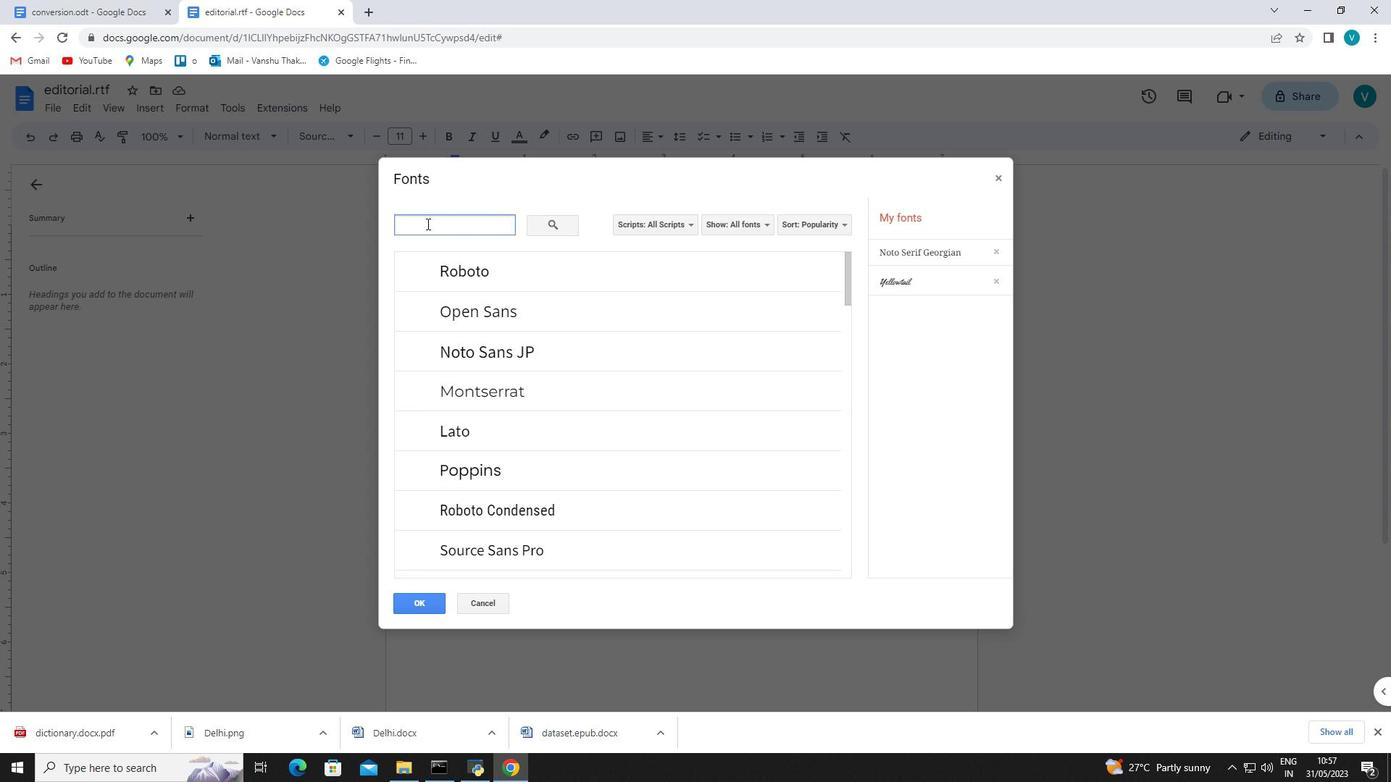 
Action: Key pressed <Key.shift>Tah
Screenshot: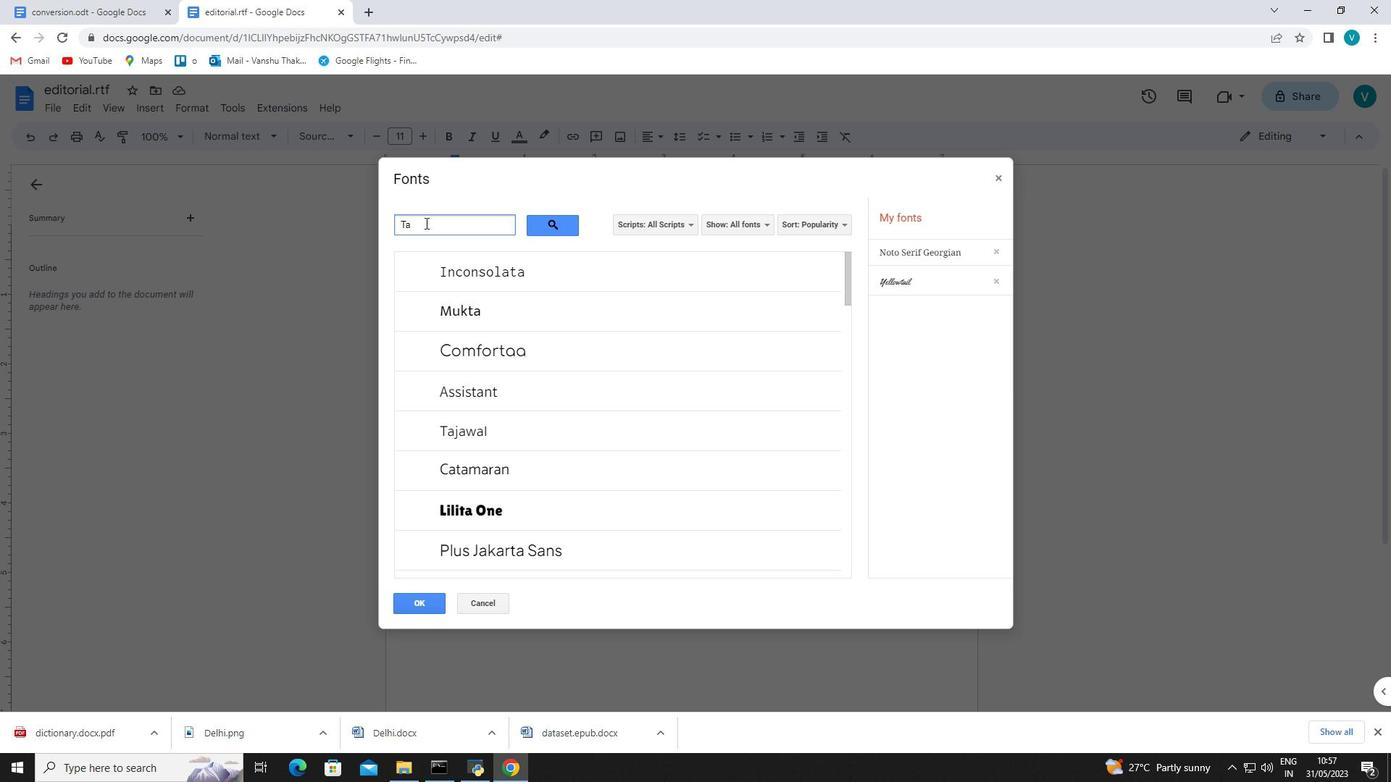 
Action: Mouse moved to (493, 282)
Screenshot: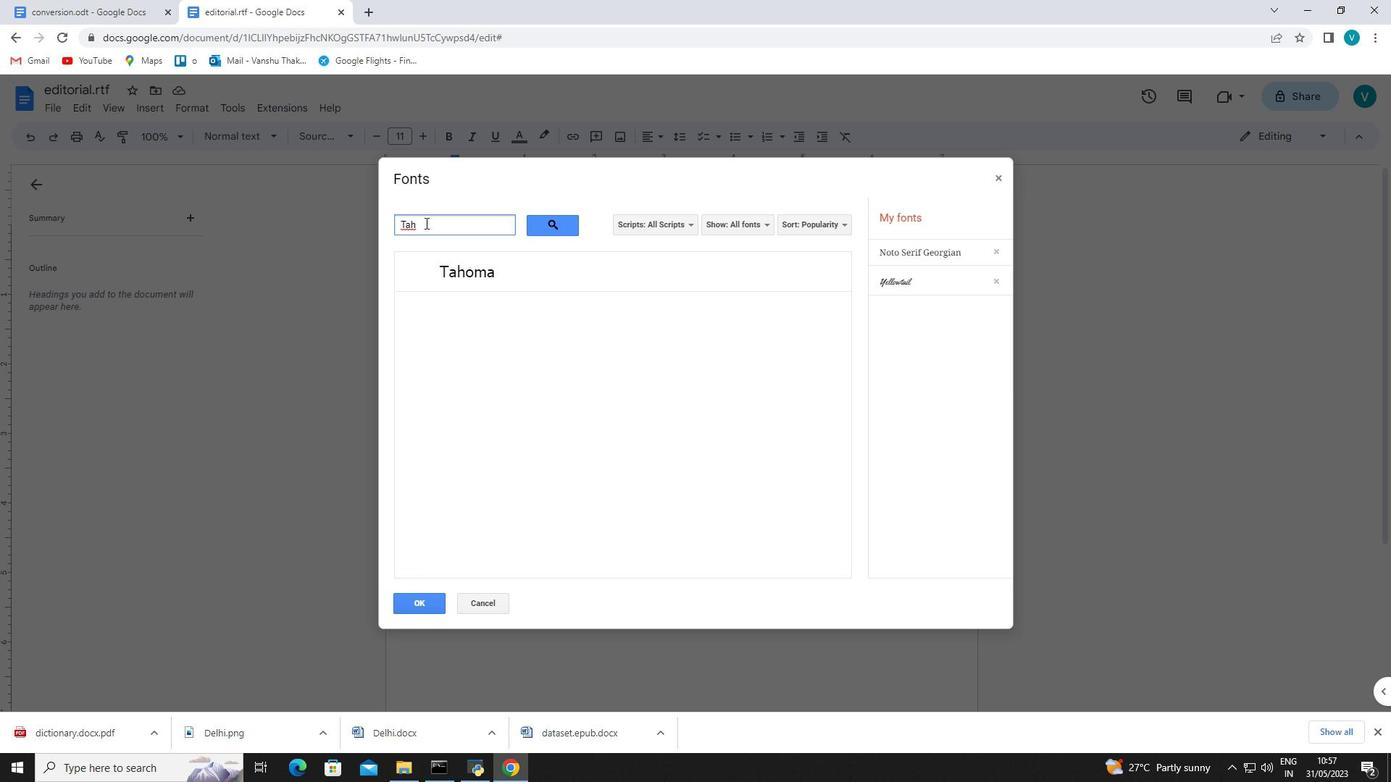 
Action: Mouse pressed left at (493, 282)
Screenshot: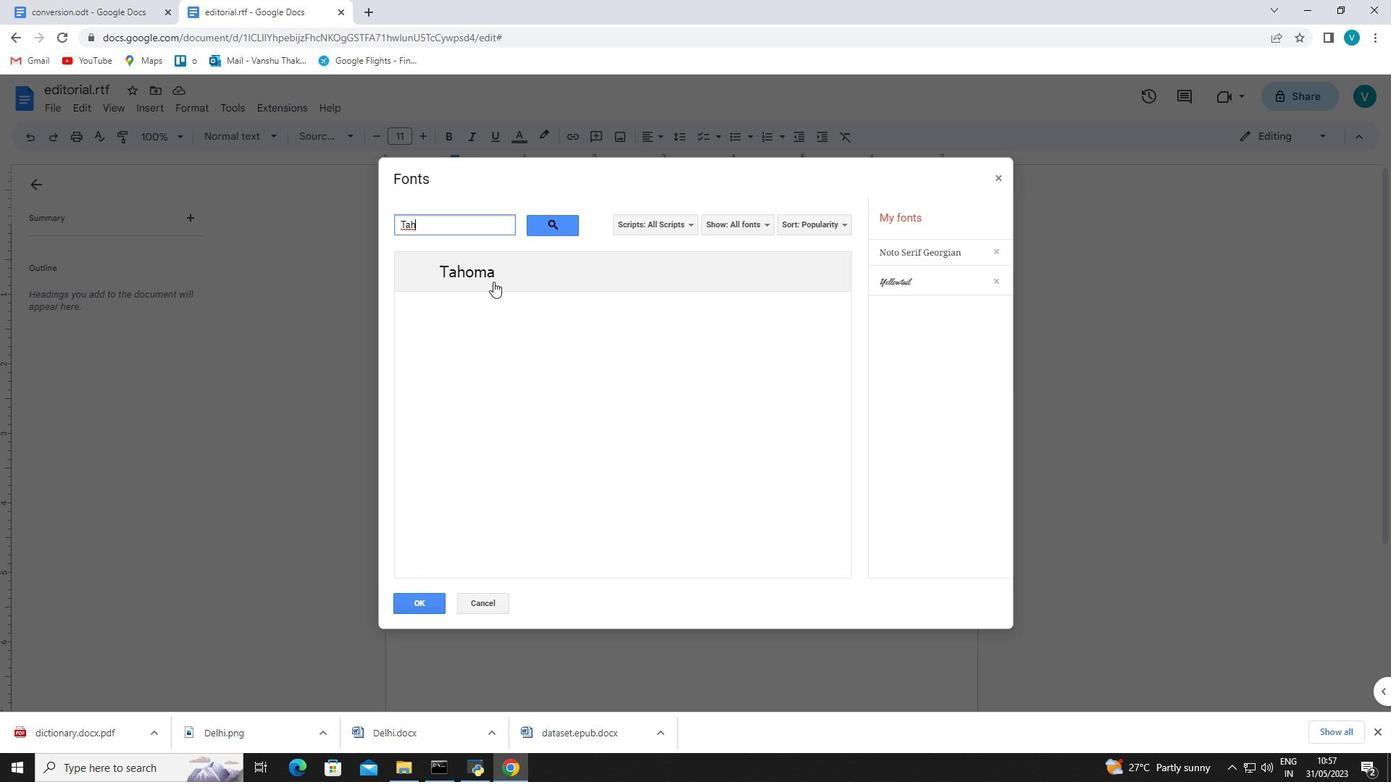 
Action: Mouse moved to (427, 603)
Screenshot: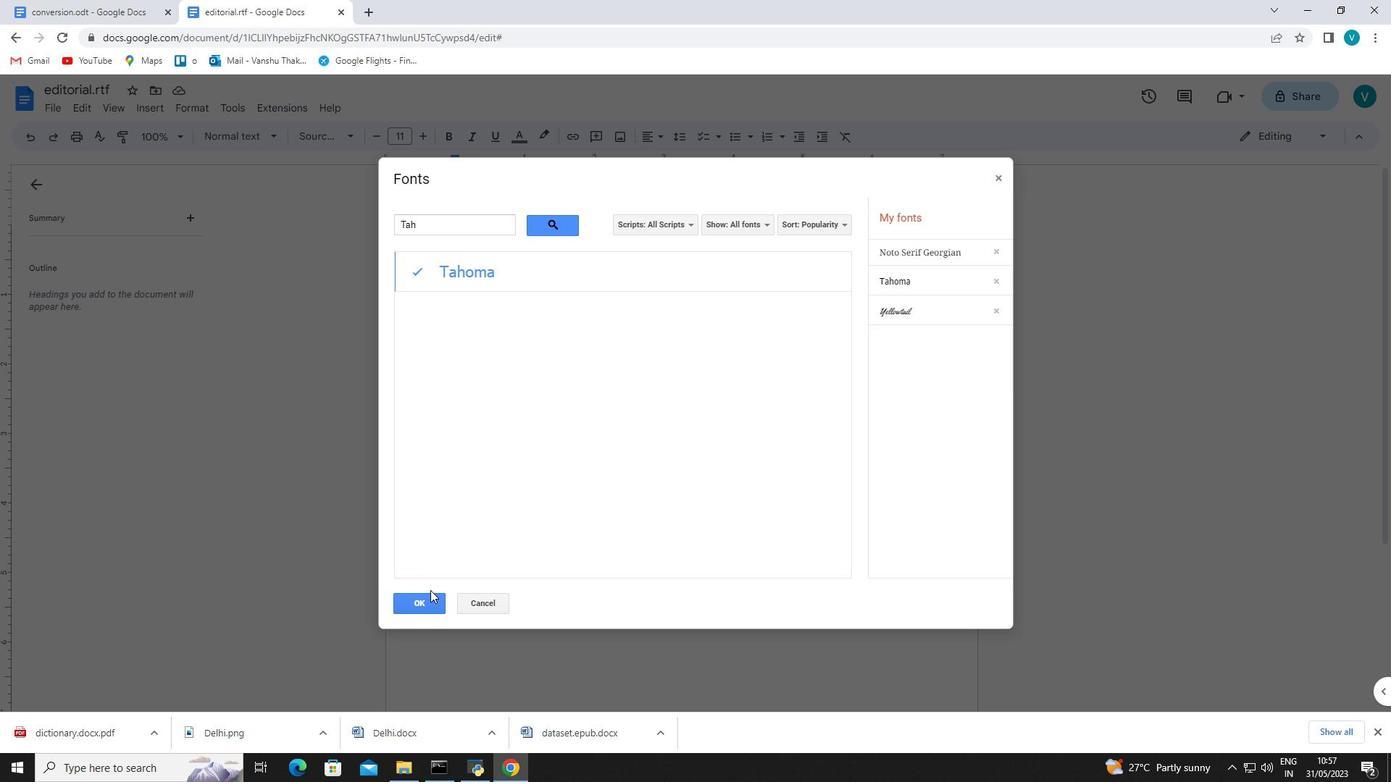 
Action: Mouse pressed left at (427, 603)
Screenshot: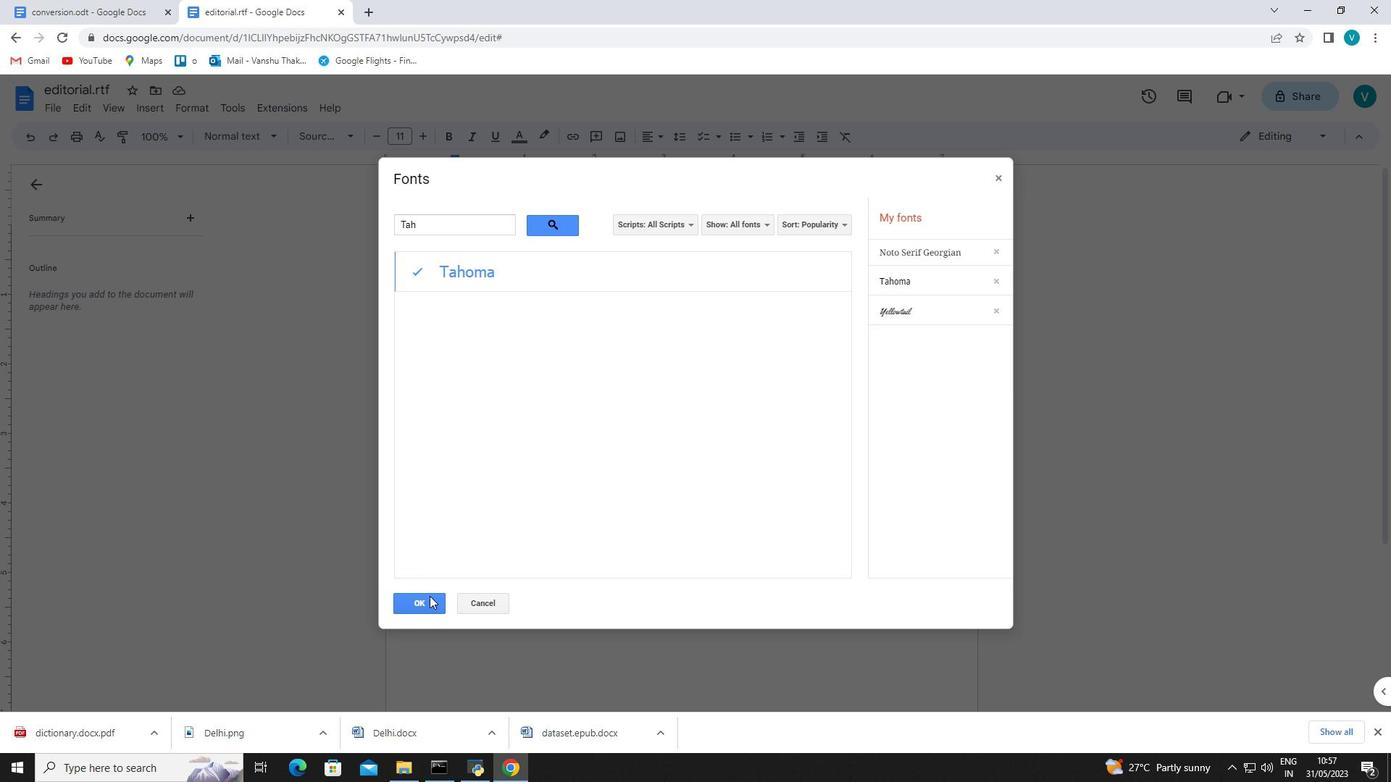 
Action: Mouse moved to (429, 142)
Screenshot: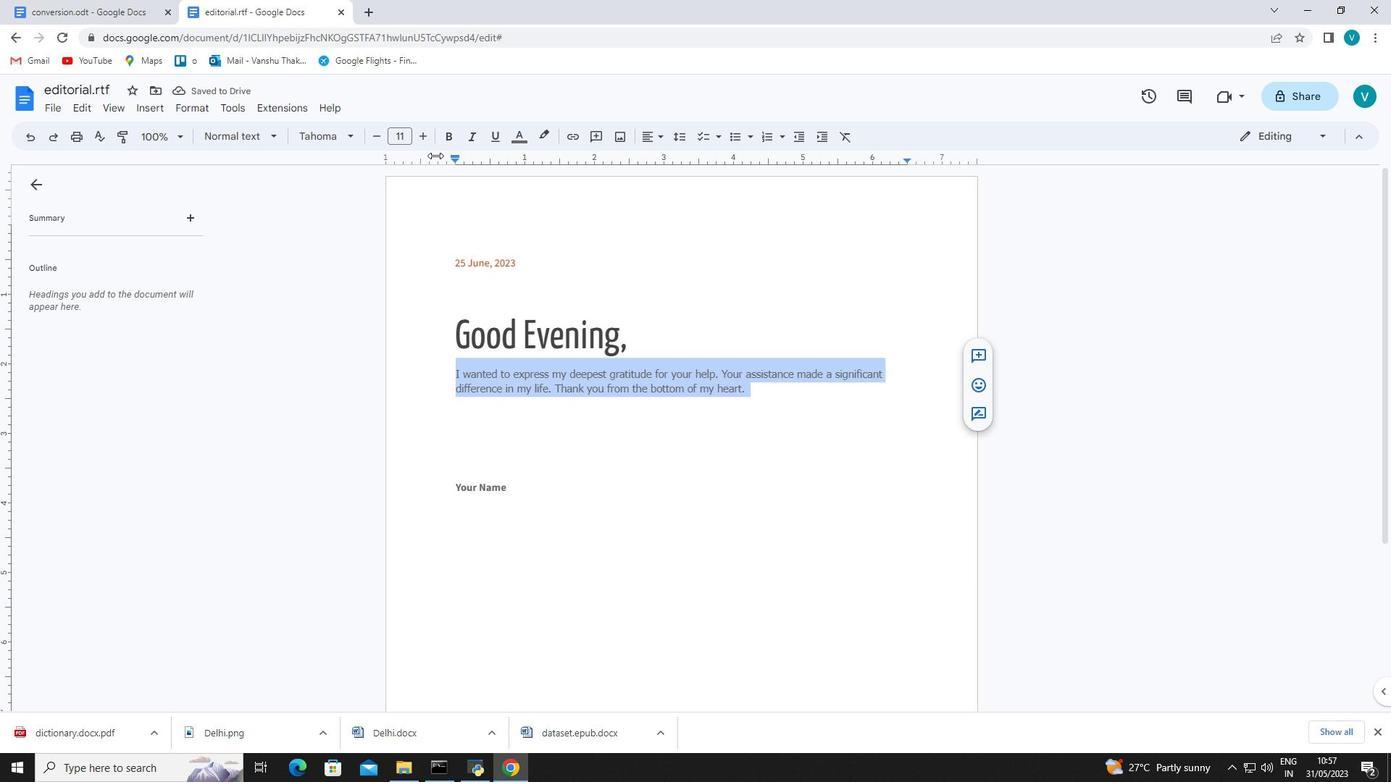 
Action: Mouse pressed left at (429, 142)
Screenshot: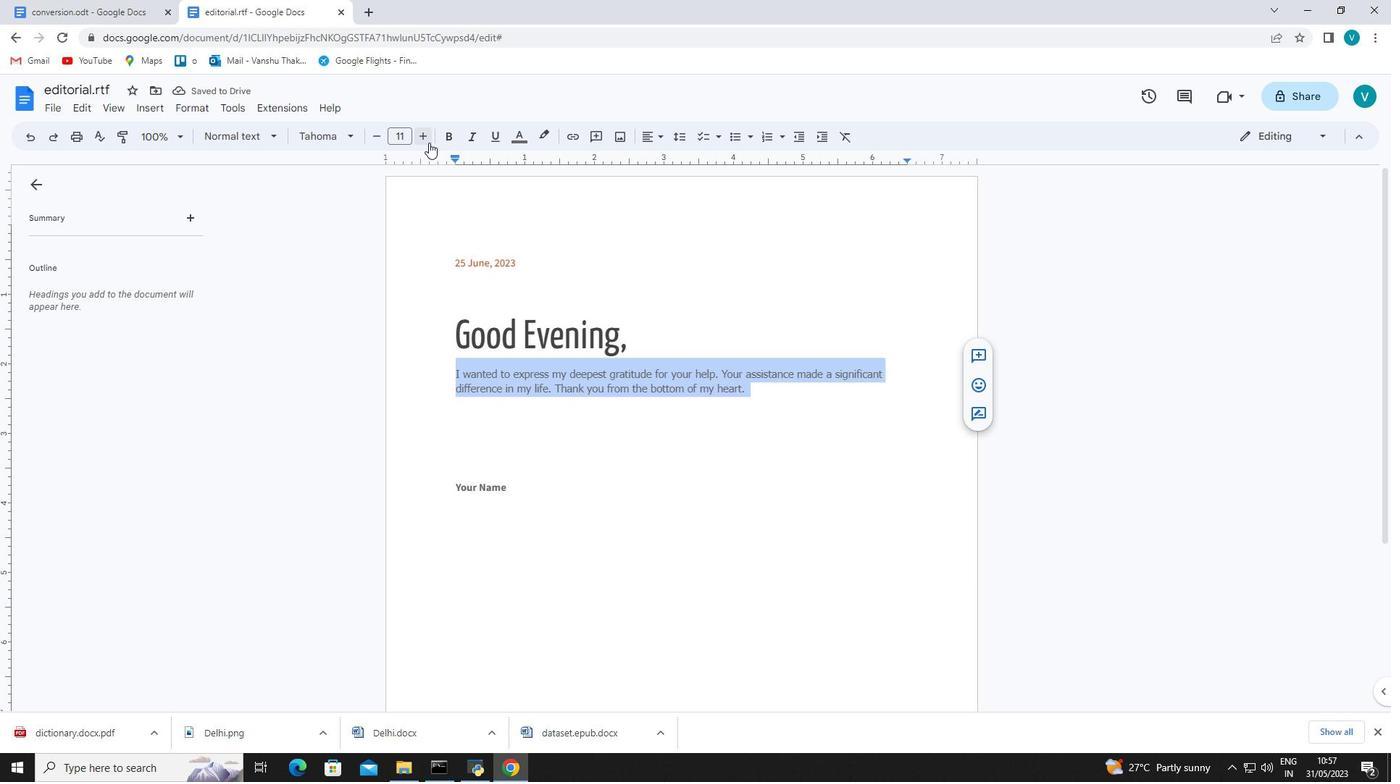 
Action: Mouse pressed left at (429, 142)
Screenshot: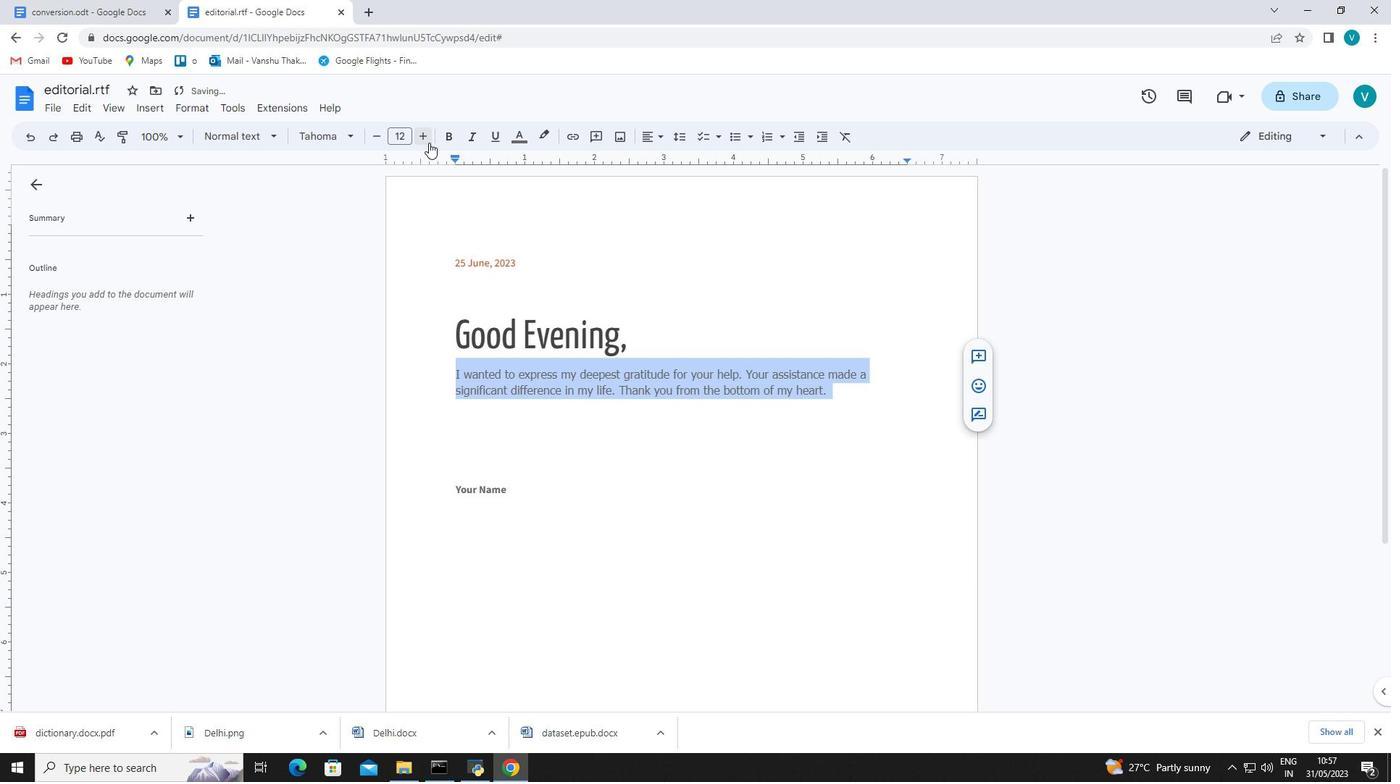 
Action: Mouse pressed left at (429, 142)
Screenshot: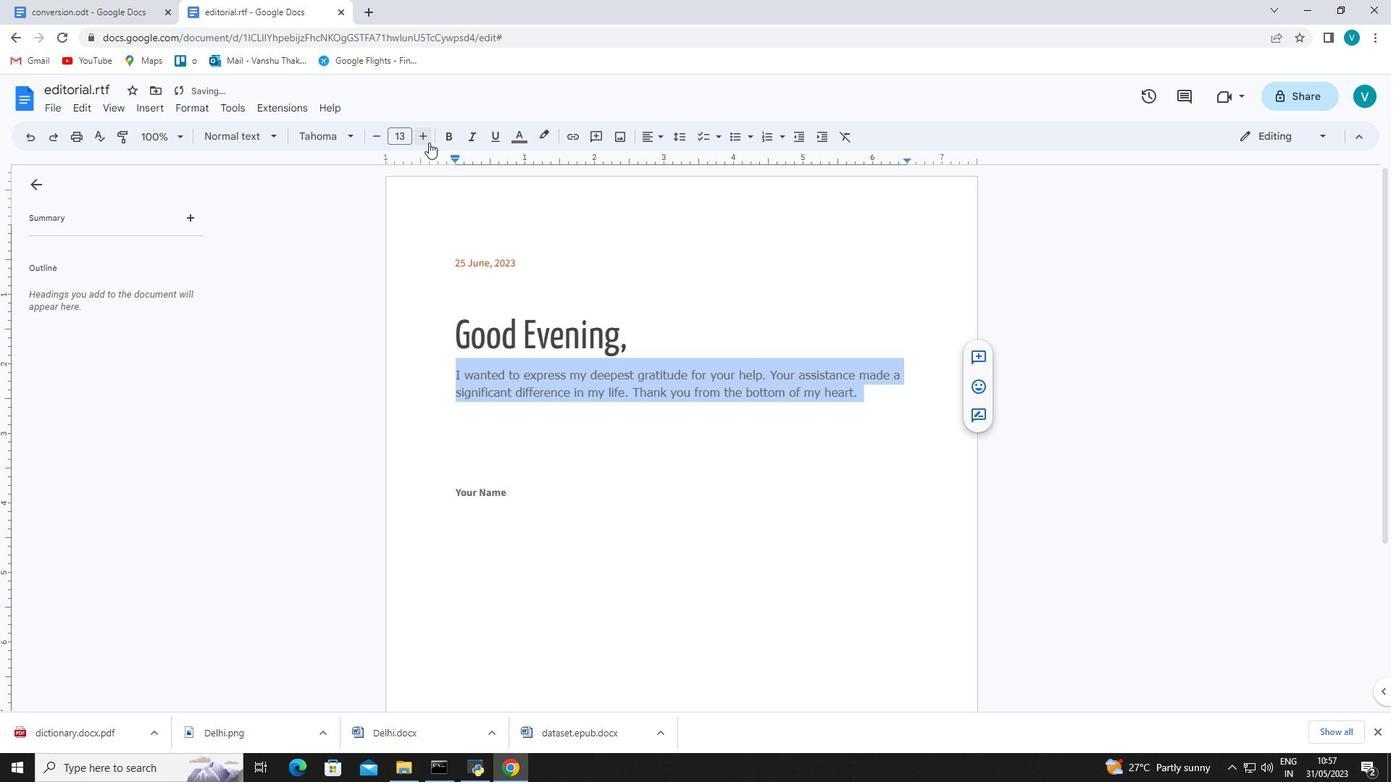 
Action: Mouse moved to (455, 506)
Screenshot: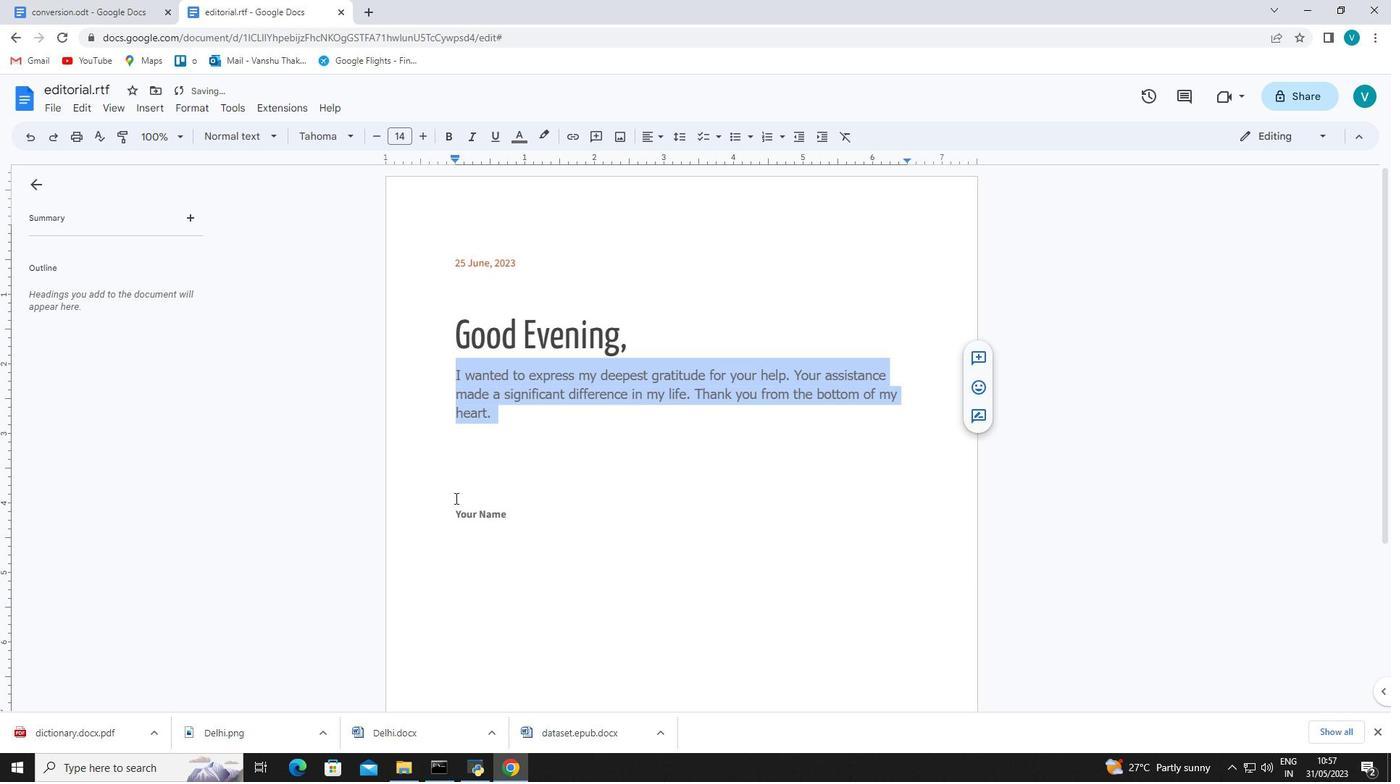 
Action: Mouse pressed left at (455, 506)
Screenshot: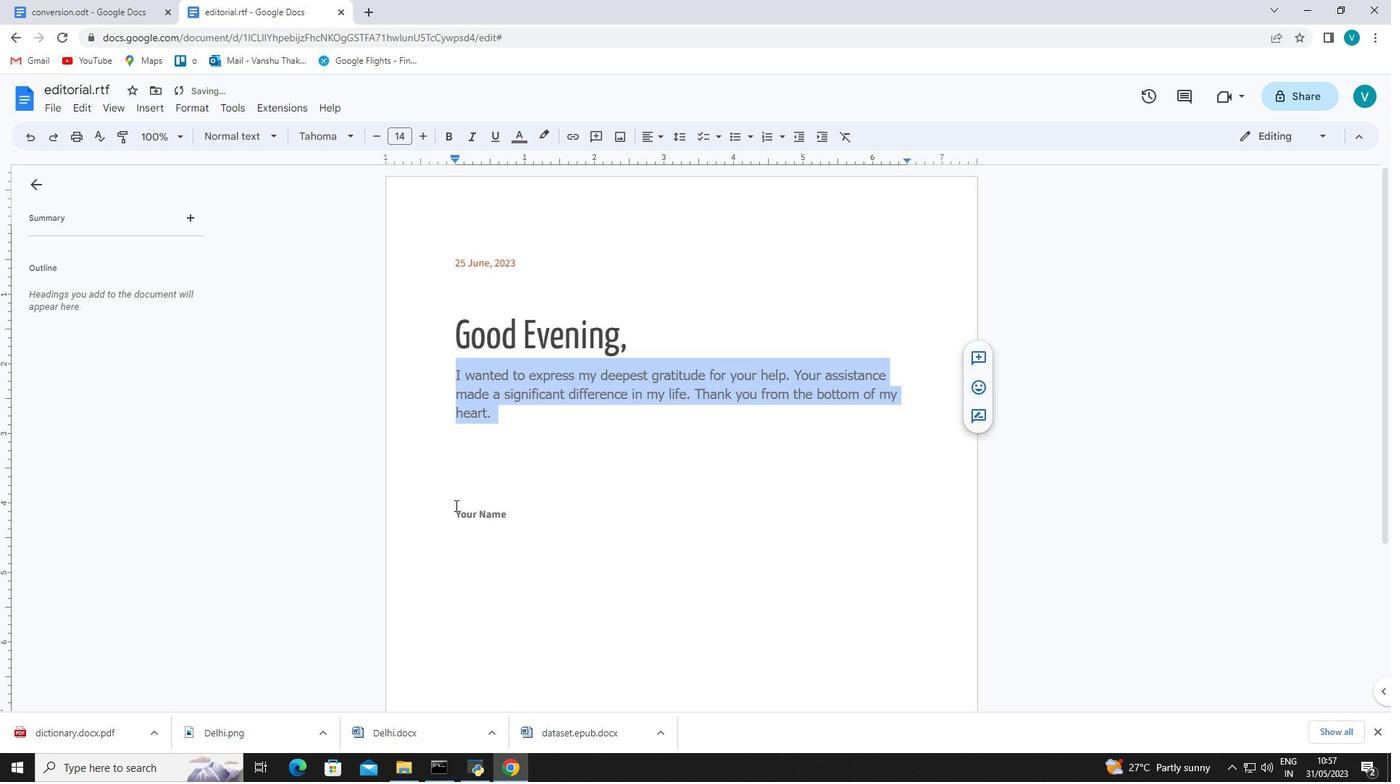 
Action: Mouse moved to (506, 506)
Screenshot: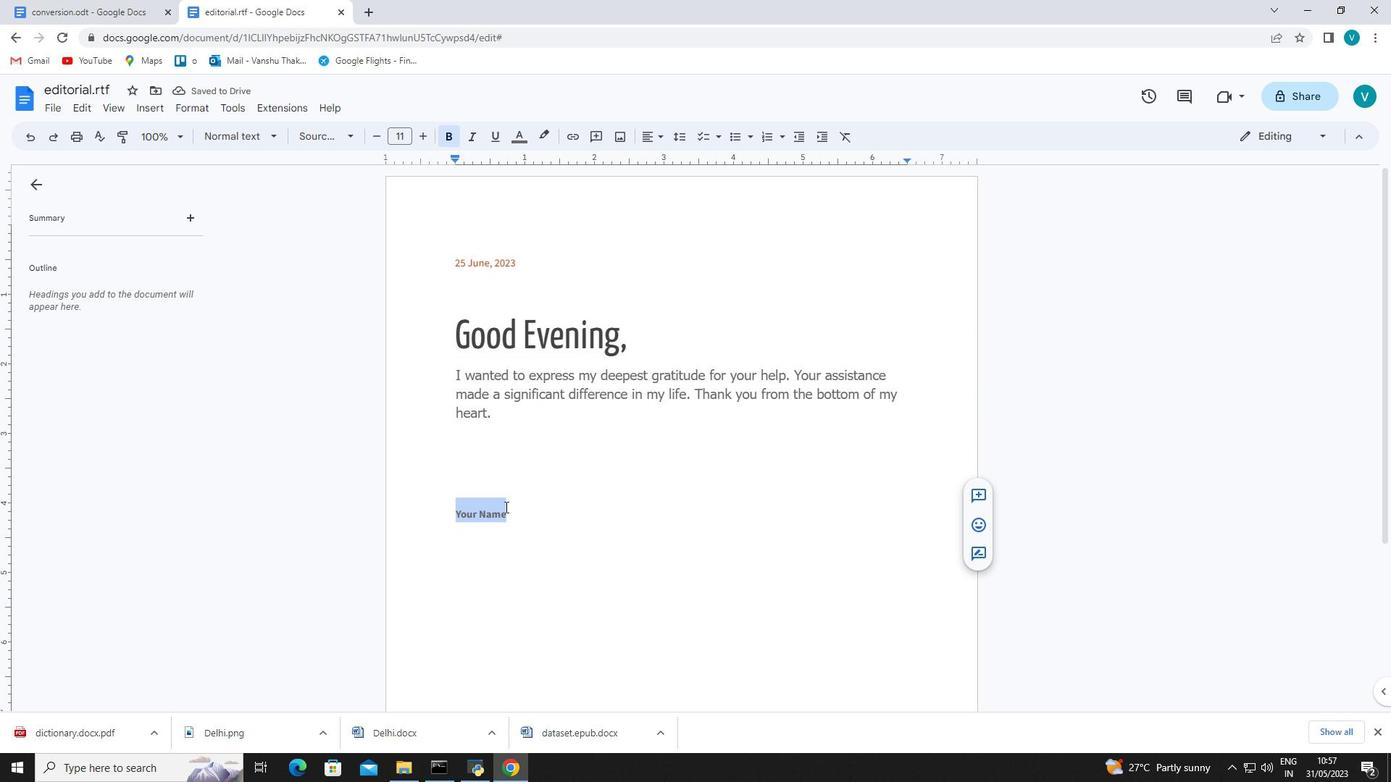 
Action: Key pressed <Key.shift>Kevin
Screenshot: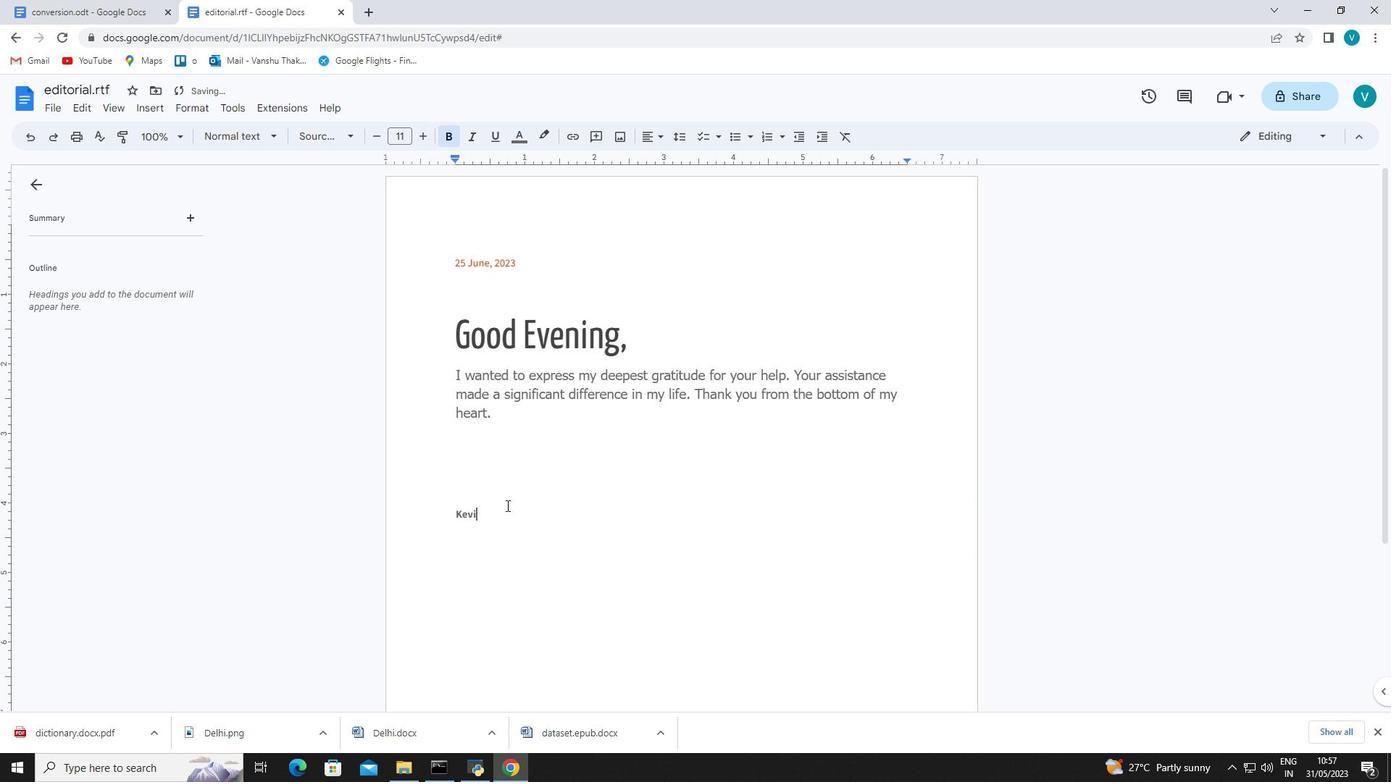 
Action: Mouse moved to (536, 298)
Screenshot: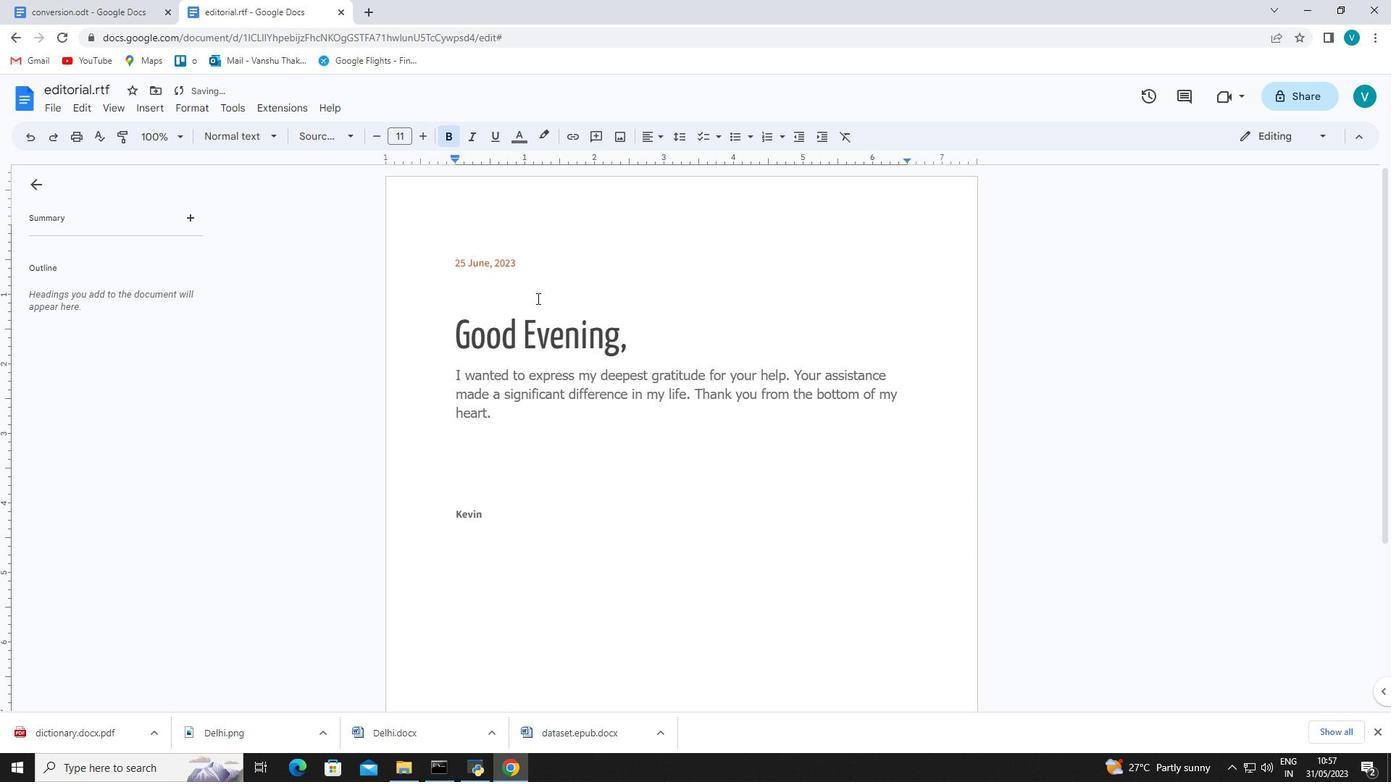 
